 Task: Find connections with filter location Nogent-sur-Marne with filter topic #realtorwith filter profile language German with filter current company Odoo with filter school Arts and Science jobs recruitment with filter industry Truck Transportation with filter service category HR Consulting with filter keywords title DevOps Engineer
Action: Mouse moved to (592, 91)
Screenshot: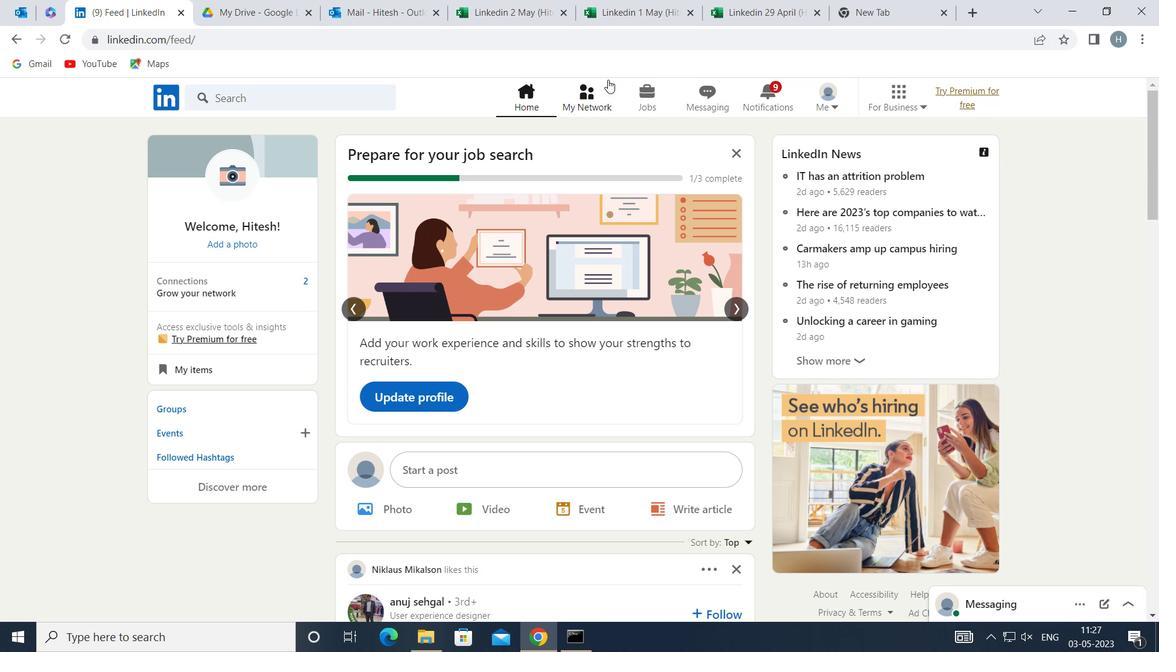 
Action: Mouse pressed left at (592, 91)
Screenshot: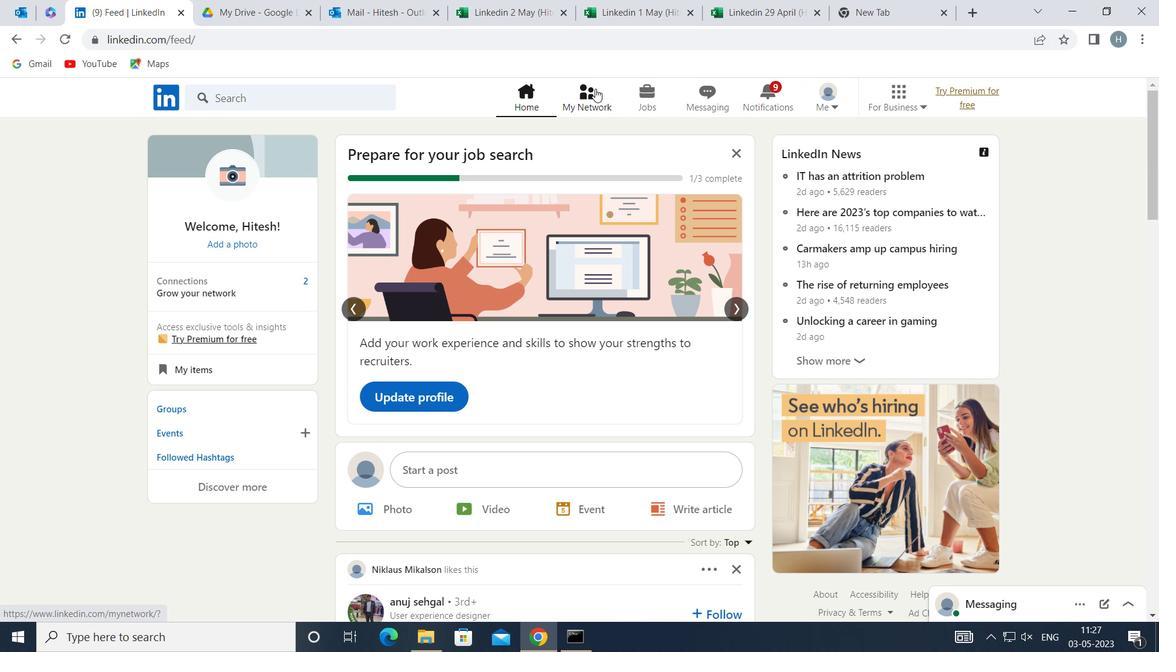 
Action: Mouse moved to (335, 178)
Screenshot: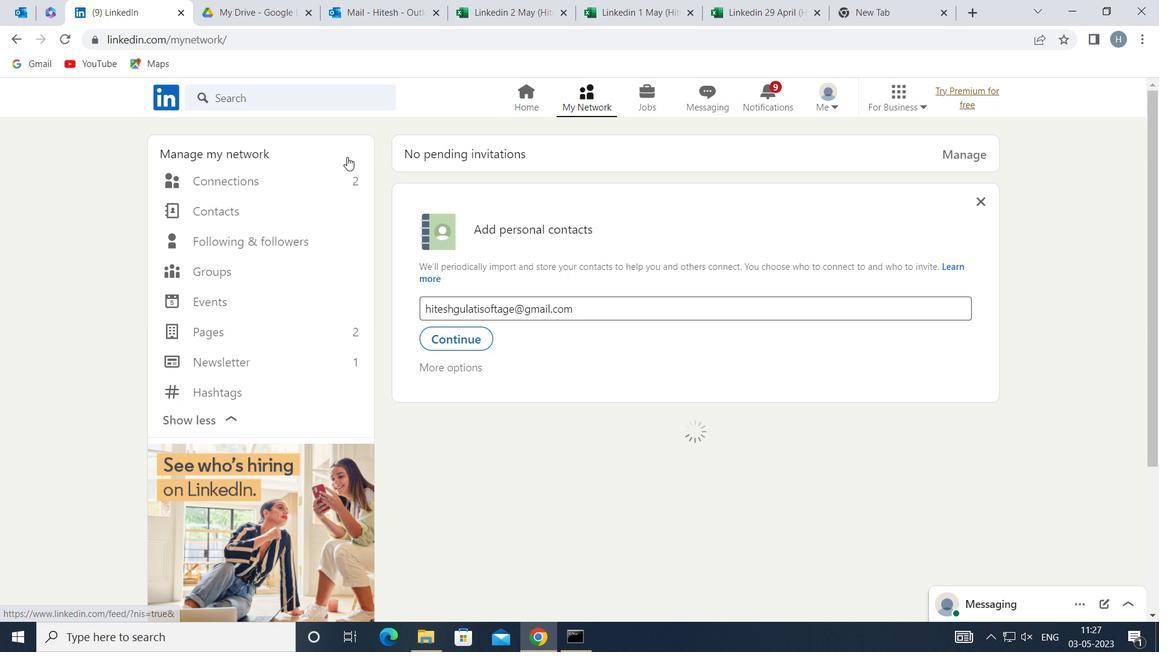 
Action: Mouse pressed left at (335, 178)
Screenshot: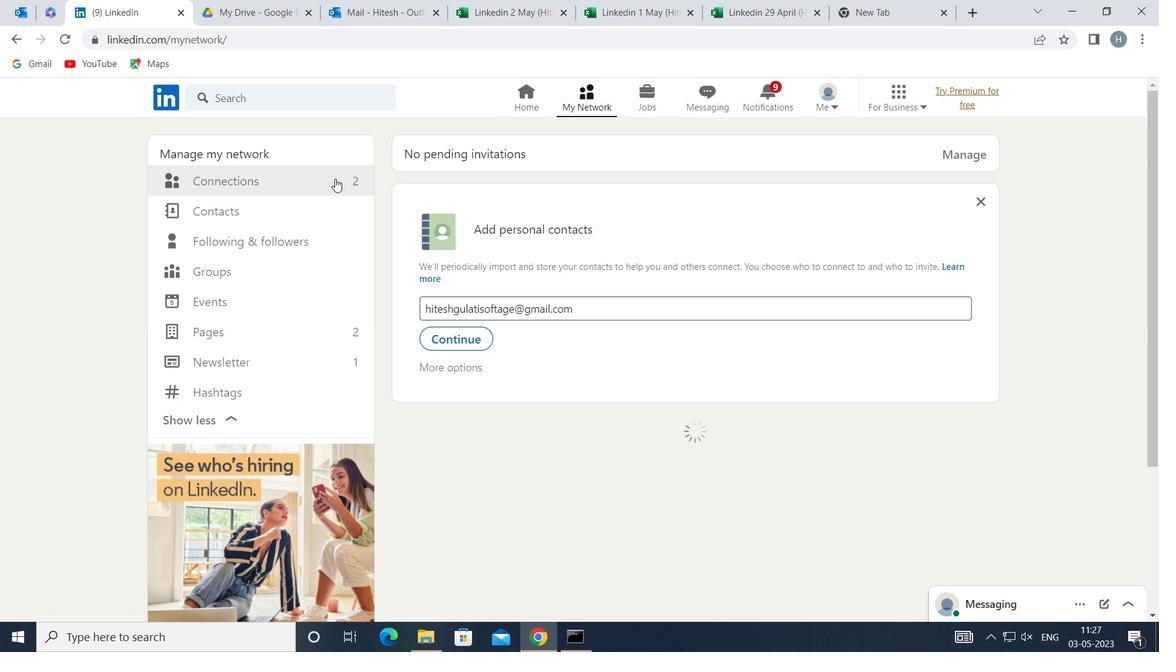 
Action: Mouse moved to (711, 181)
Screenshot: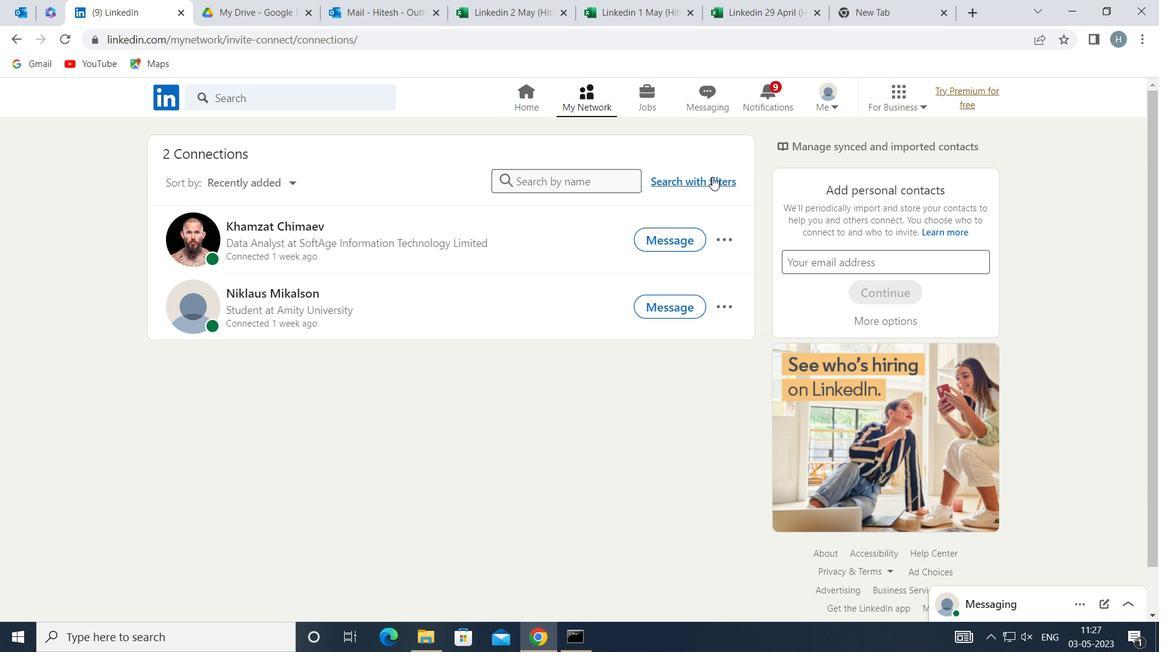 
Action: Mouse pressed left at (711, 181)
Screenshot: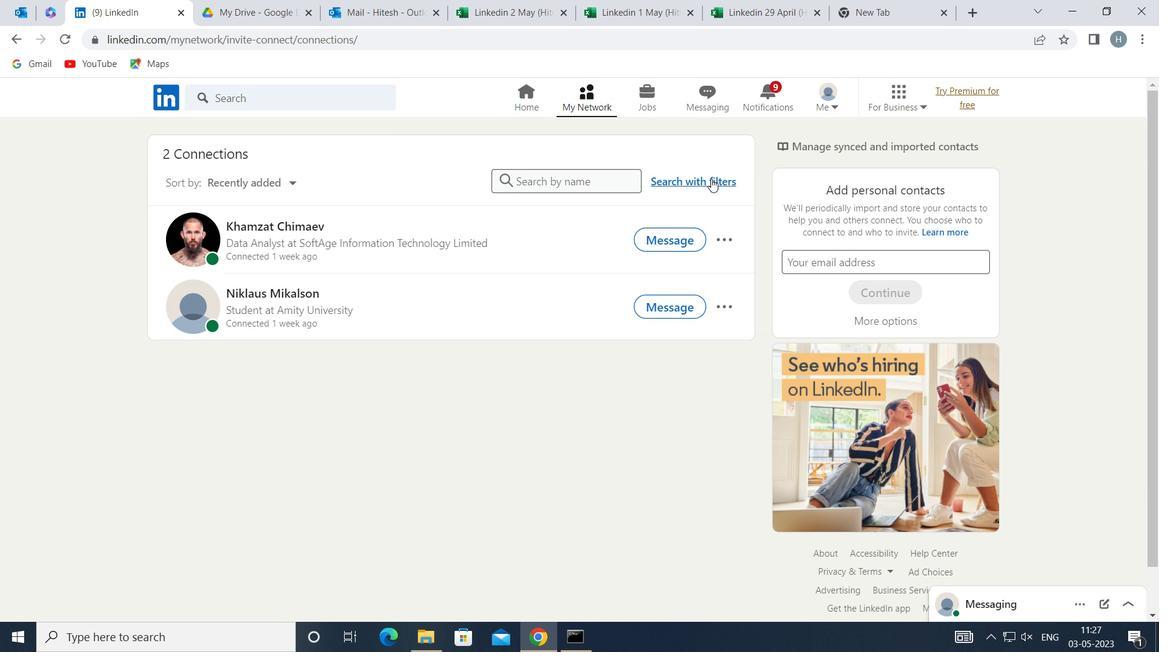 
Action: Mouse moved to (641, 141)
Screenshot: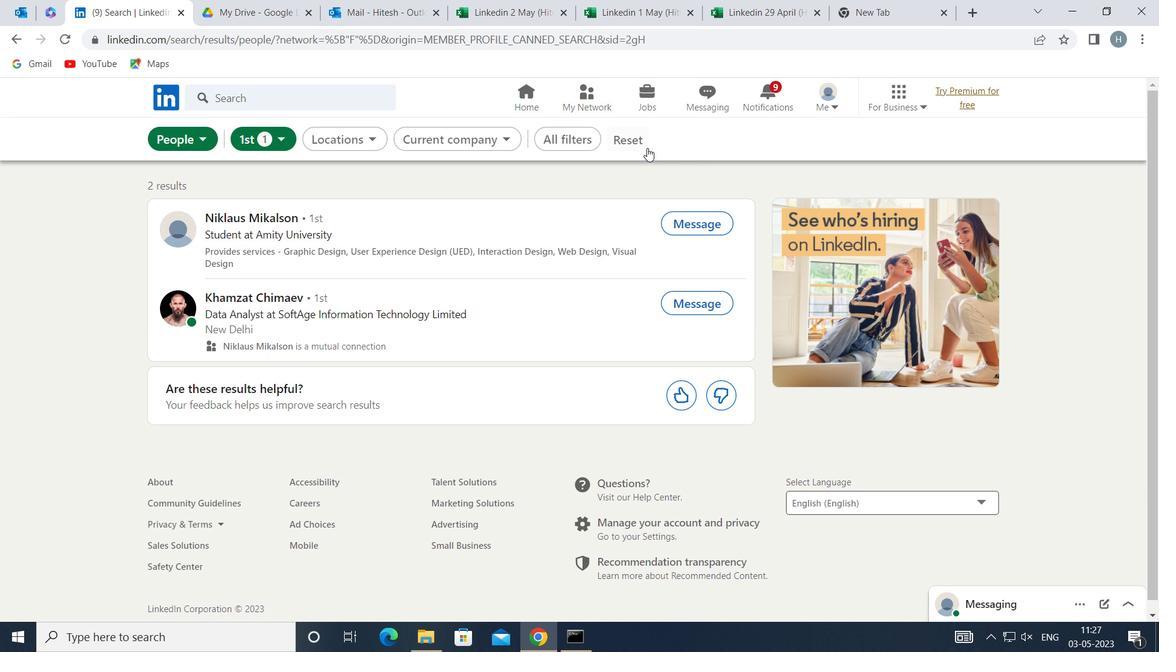 
Action: Mouse pressed left at (641, 141)
Screenshot: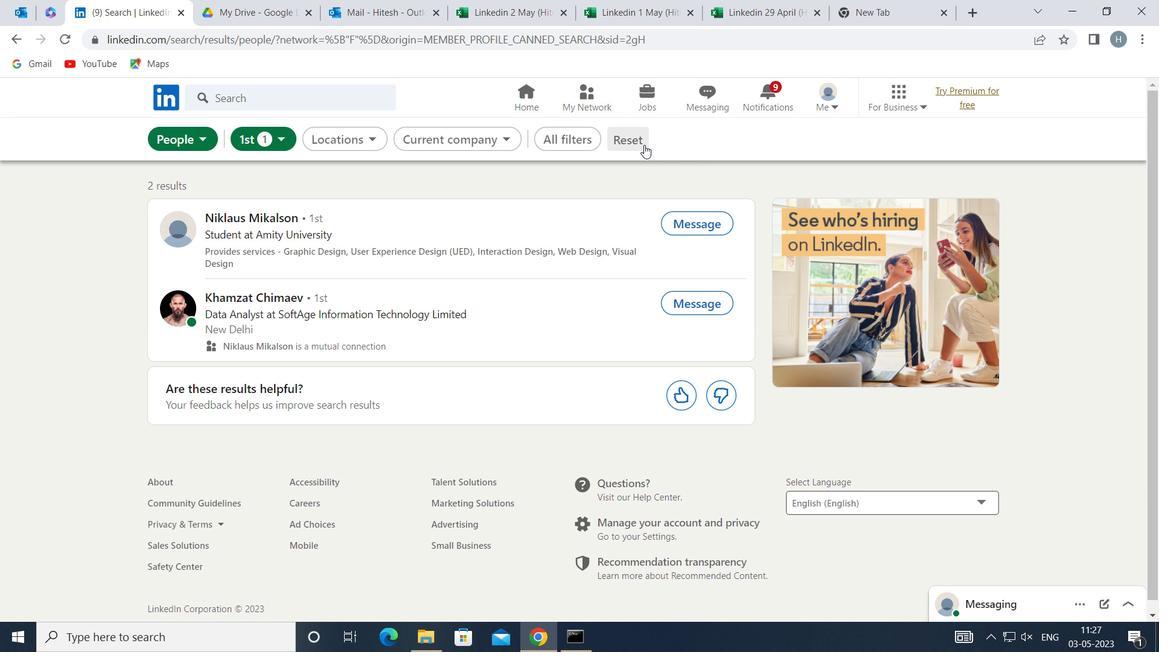 
Action: Mouse moved to (617, 138)
Screenshot: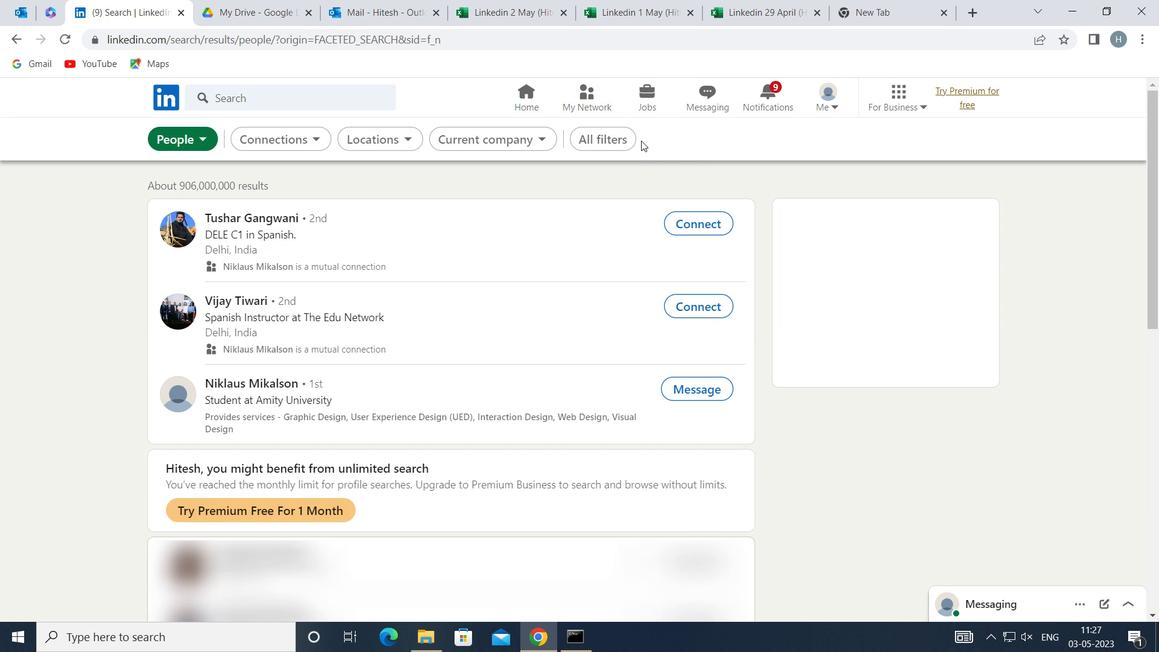 
Action: Mouse pressed left at (617, 138)
Screenshot: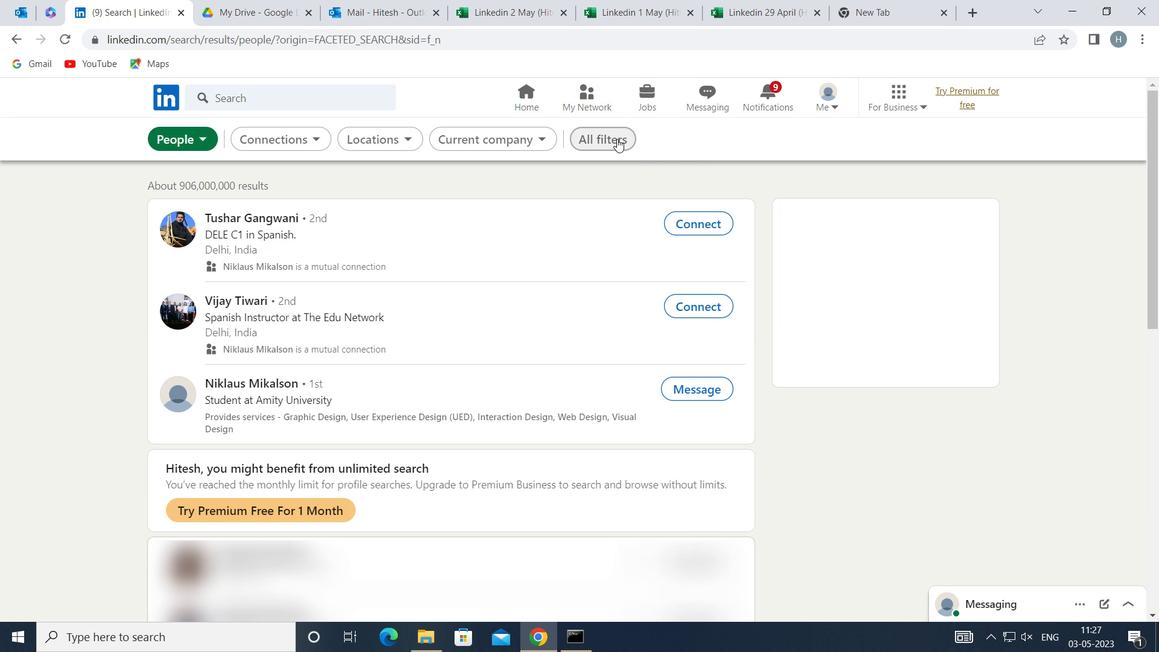 
Action: Mouse moved to (916, 269)
Screenshot: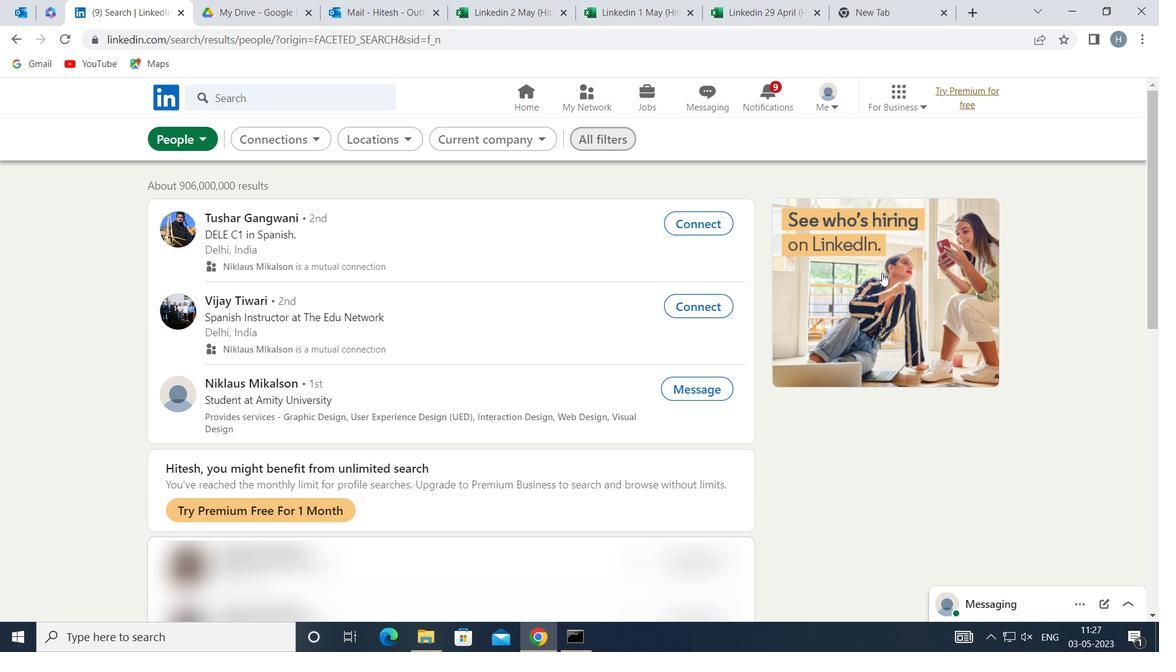 
Action: Mouse scrolled (916, 268) with delta (0, 0)
Screenshot: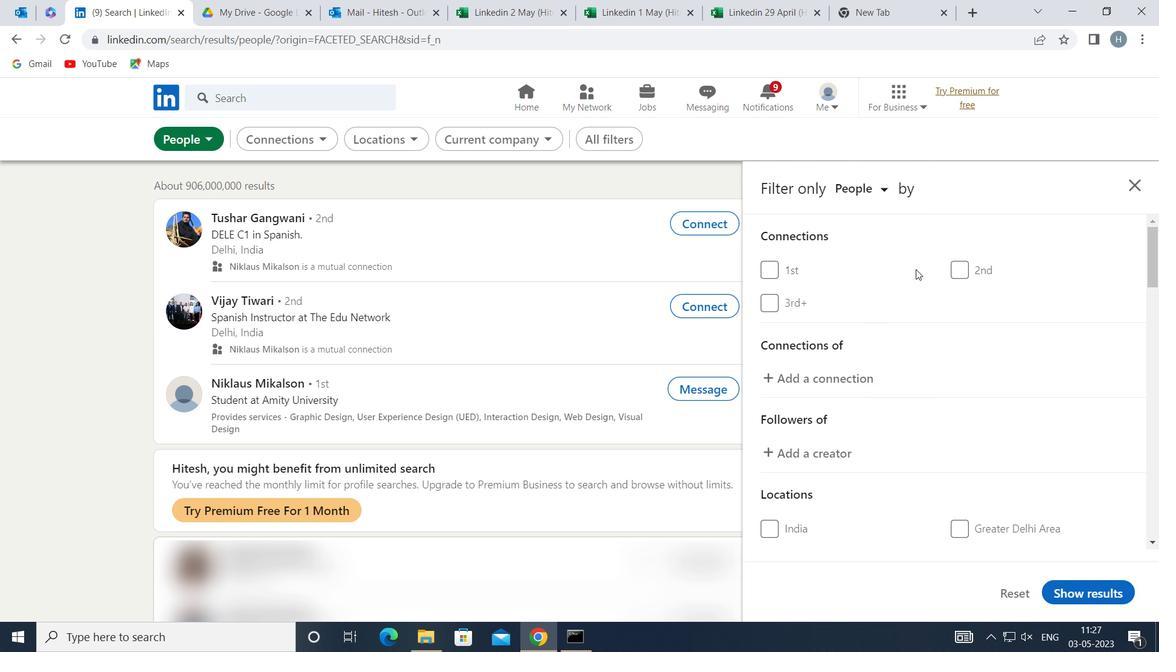 
Action: Mouse scrolled (916, 268) with delta (0, 0)
Screenshot: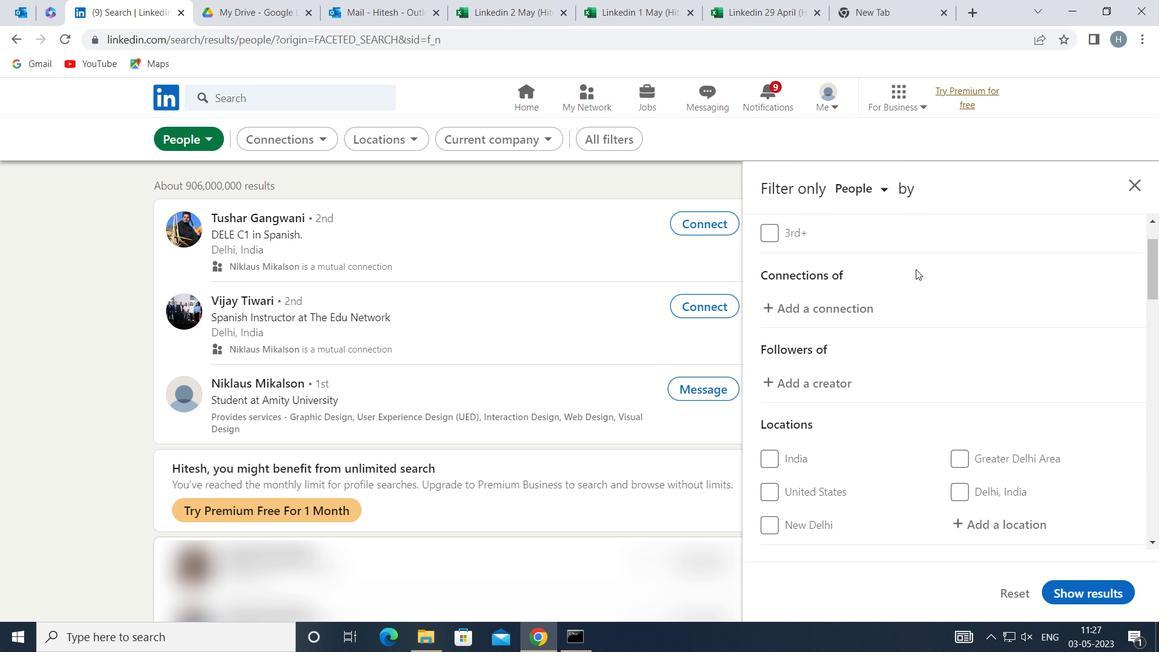 
Action: Mouse scrolled (916, 268) with delta (0, 0)
Screenshot: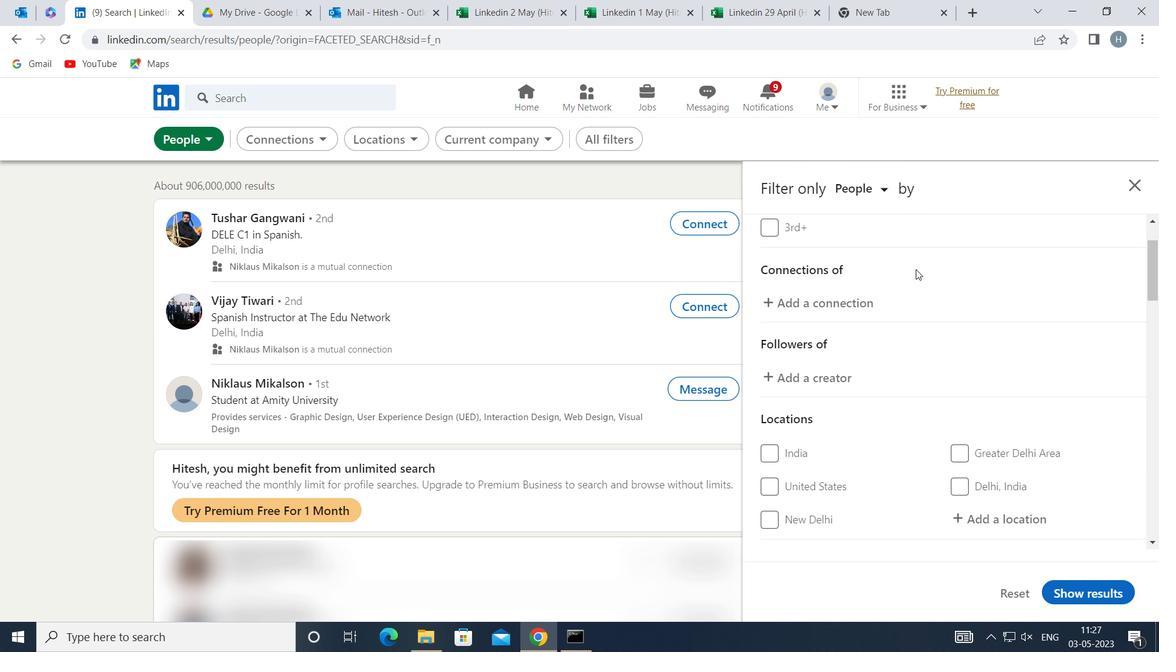 
Action: Mouse moved to (1011, 361)
Screenshot: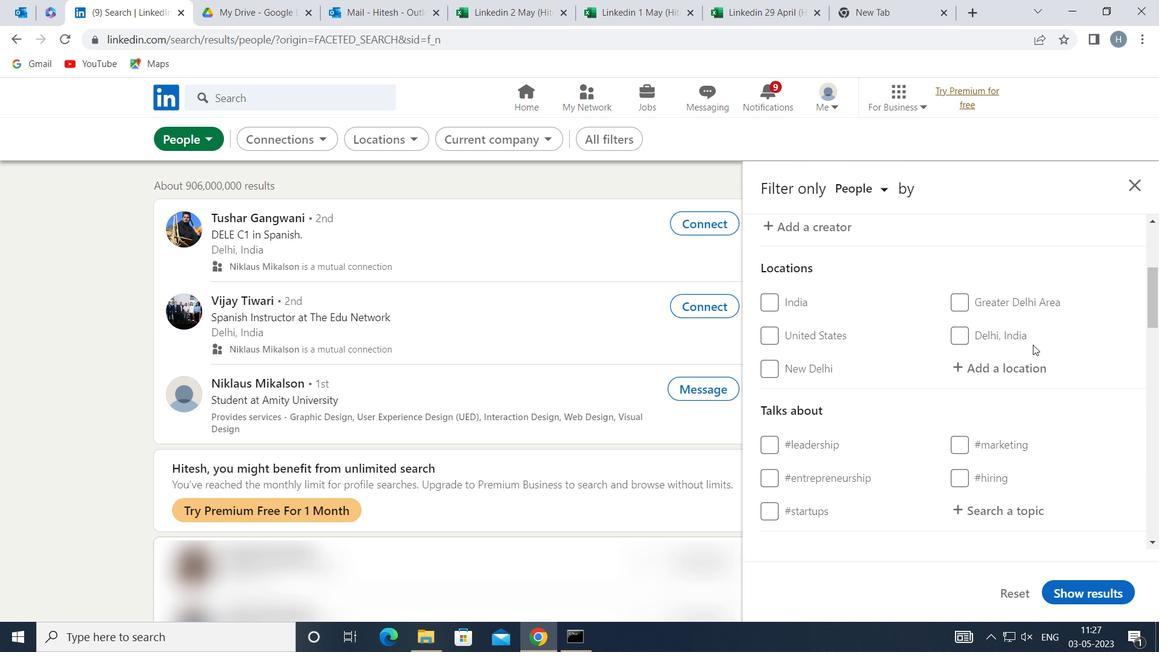 
Action: Mouse pressed left at (1011, 361)
Screenshot: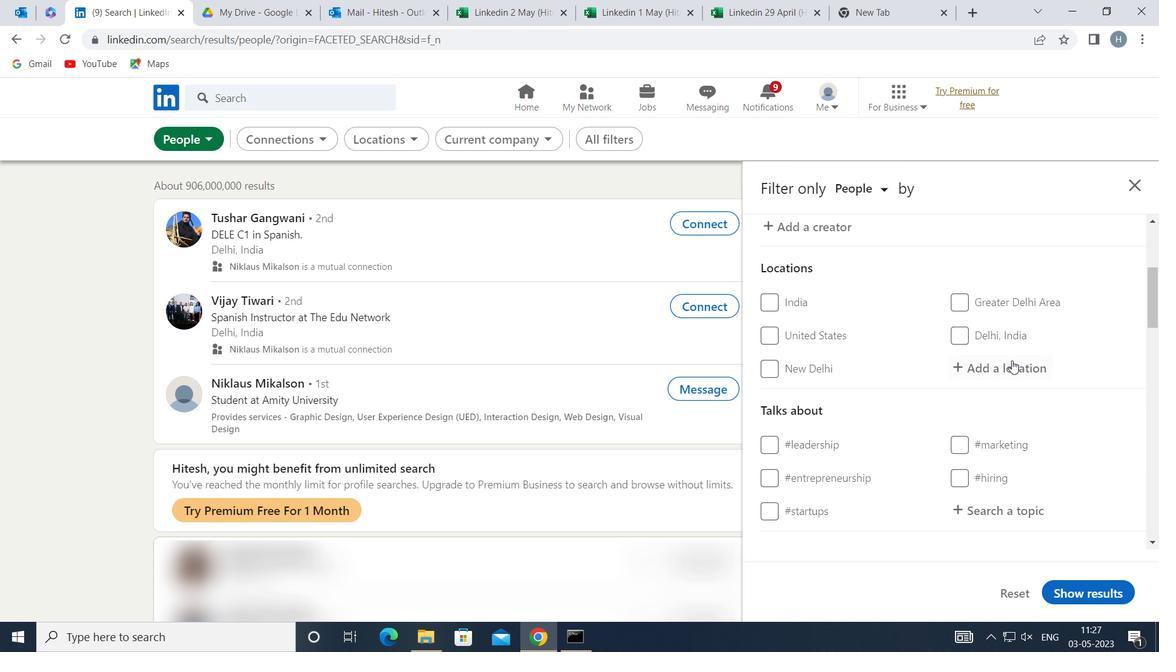 
Action: Key pressed <Key.shift>NOGENT
Screenshot: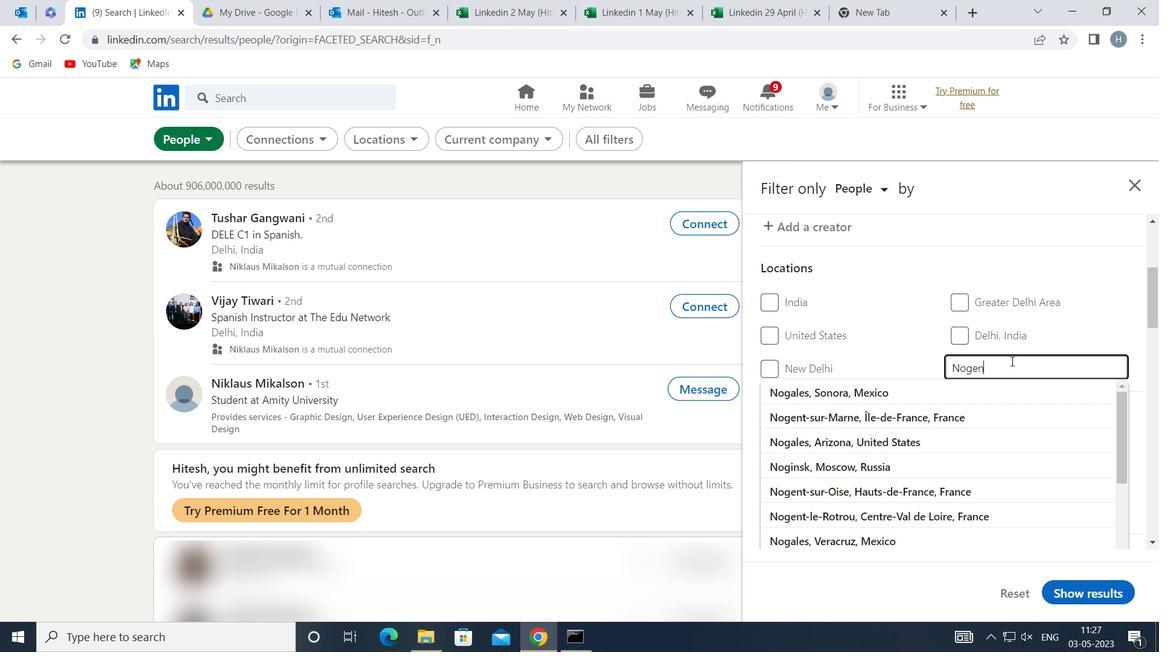
Action: Mouse moved to (906, 393)
Screenshot: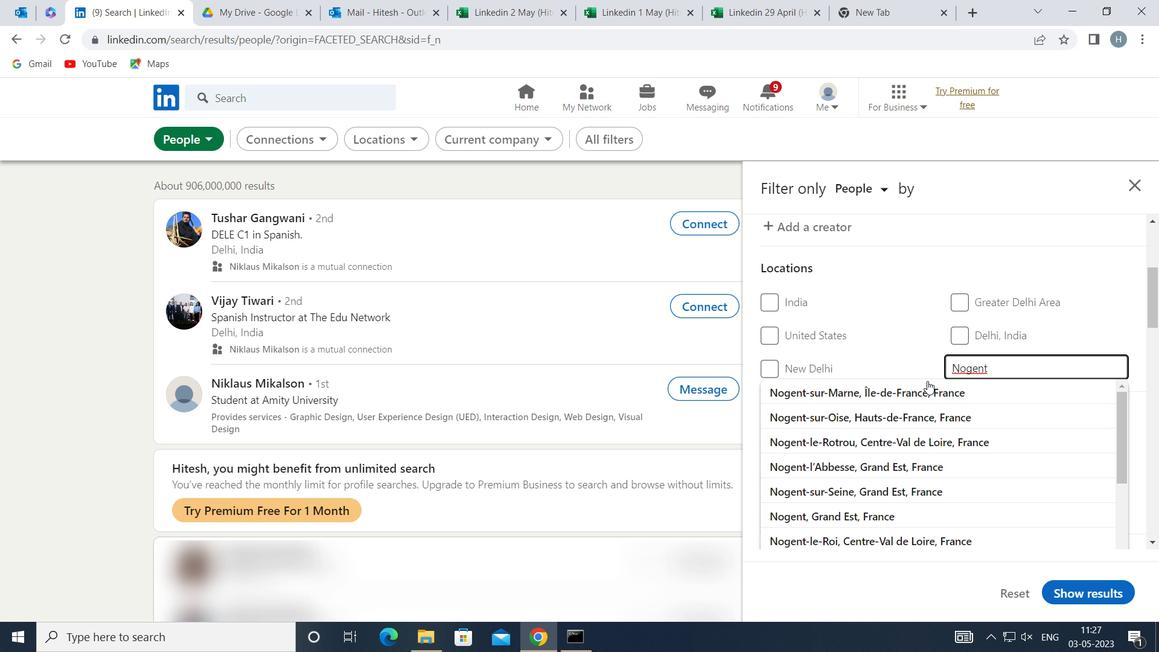 
Action: Mouse pressed left at (906, 393)
Screenshot: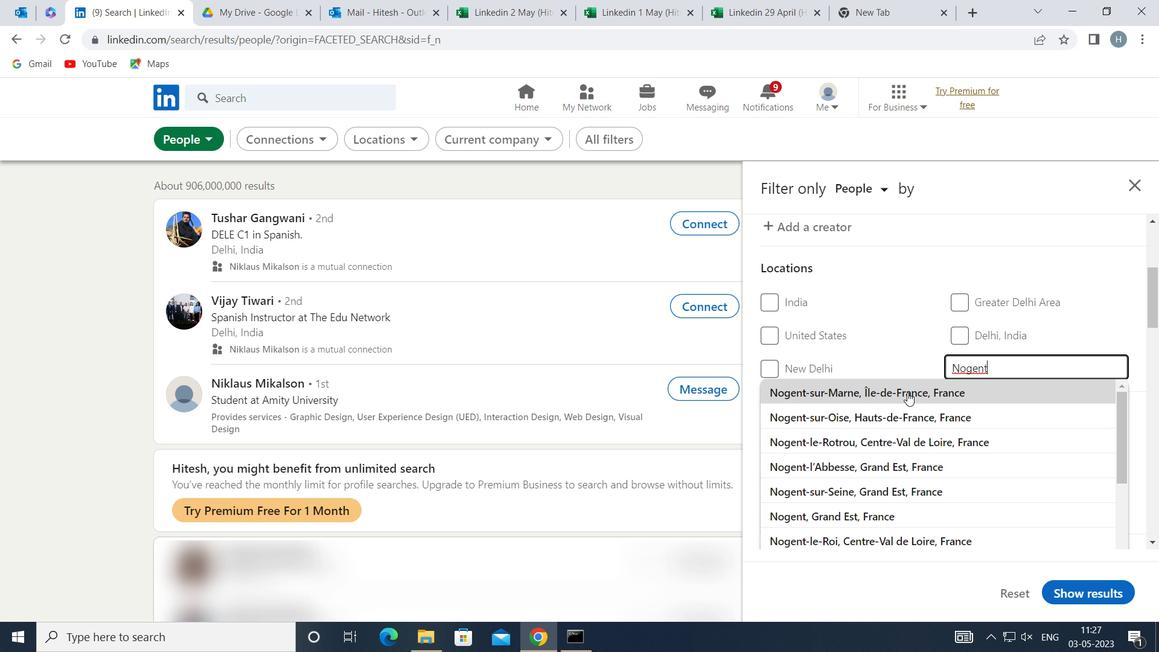 
Action: Mouse moved to (907, 385)
Screenshot: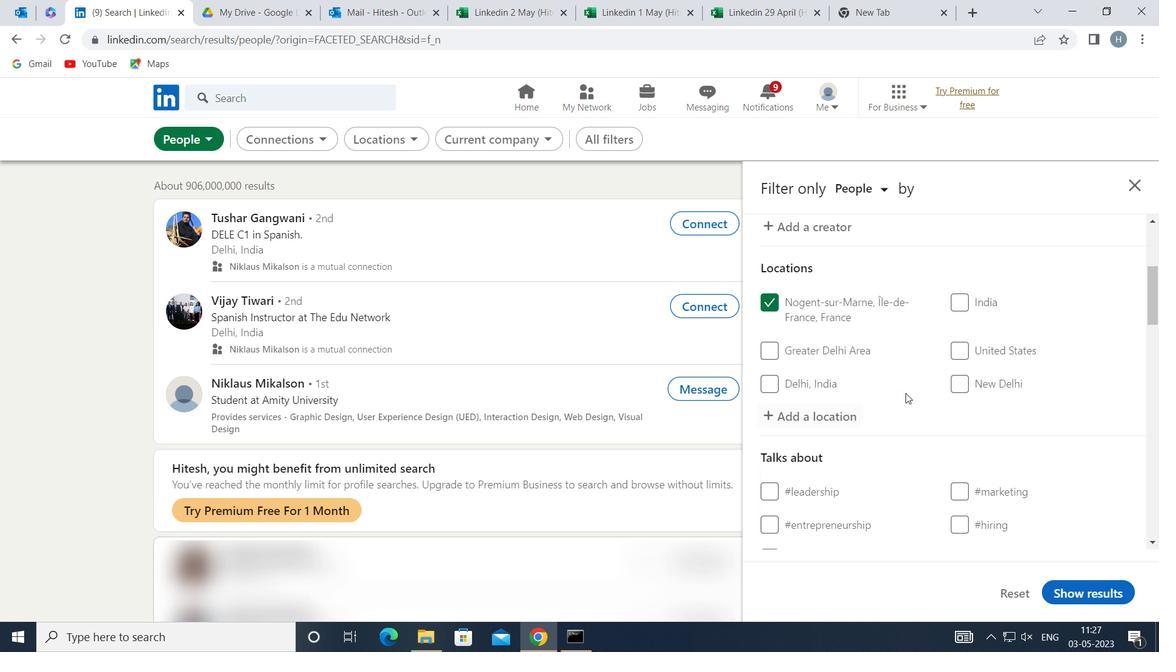 
Action: Mouse scrolled (907, 385) with delta (0, 0)
Screenshot: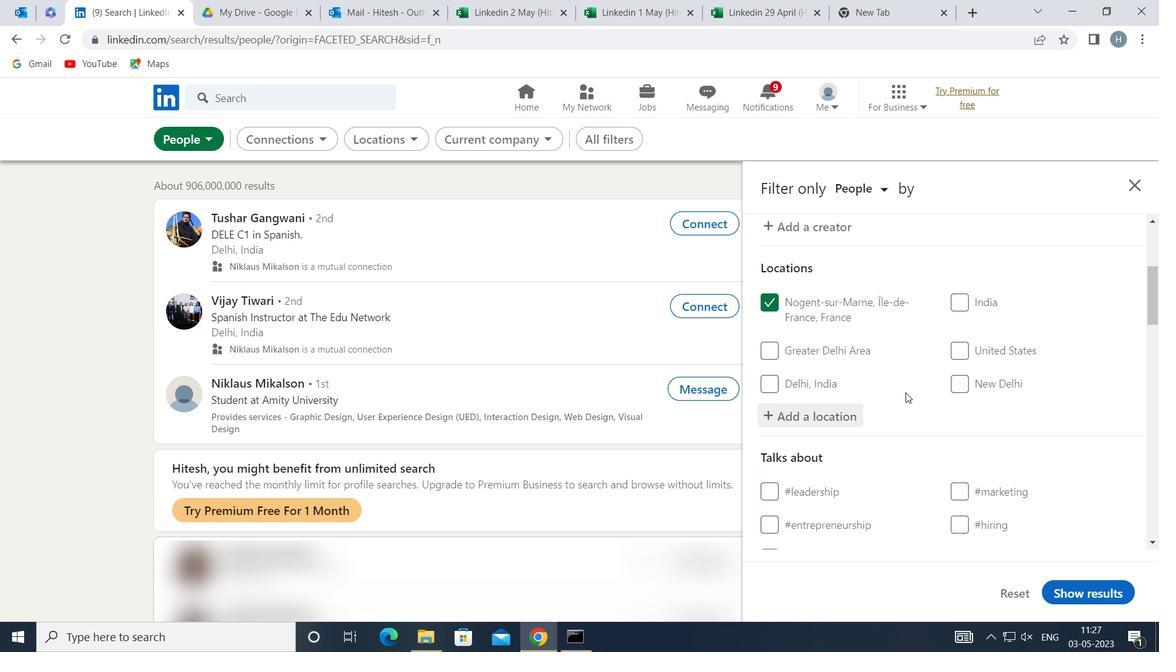 
Action: Mouse scrolled (907, 385) with delta (0, 0)
Screenshot: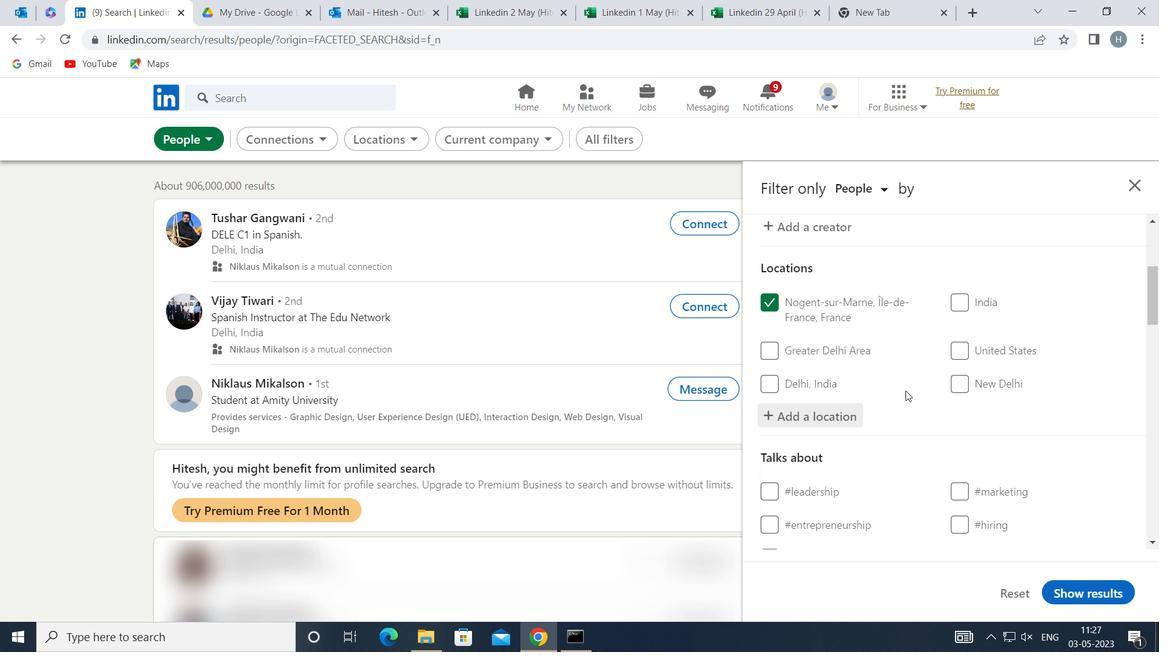 
Action: Mouse moved to (986, 403)
Screenshot: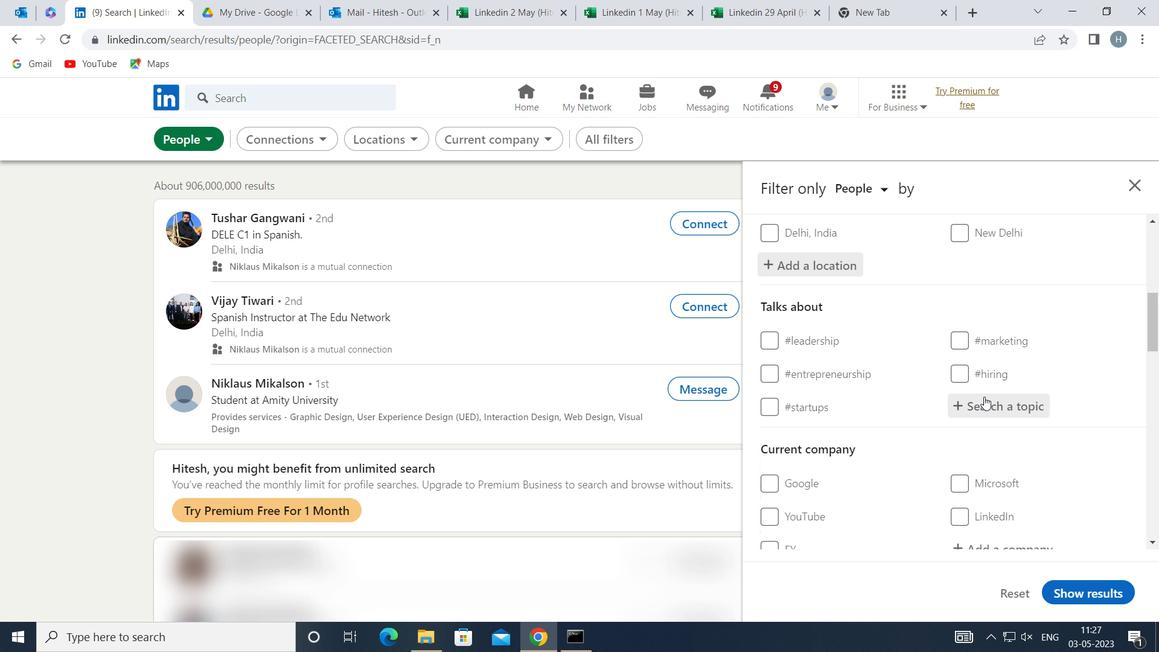 
Action: Mouse pressed left at (986, 403)
Screenshot: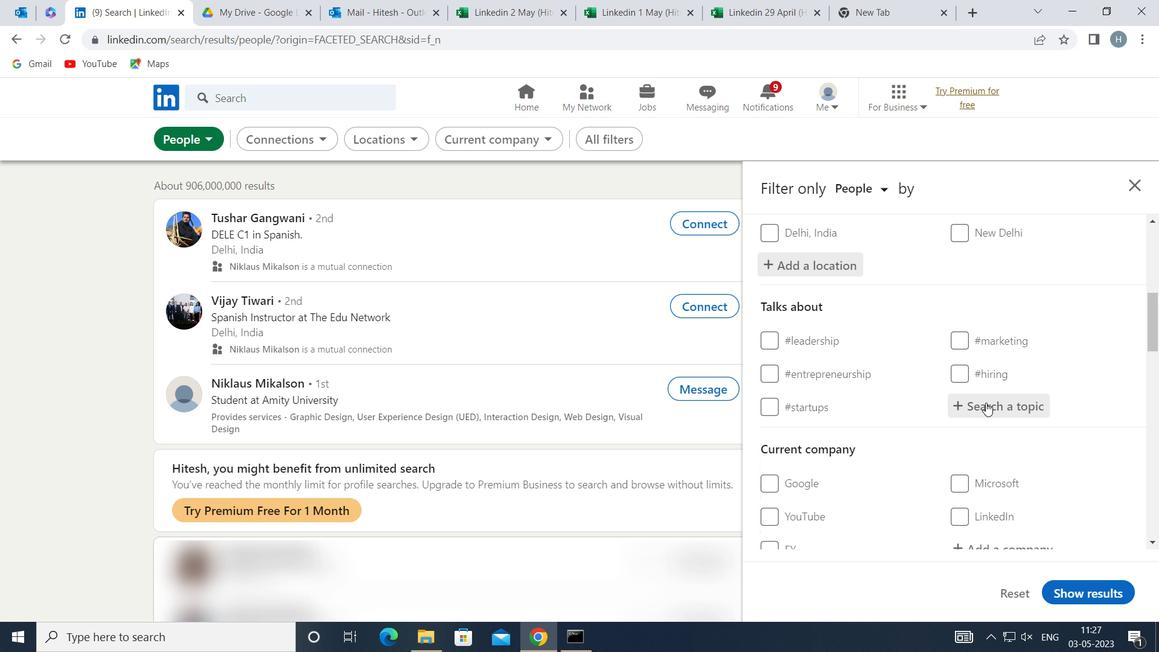 
Action: Mouse moved to (982, 401)
Screenshot: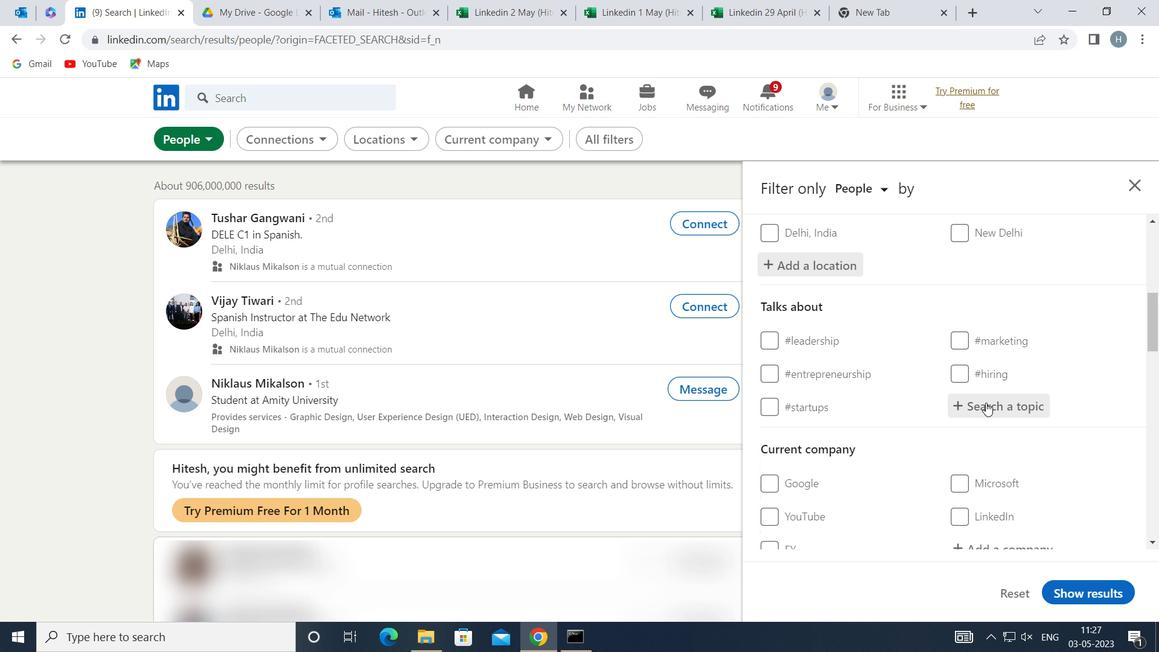 
Action: Key pressed REALTOR
Screenshot: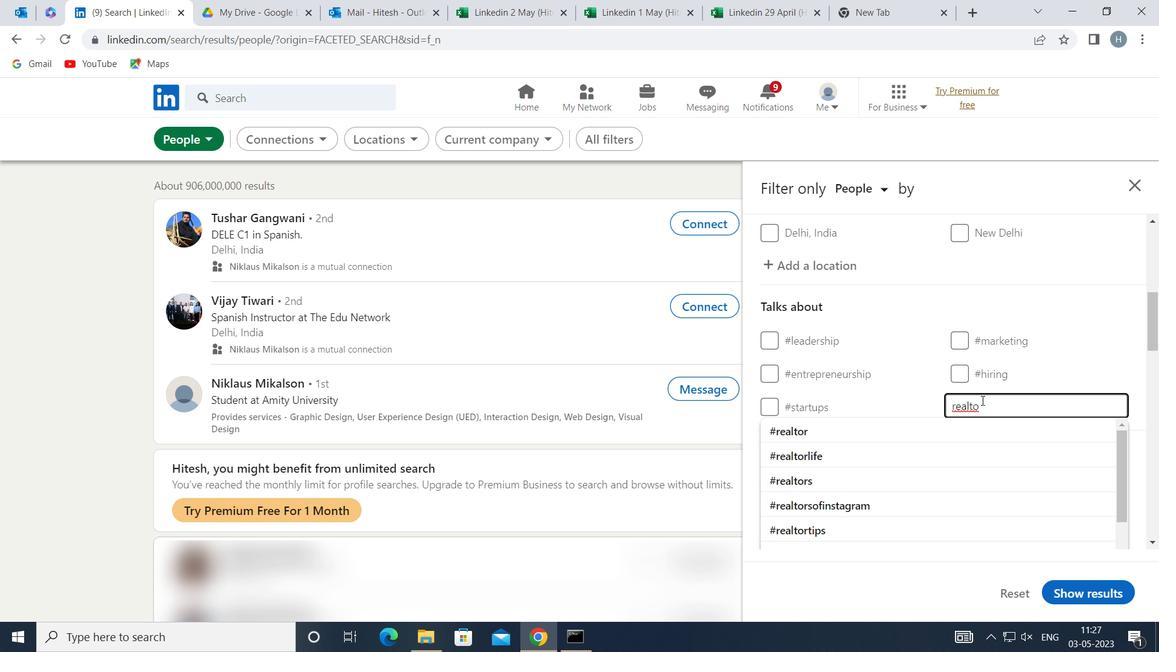 
Action: Mouse moved to (932, 428)
Screenshot: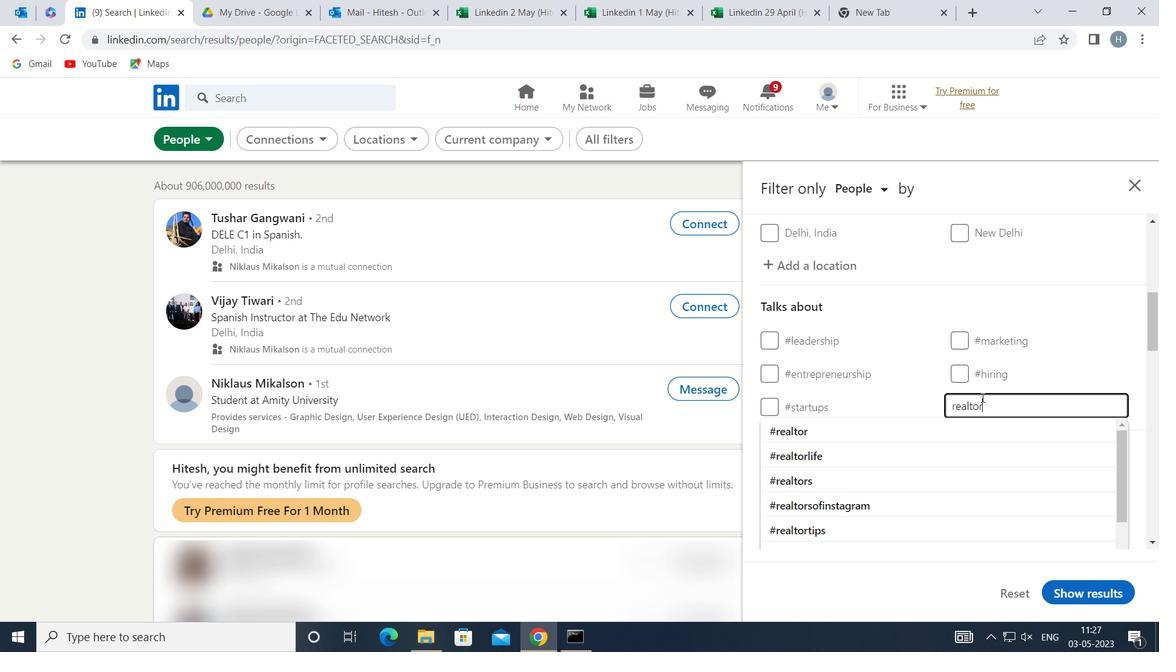 
Action: Mouse pressed left at (932, 428)
Screenshot: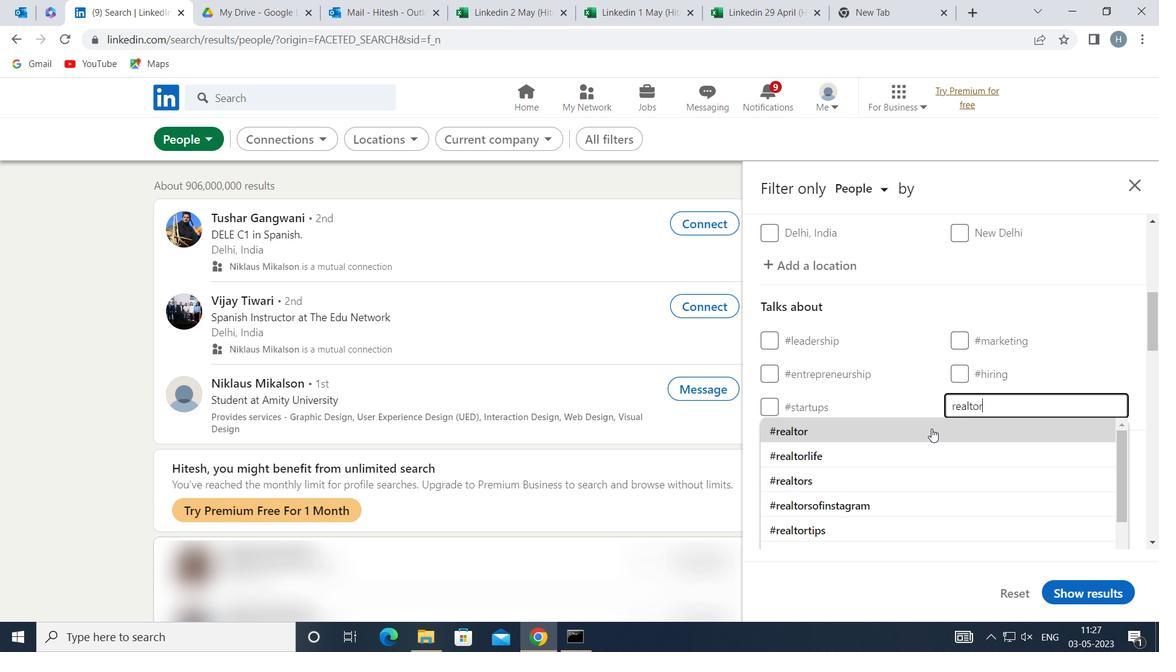 
Action: Mouse moved to (875, 408)
Screenshot: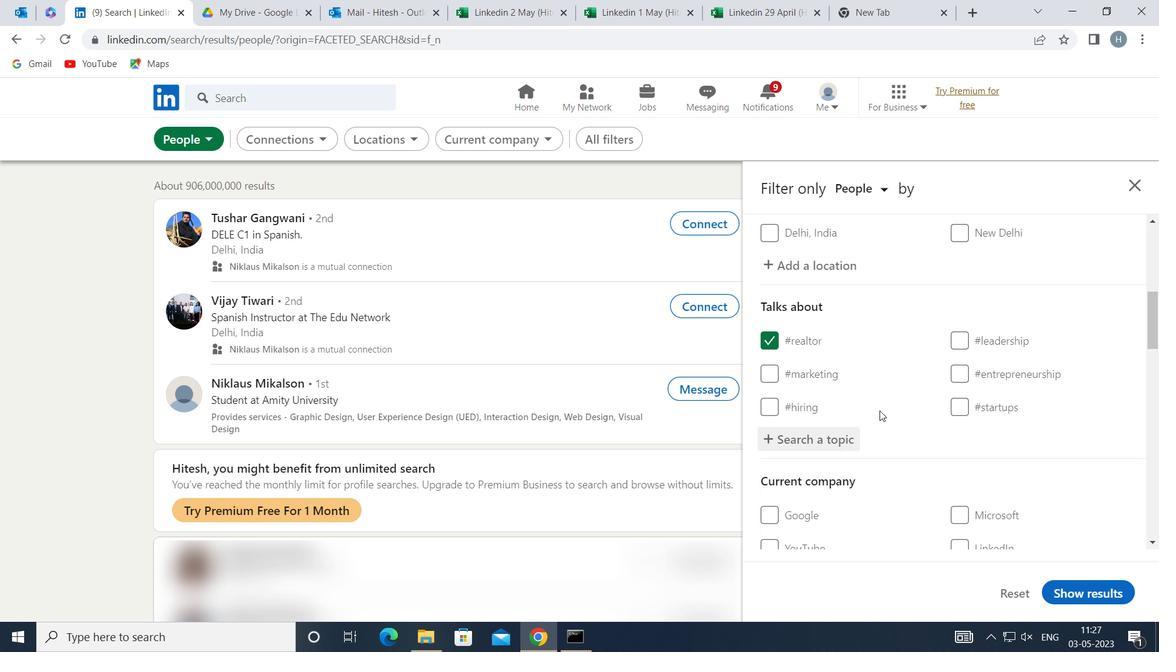 
Action: Mouse scrolled (875, 407) with delta (0, 0)
Screenshot: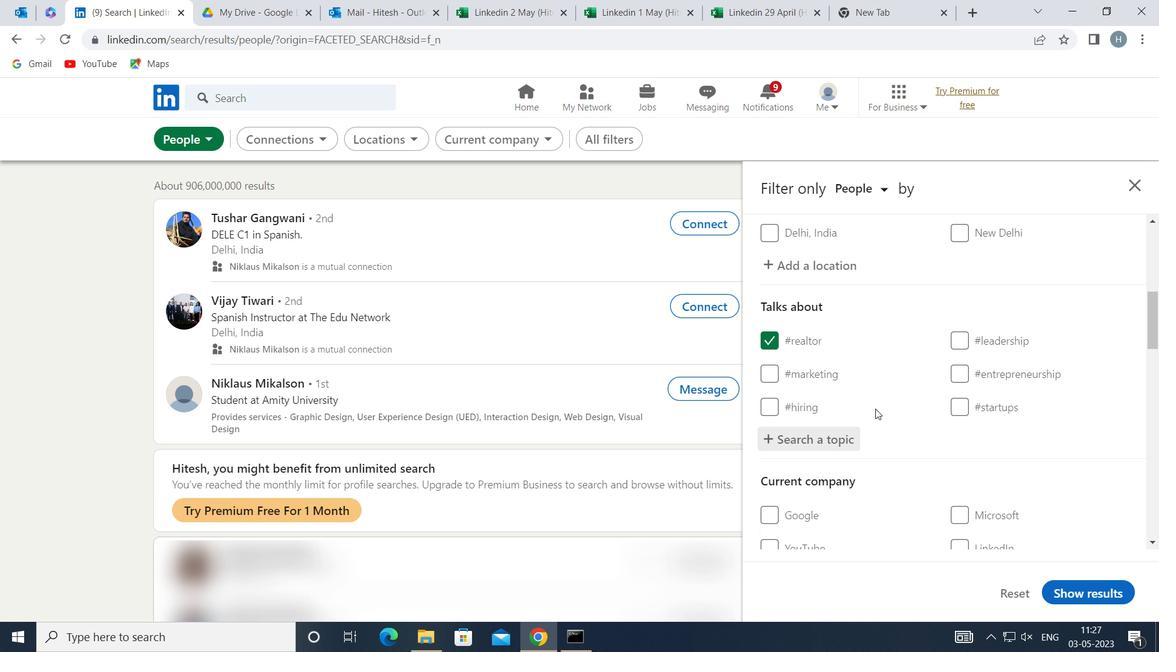 
Action: Mouse scrolled (875, 407) with delta (0, 0)
Screenshot: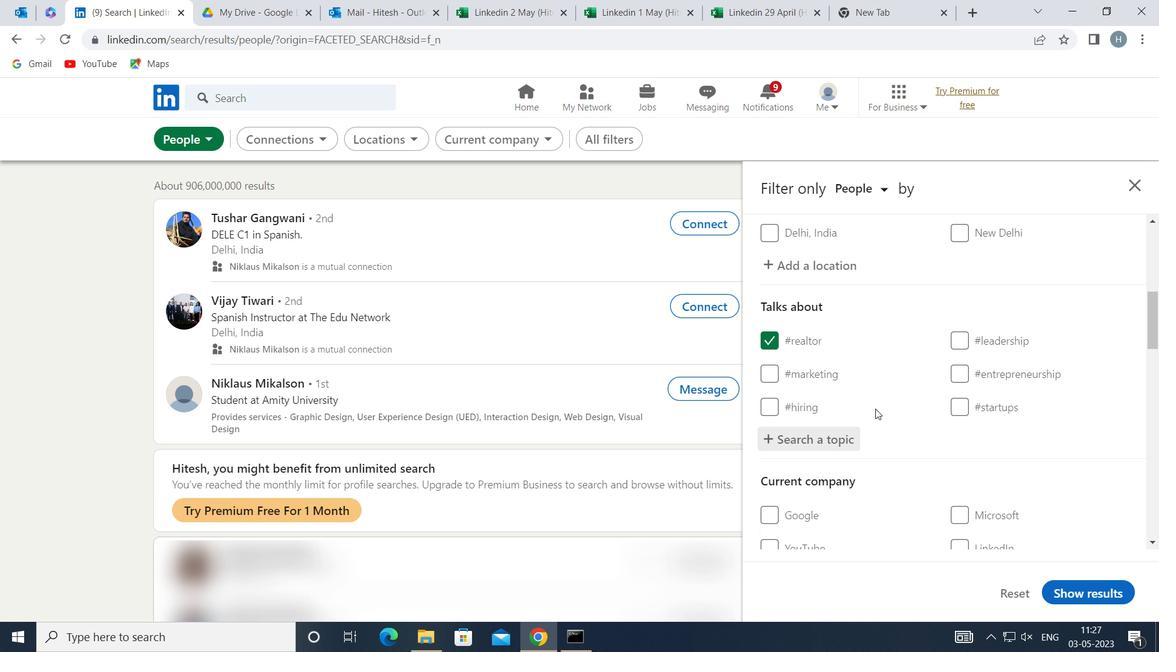 
Action: Mouse moved to (875, 404)
Screenshot: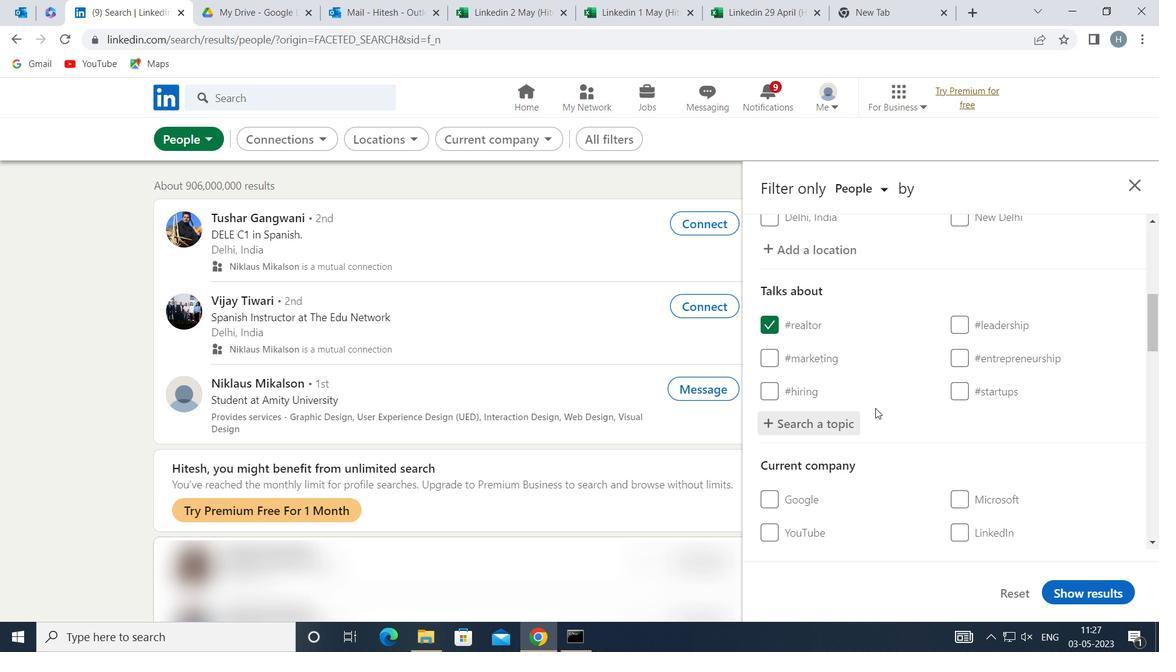 
Action: Mouse scrolled (875, 404) with delta (0, 0)
Screenshot: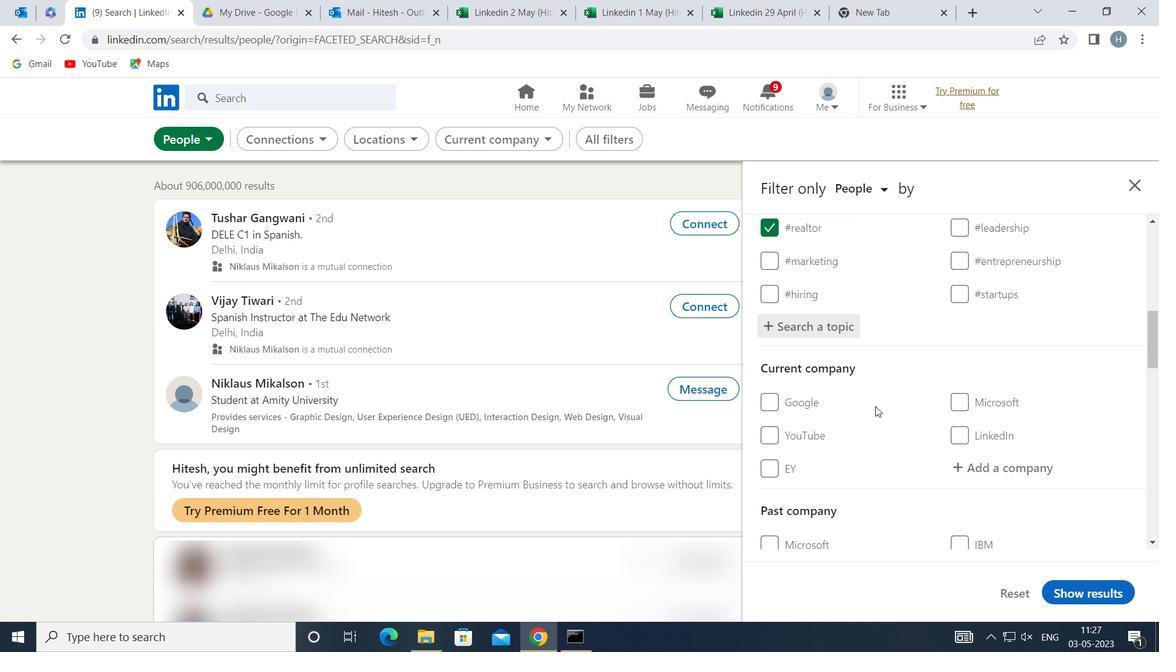 
Action: Mouse moved to (877, 403)
Screenshot: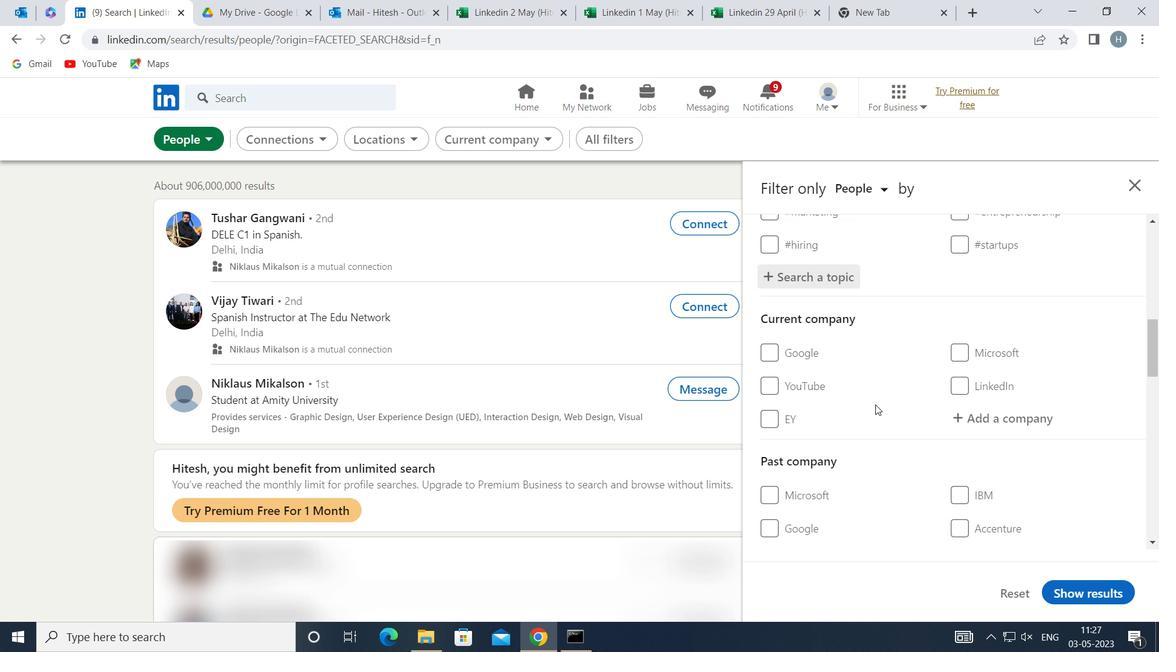 
Action: Mouse scrolled (877, 402) with delta (0, 0)
Screenshot: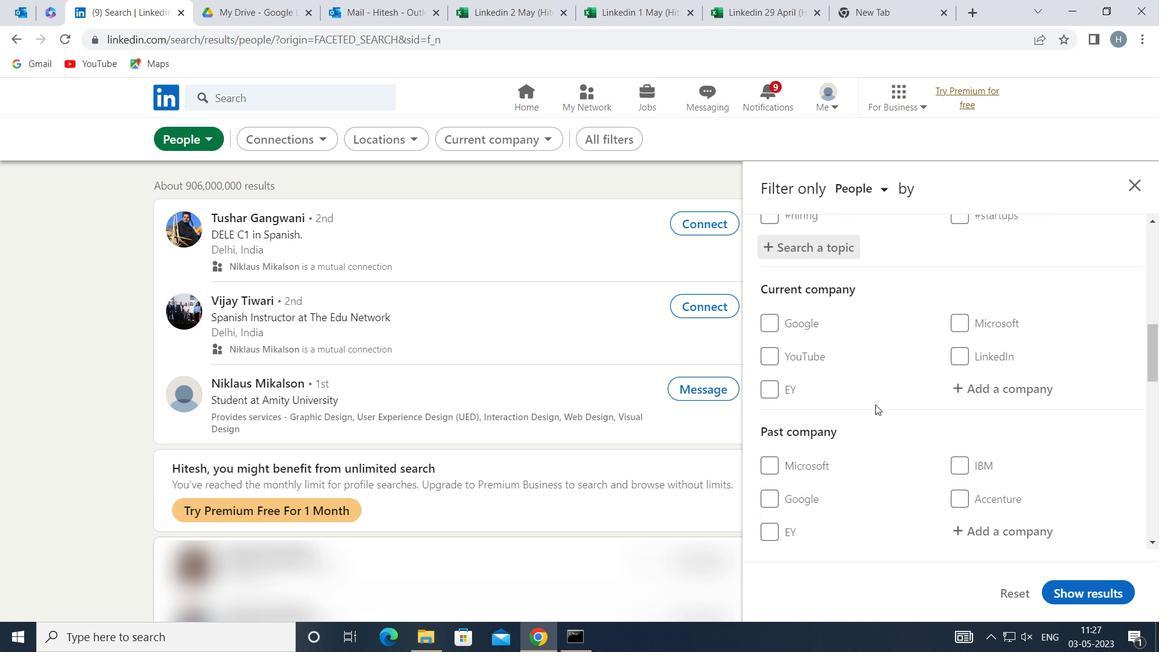 
Action: Mouse scrolled (877, 402) with delta (0, 0)
Screenshot: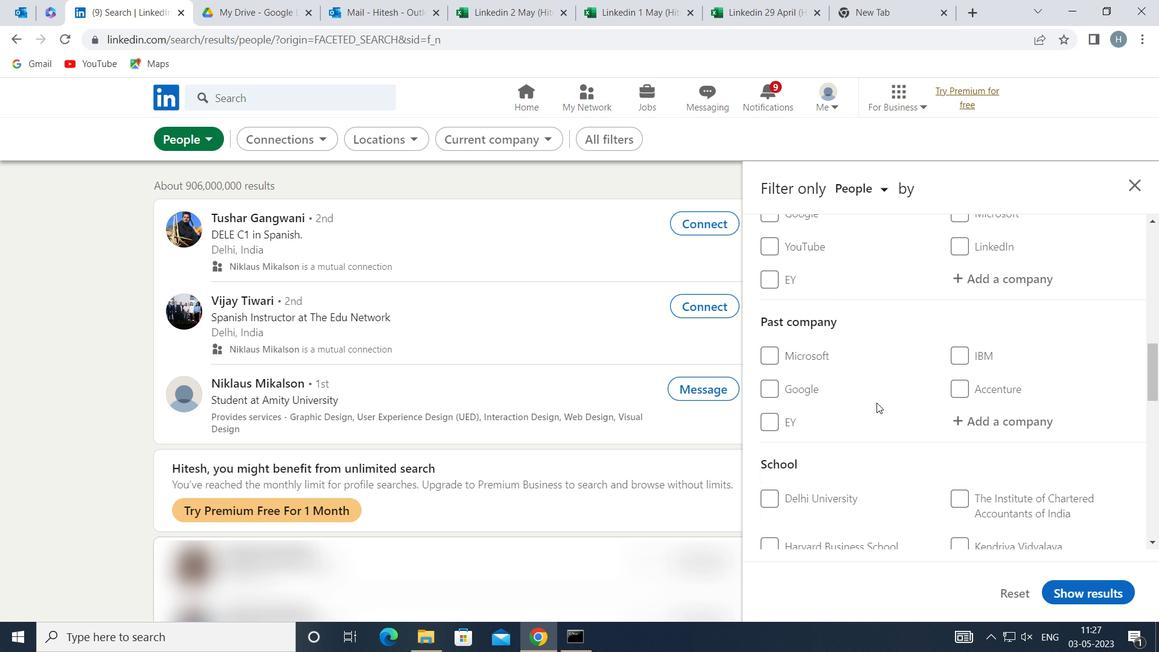 
Action: Mouse scrolled (877, 402) with delta (0, 0)
Screenshot: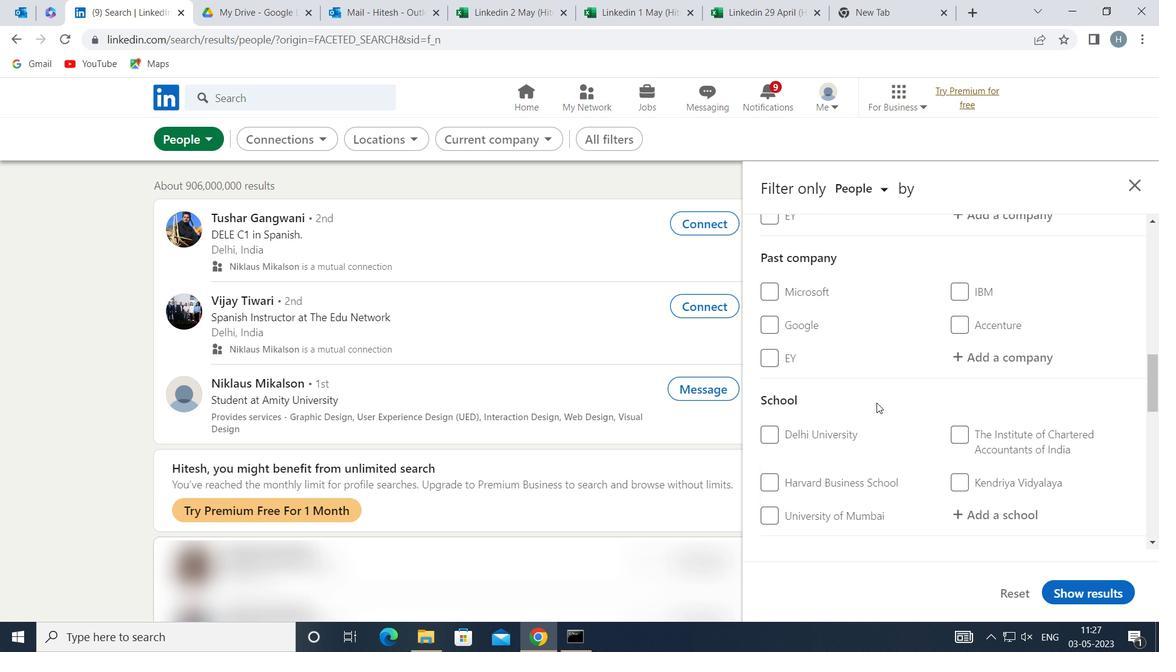 
Action: Mouse scrolled (877, 402) with delta (0, 0)
Screenshot: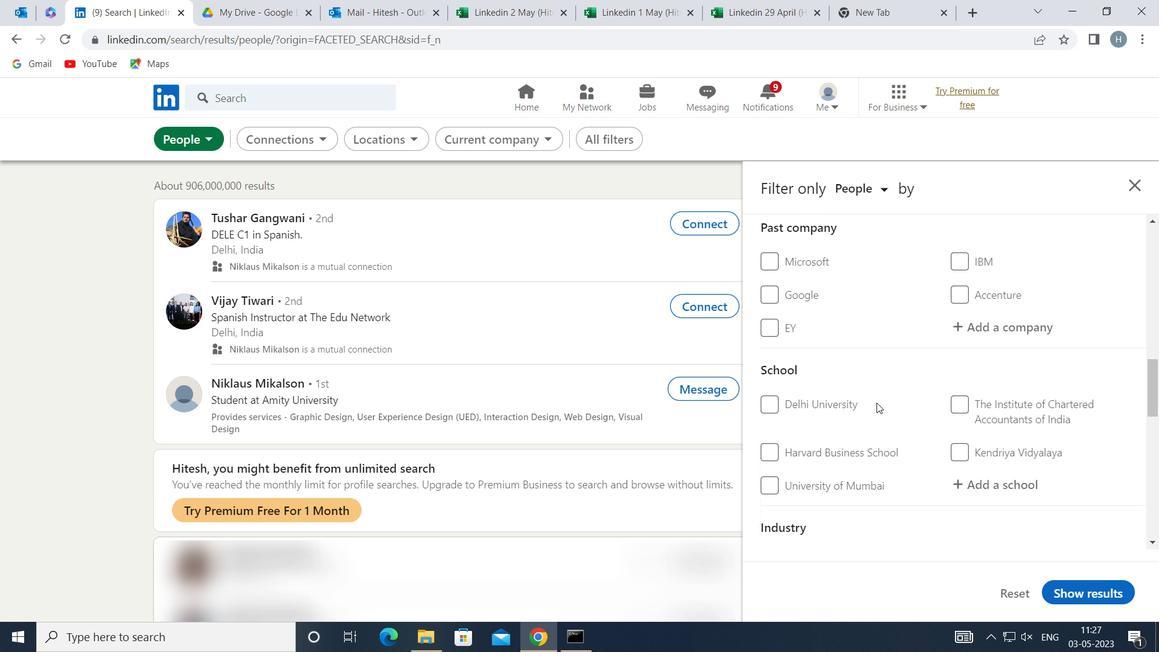 
Action: Mouse scrolled (877, 402) with delta (0, 0)
Screenshot: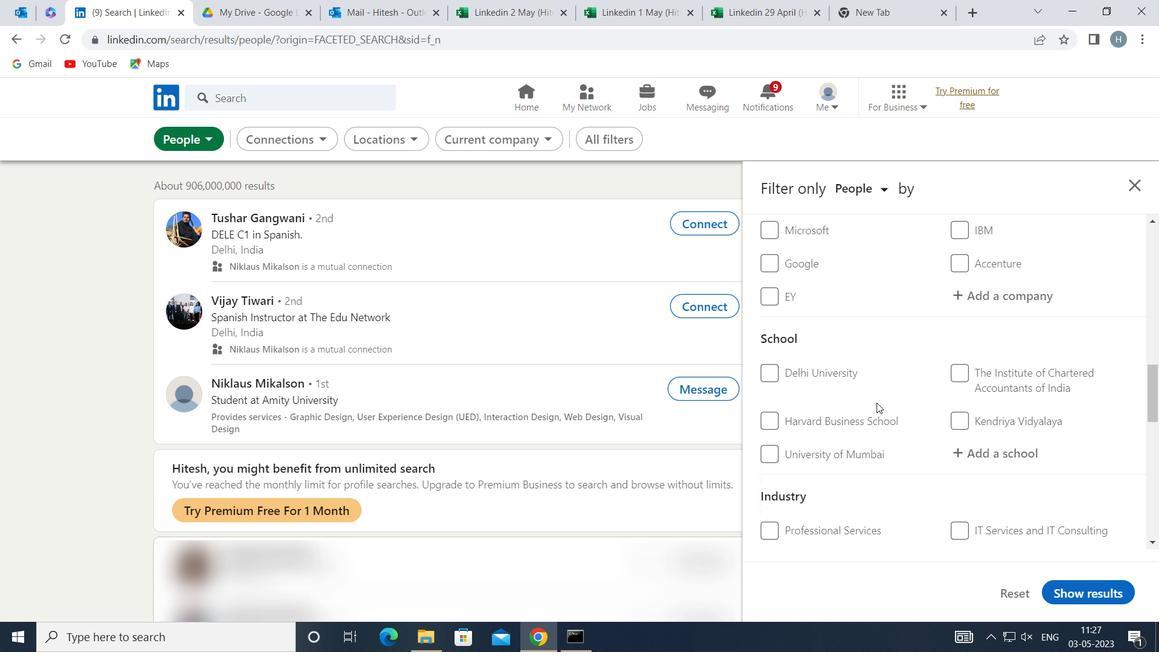 
Action: Mouse scrolled (877, 402) with delta (0, 0)
Screenshot: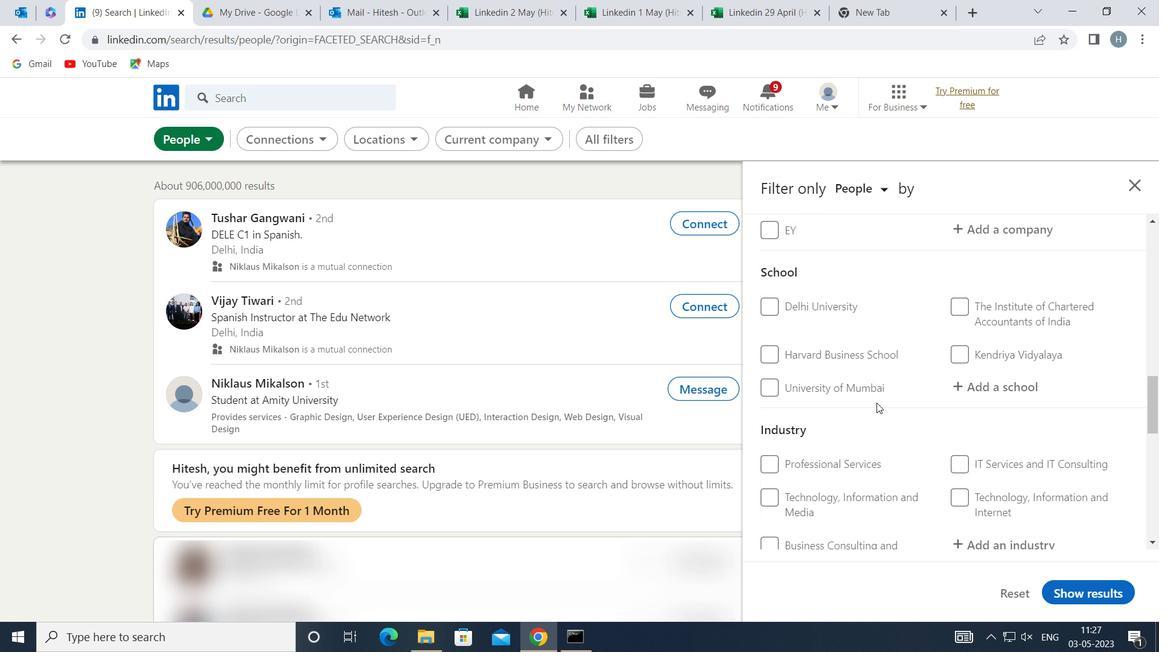 
Action: Mouse moved to (800, 515)
Screenshot: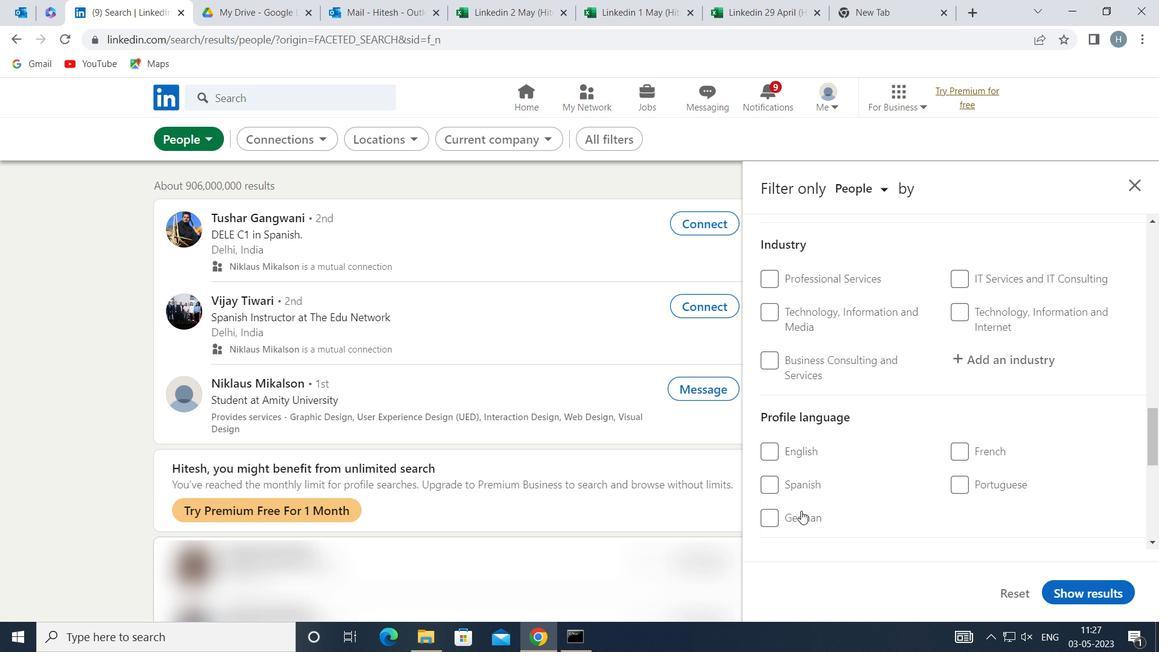 
Action: Mouse pressed left at (800, 515)
Screenshot: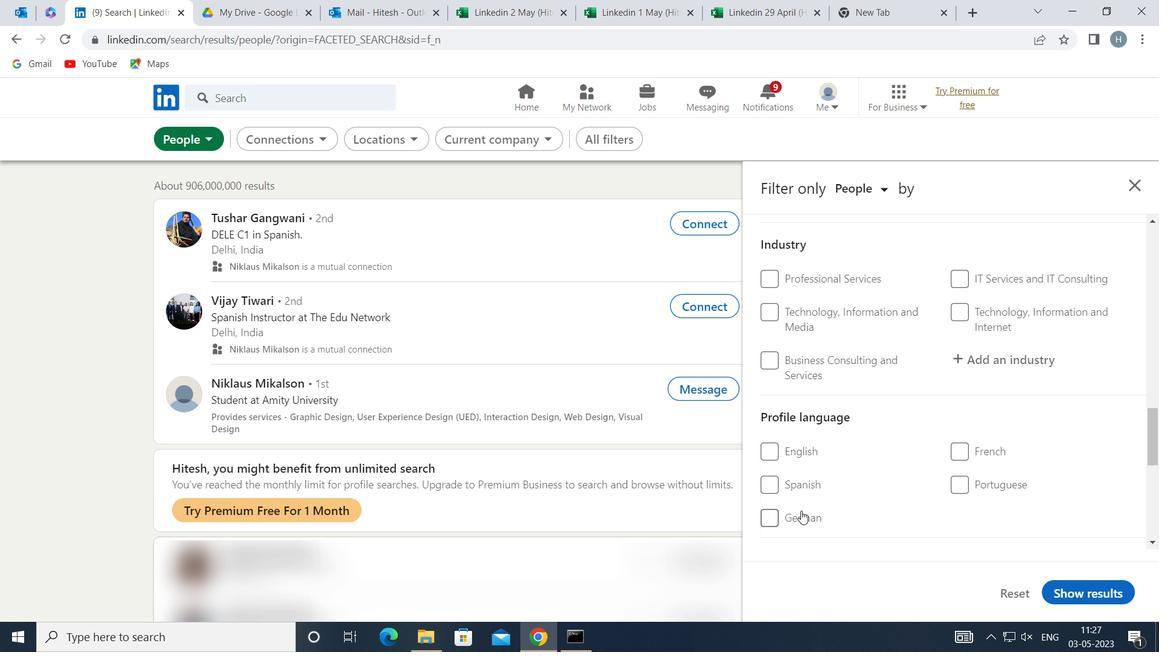 
Action: Mouse moved to (922, 453)
Screenshot: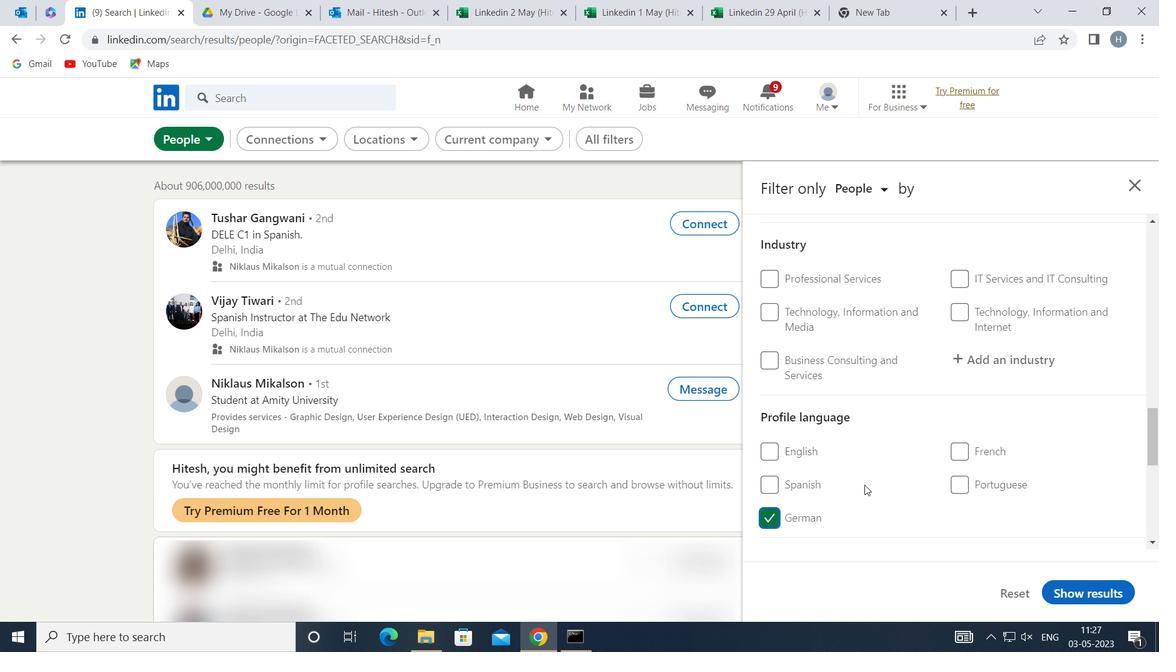 
Action: Mouse scrolled (922, 453) with delta (0, 0)
Screenshot: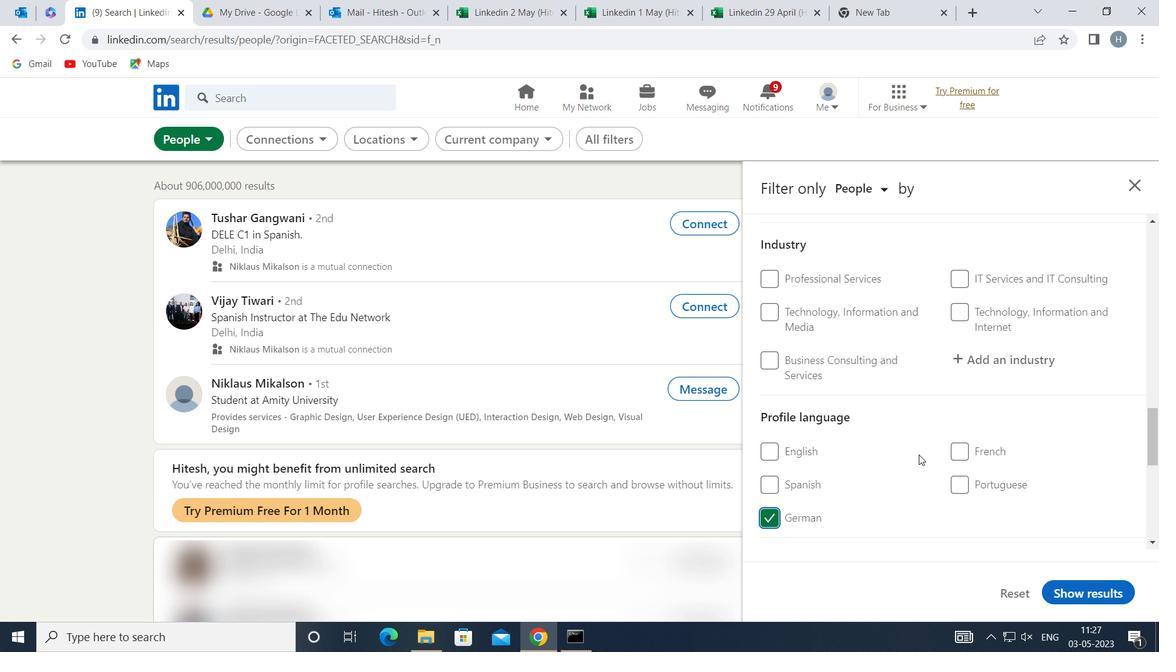 
Action: Mouse moved to (924, 451)
Screenshot: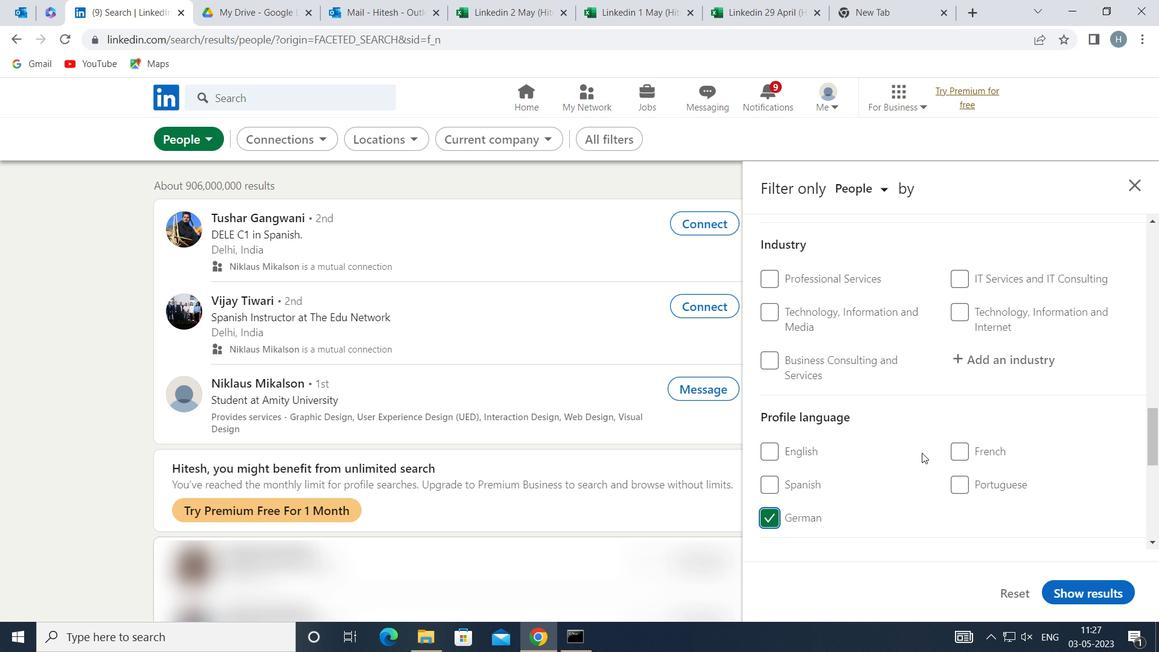 
Action: Mouse scrolled (924, 451) with delta (0, 0)
Screenshot: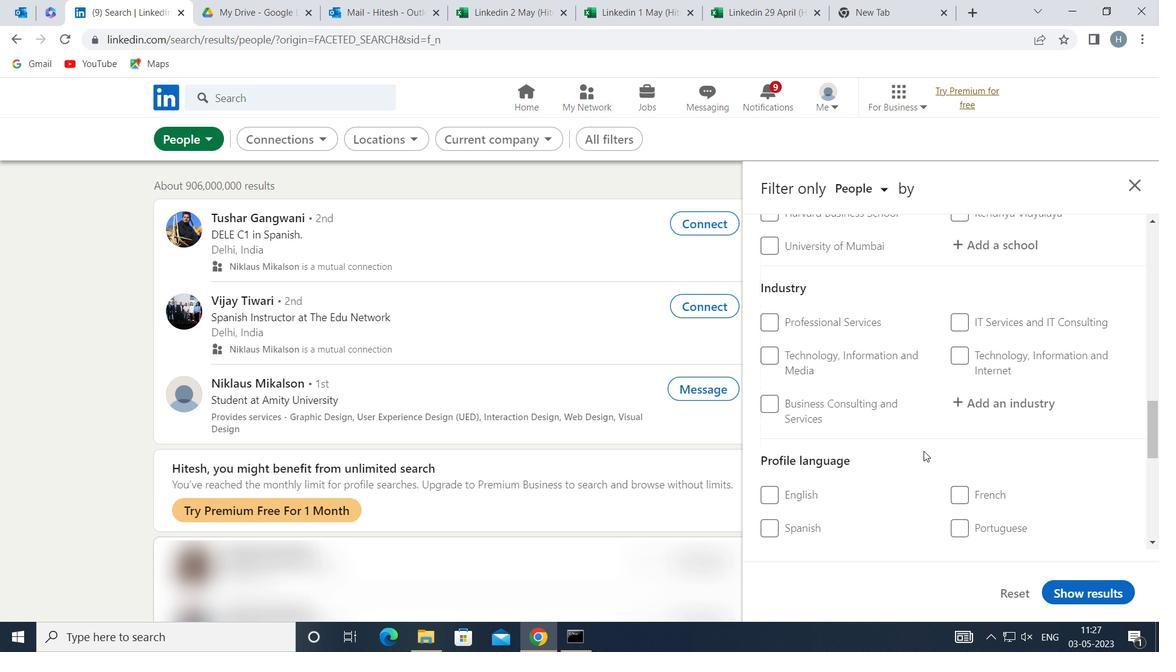 
Action: Mouse scrolled (924, 451) with delta (0, 0)
Screenshot: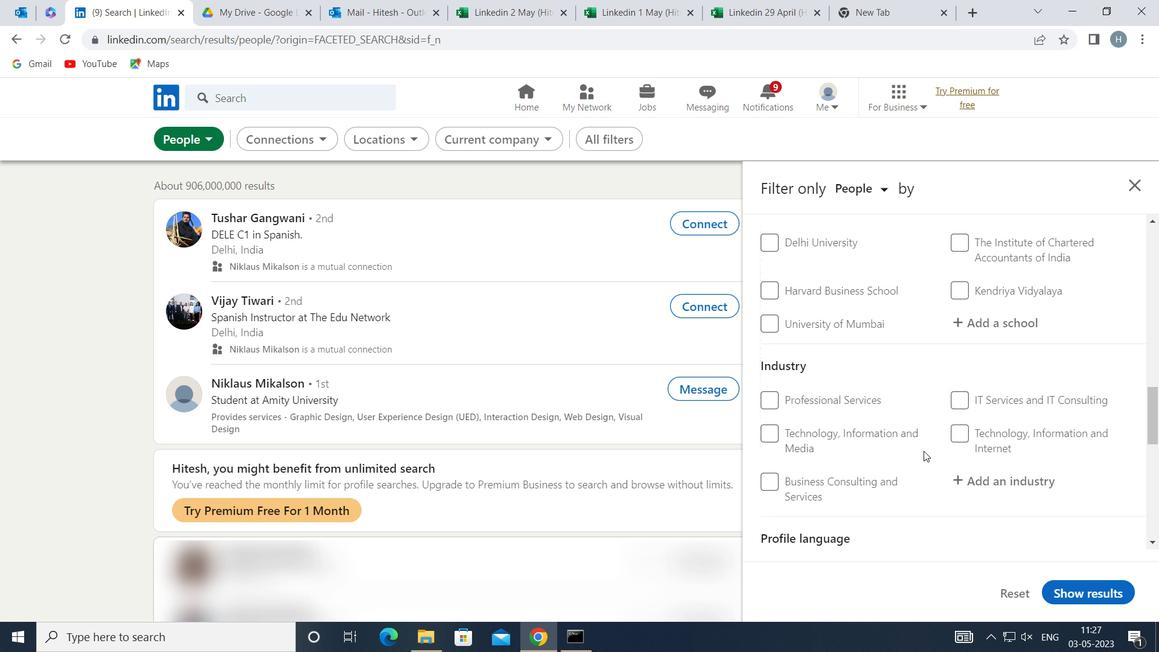 
Action: Mouse scrolled (924, 451) with delta (0, 0)
Screenshot: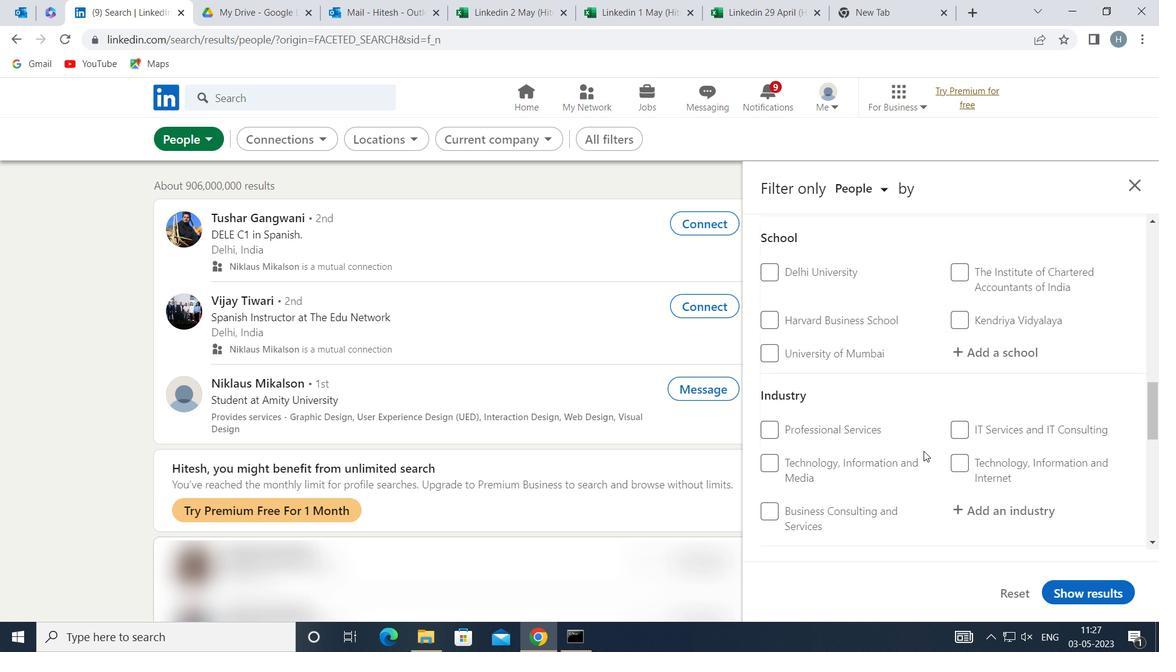 
Action: Mouse scrolled (924, 451) with delta (0, 0)
Screenshot: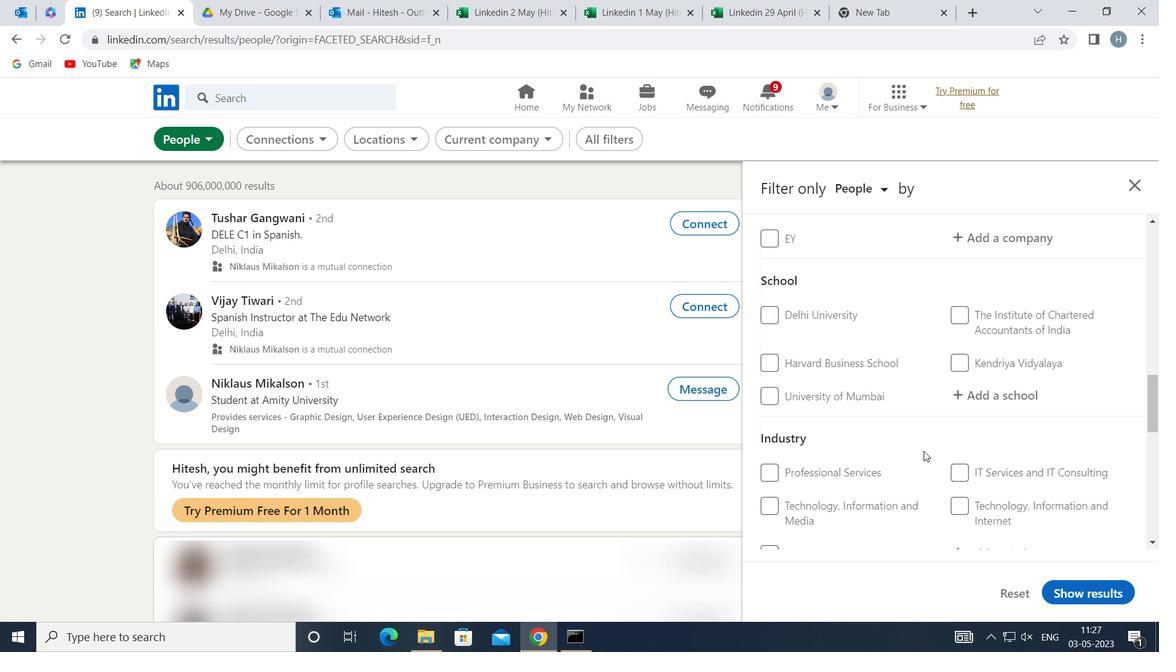 
Action: Mouse scrolled (924, 451) with delta (0, 0)
Screenshot: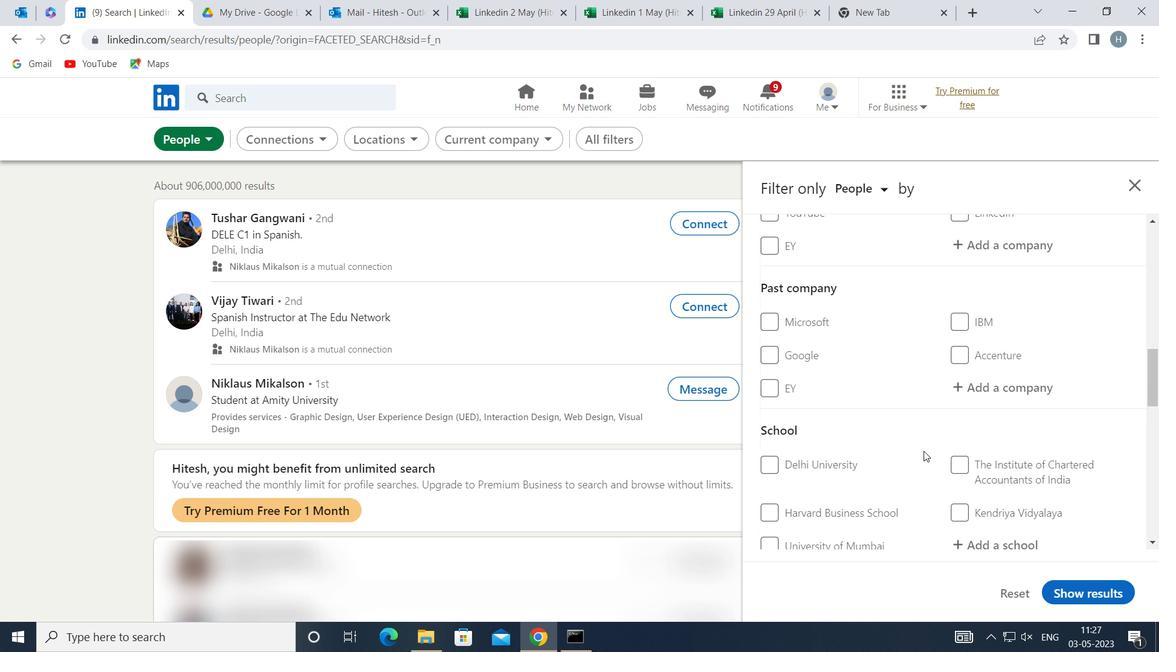 
Action: Mouse scrolled (924, 451) with delta (0, 0)
Screenshot: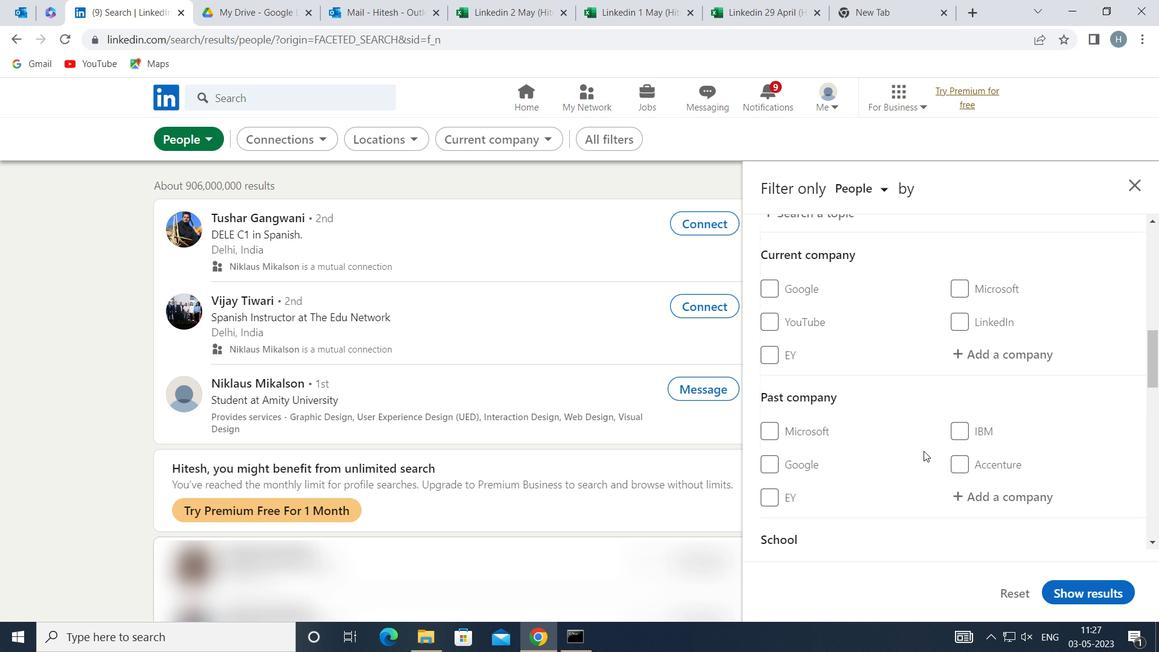 
Action: Mouse moved to (1002, 432)
Screenshot: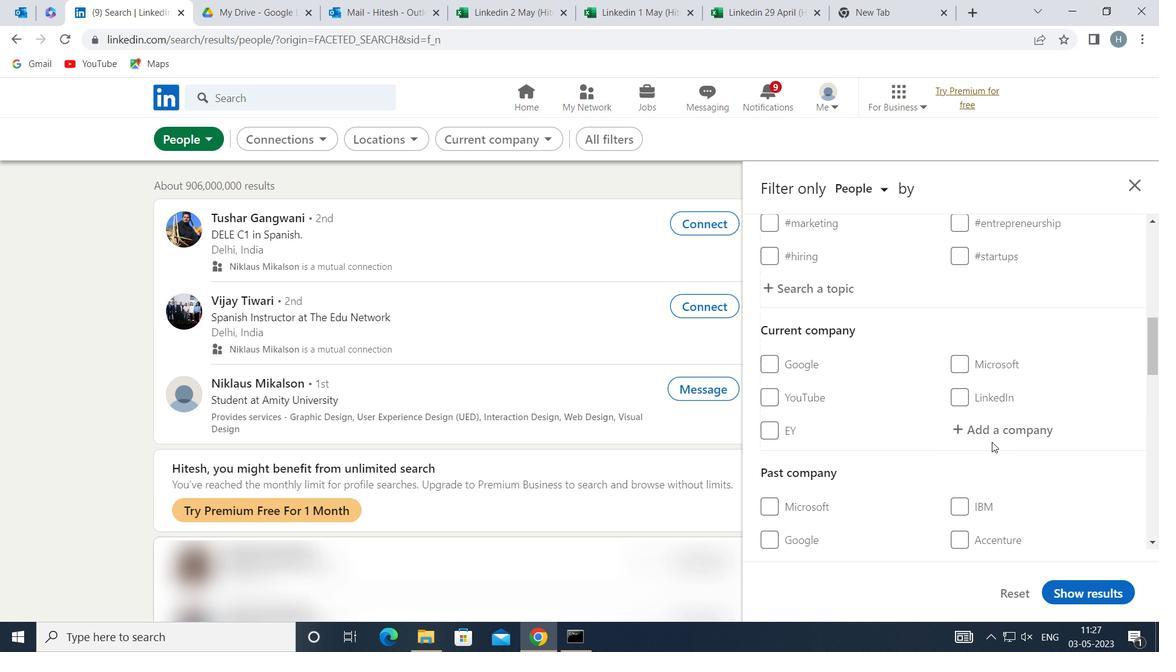 
Action: Mouse pressed left at (1002, 432)
Screenshot: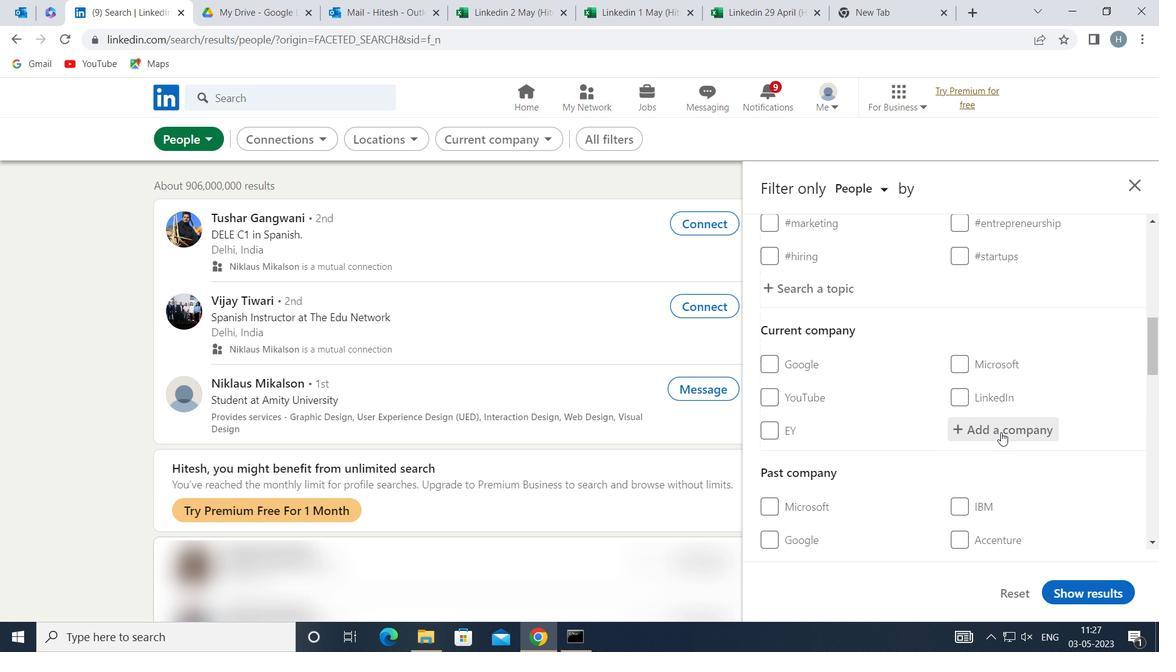 
Action: Key pressed <Key.shift>ODOO
Screenshot: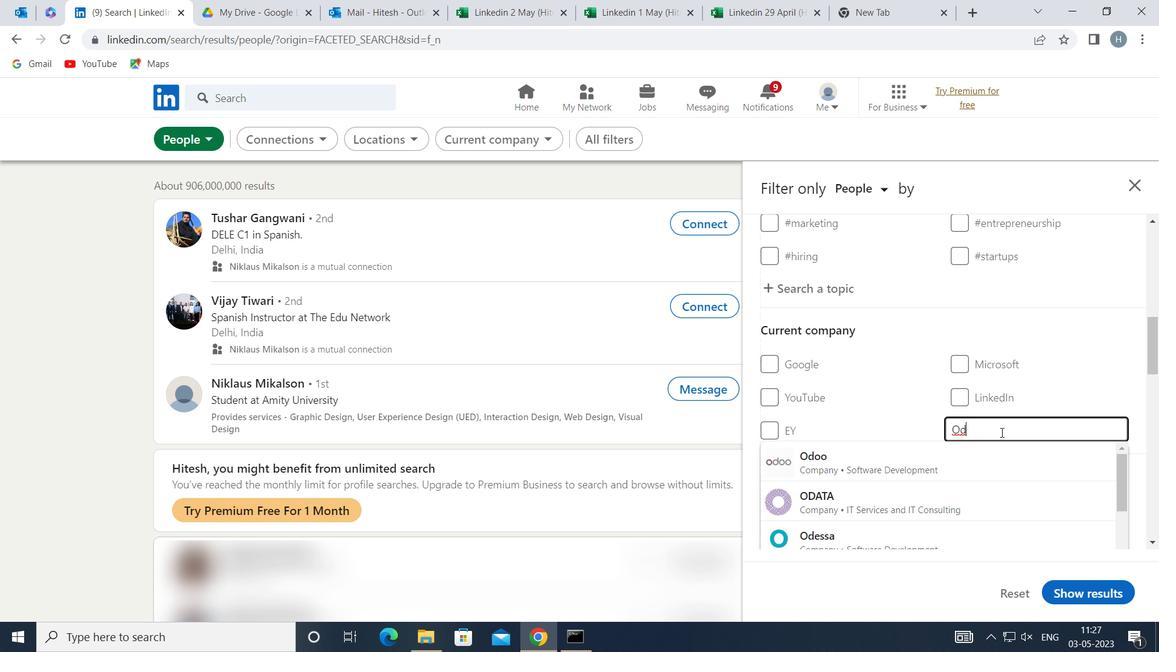 
Action: Mouse moved to (933, 454)
Screenshot: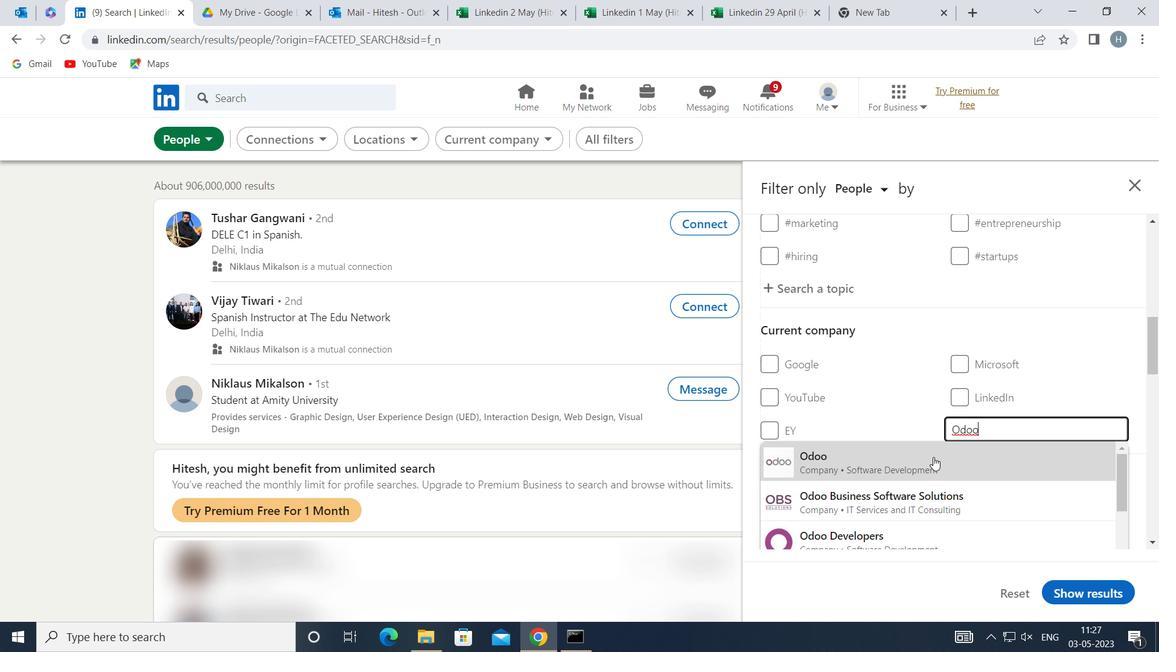 
Action: Mouse pressed left at (933, 454)
Screenshot: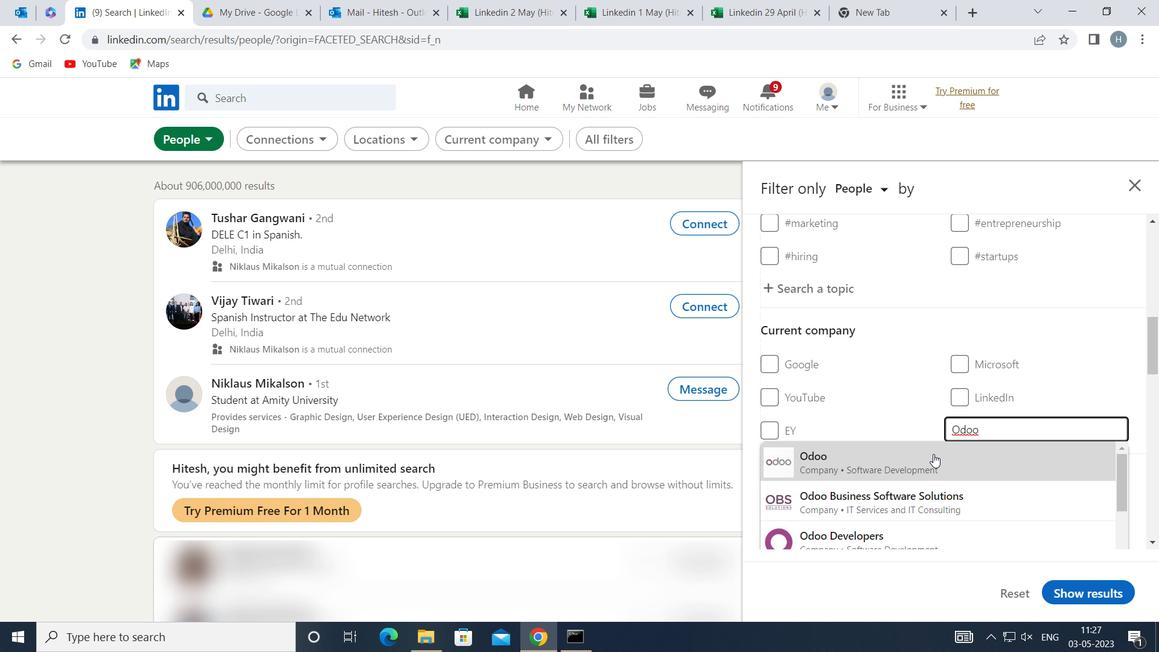 
Action: Mouse moved to (919, 442)
Screenshot: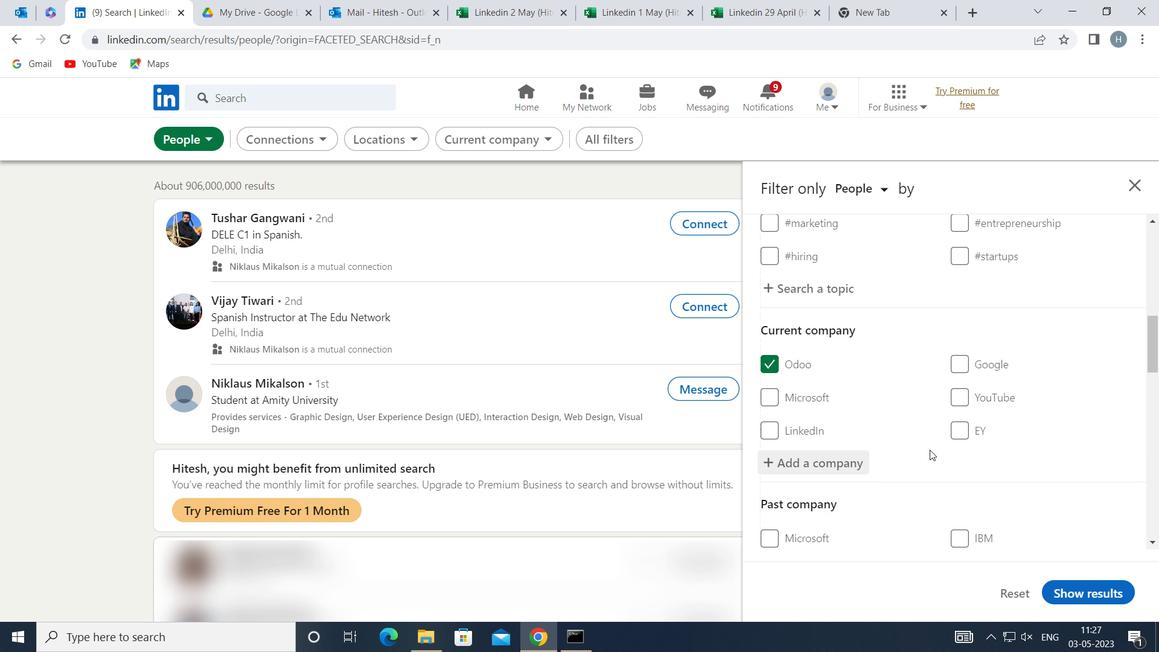 
Action: Mouse scrolled (919, 442) with delta (0, 0)
Screenshot: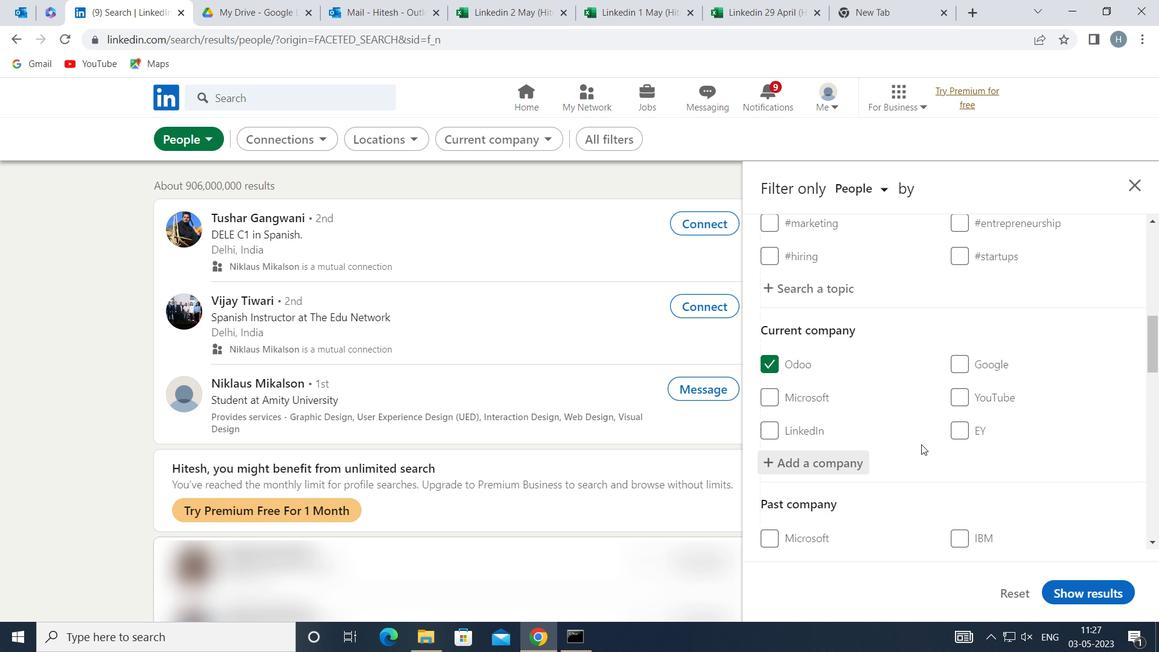 
Action: Mouse scrolled (919, 442) with delta (0, 0)
Screenshot: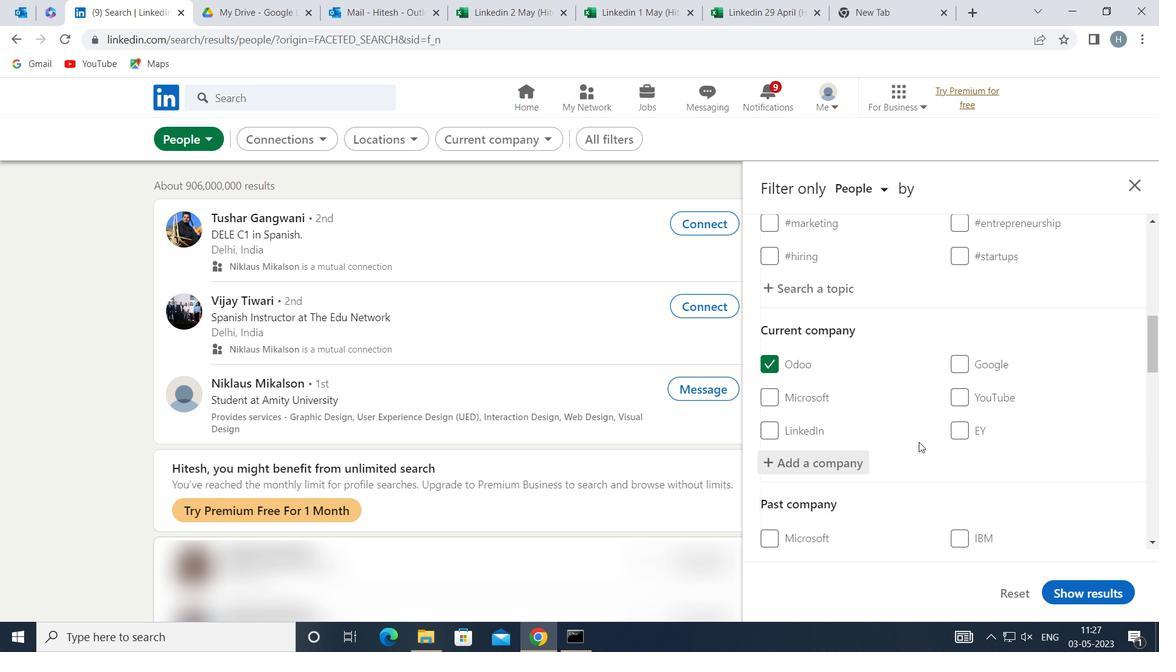 
Action: Mouse moved to (918, 442)
Screenshot: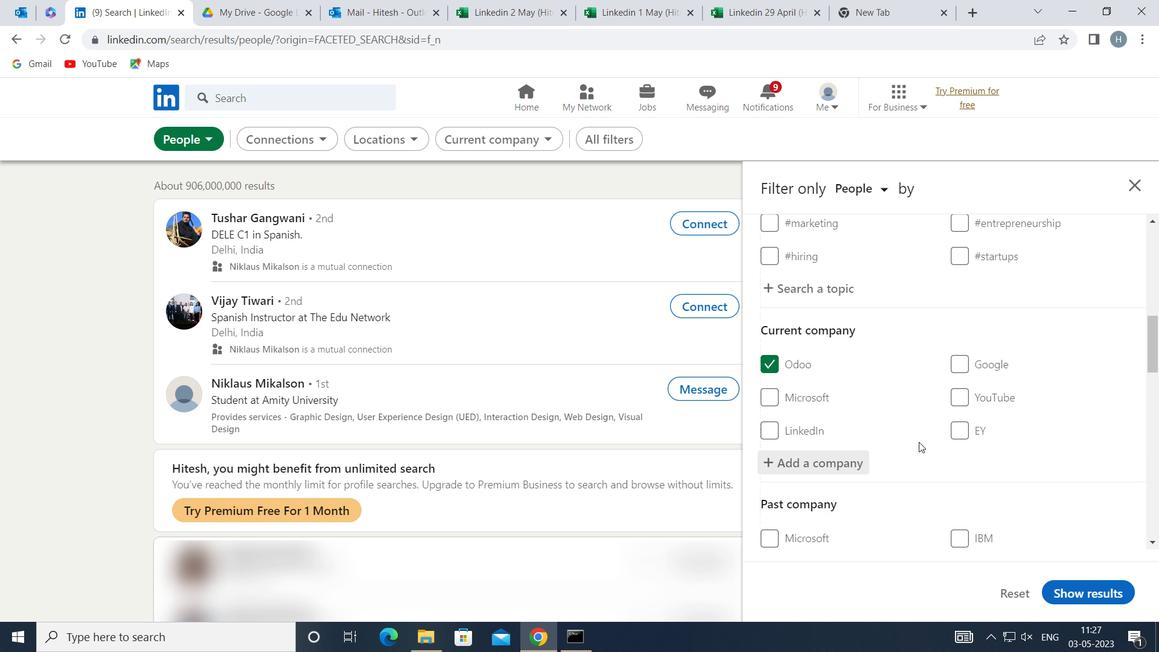 
Action: Mouse scrolled (918, 441) with delta (0, 0)
Screenshot: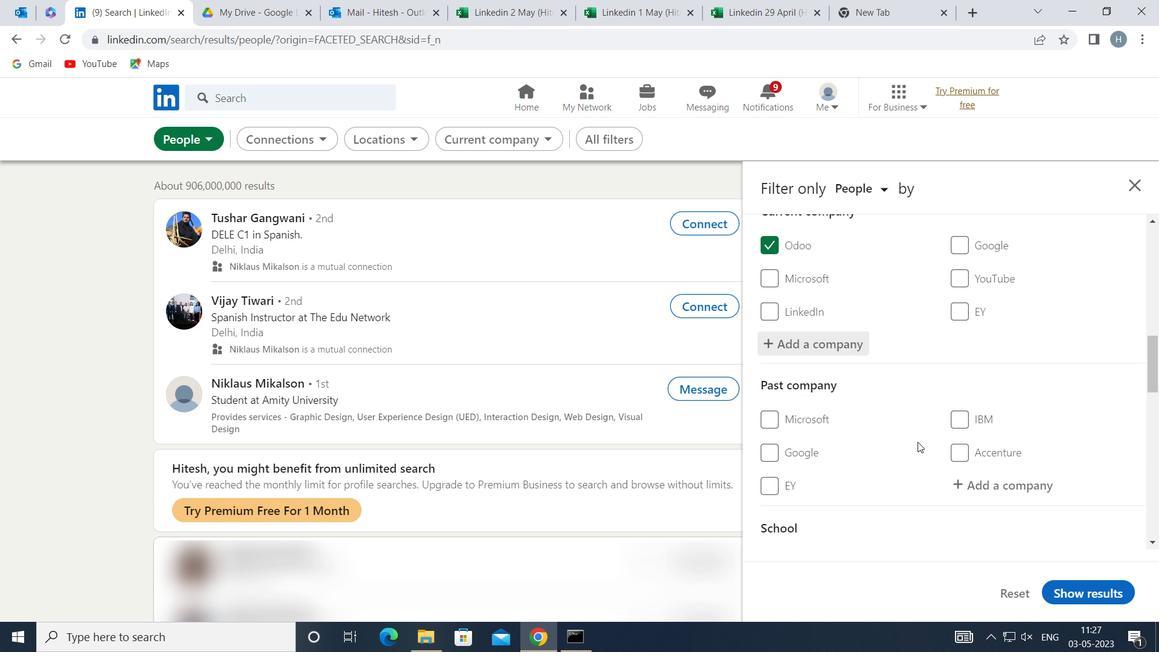 
Action: Mouse scrolled (918, 441) with delta (0, 0)
Screenshot: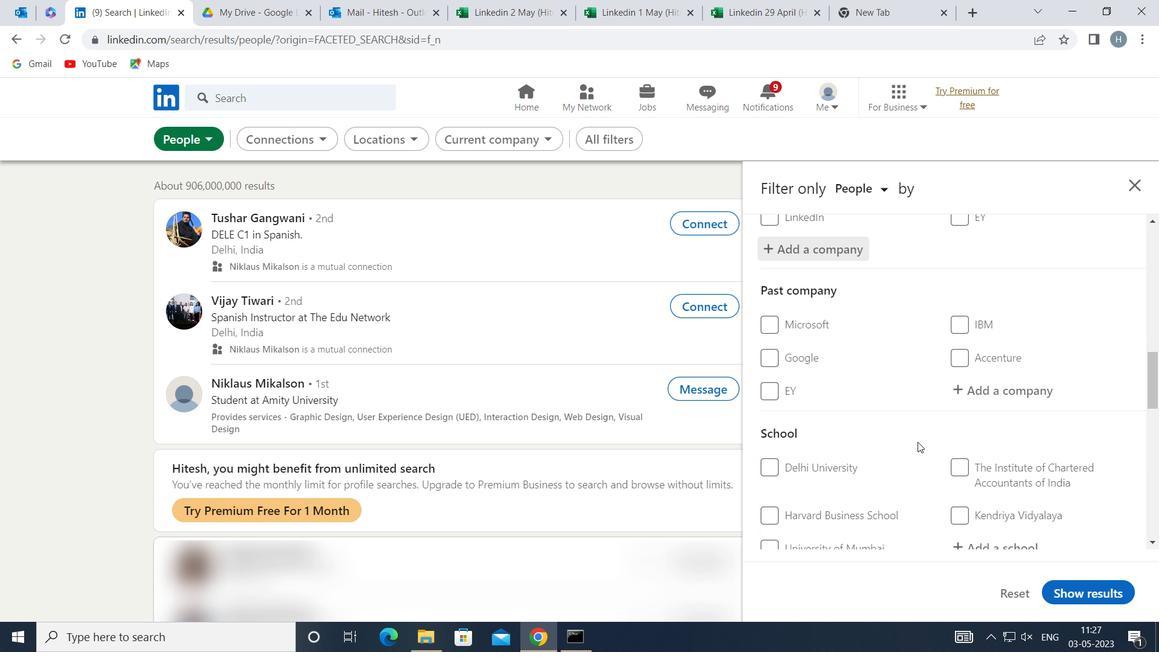 
Action: Mouse moved to (996, 455)
Screenshot: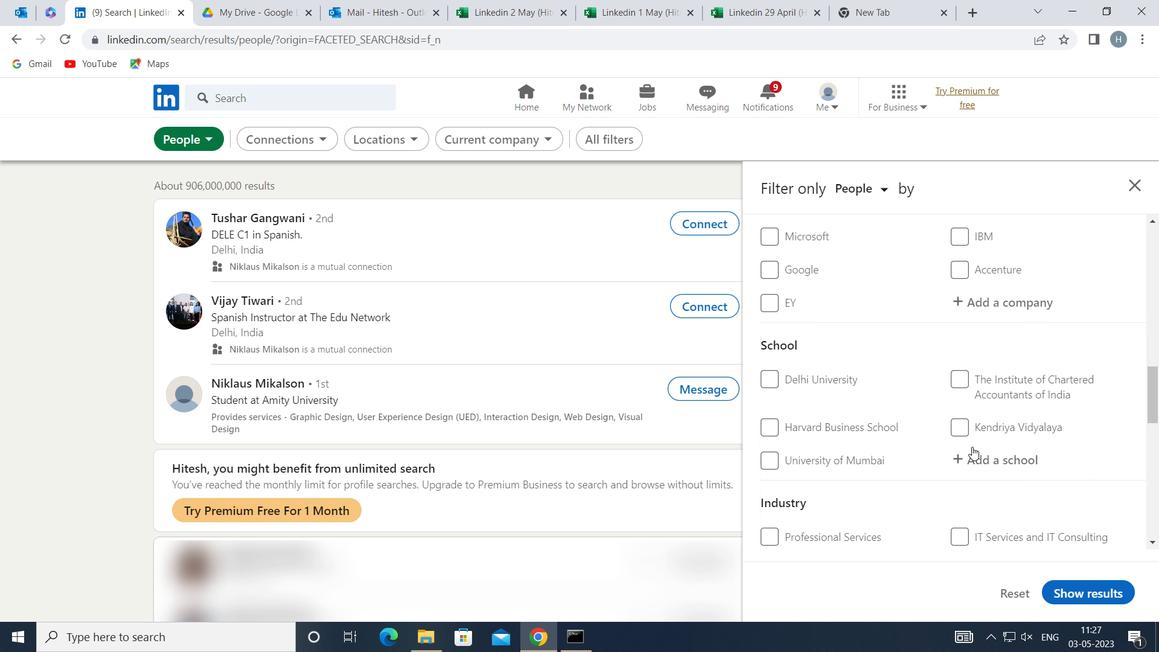 
Action: Mouse pressed left at (996, 455)
Screenshot: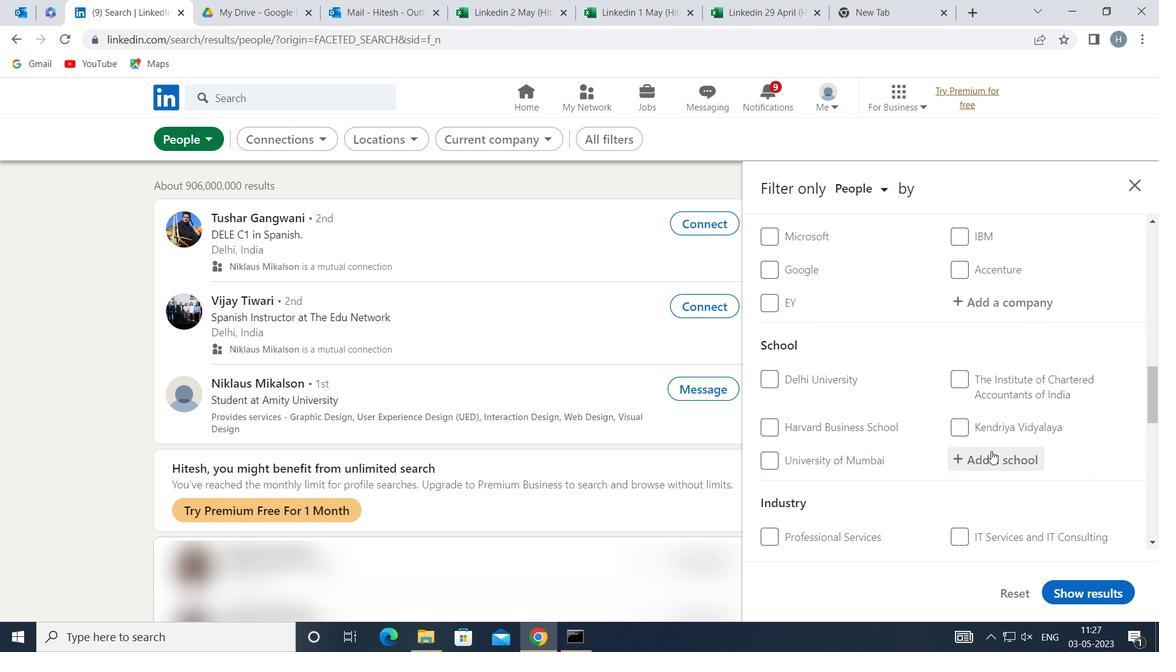 
Action: Mouse moved to (993, 454)
Screenshot: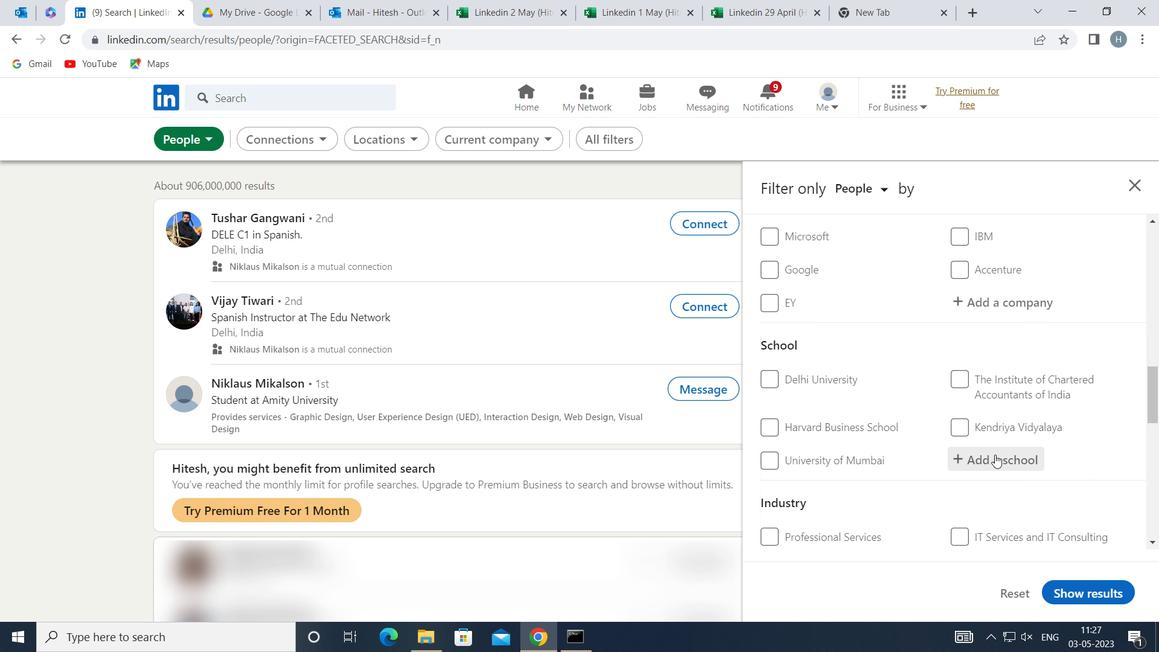 
Action: Key pressed <Key.shift>ARTS<Key.space>AND<Key.space><Key.shift>SCIENCE<Key.space>
Screenshot: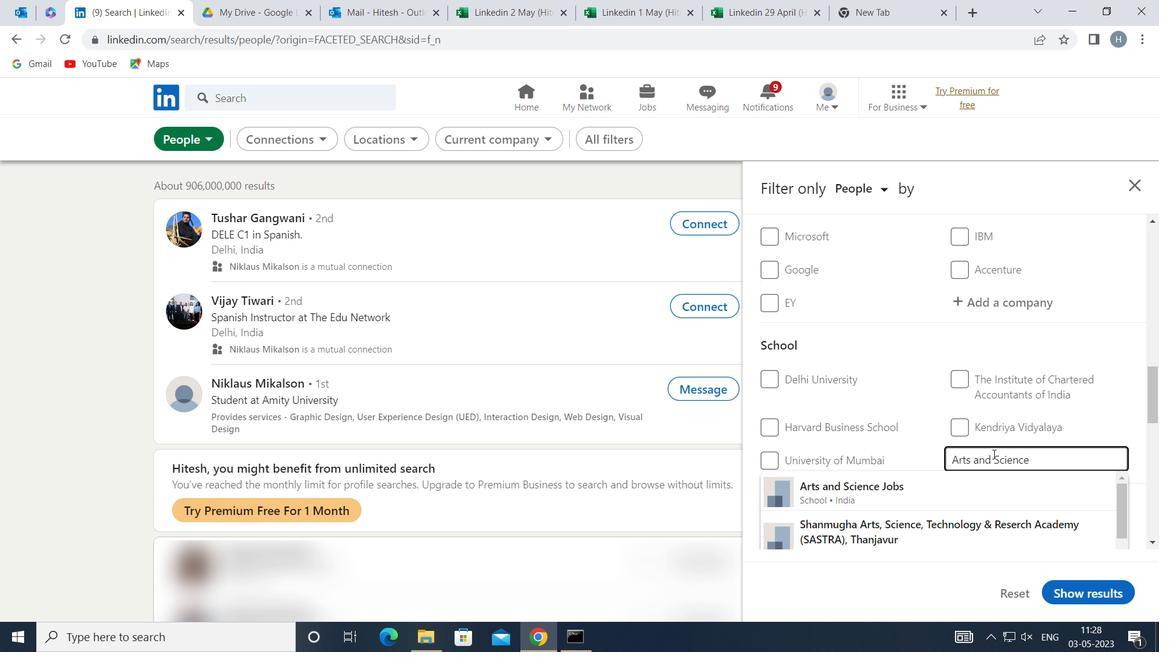 
Action: Mouse moved to (867, 387)
Screenshot: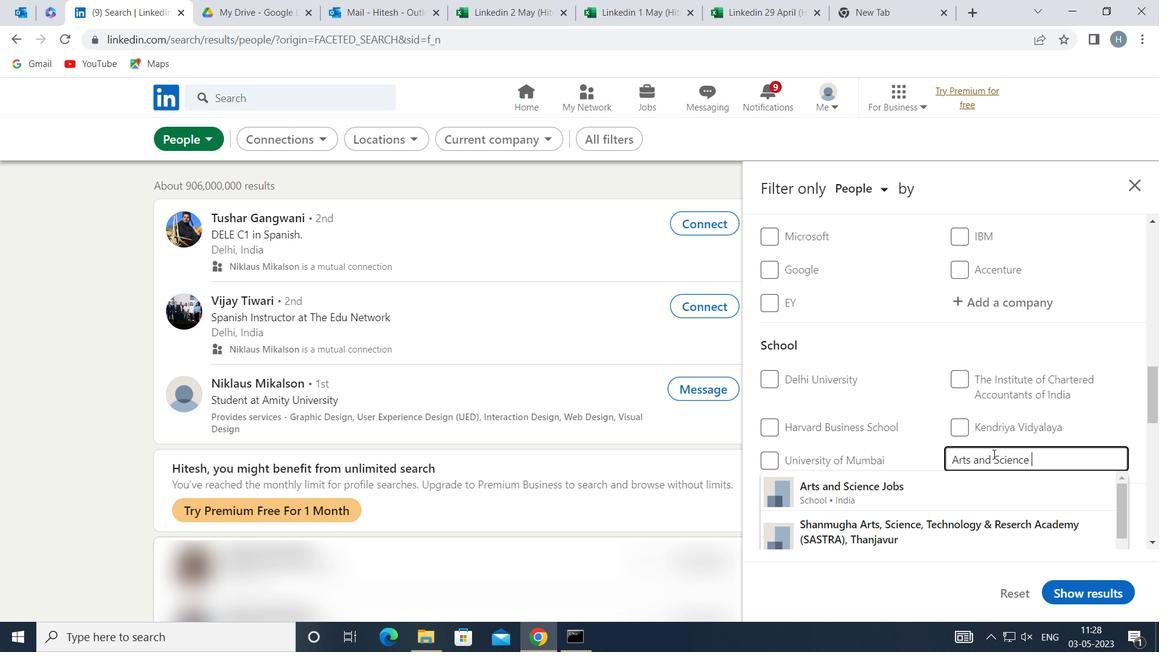 
Action: Key pressed JOB
Screenshot: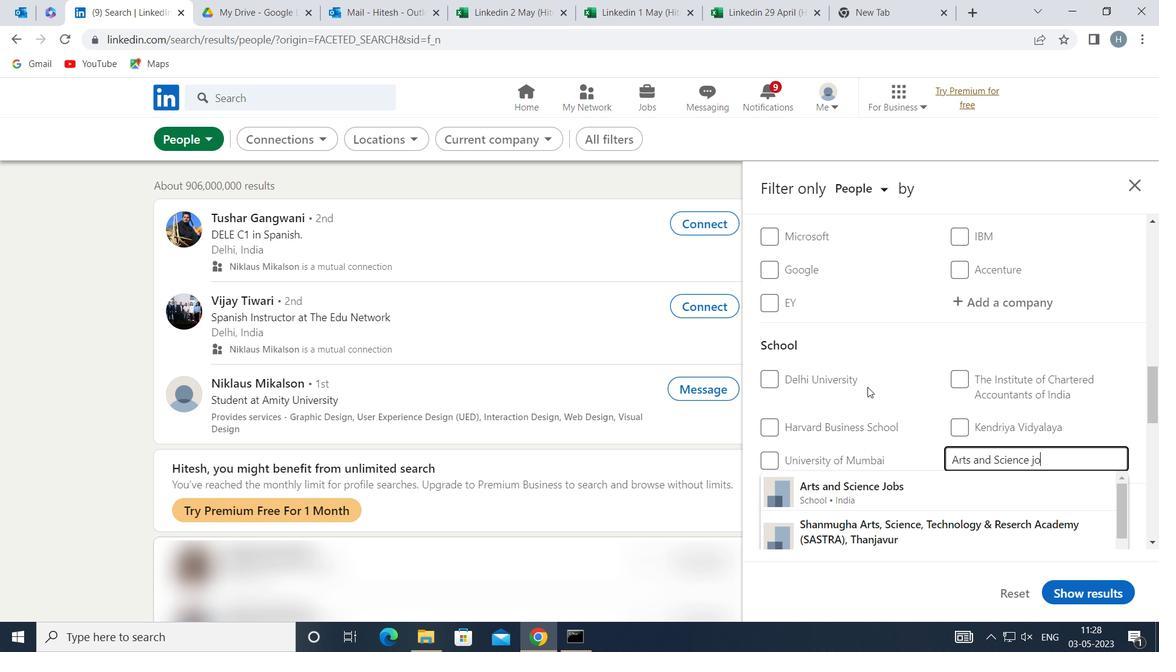 
Action: Mouse moved to (866, 387)
Screenshot: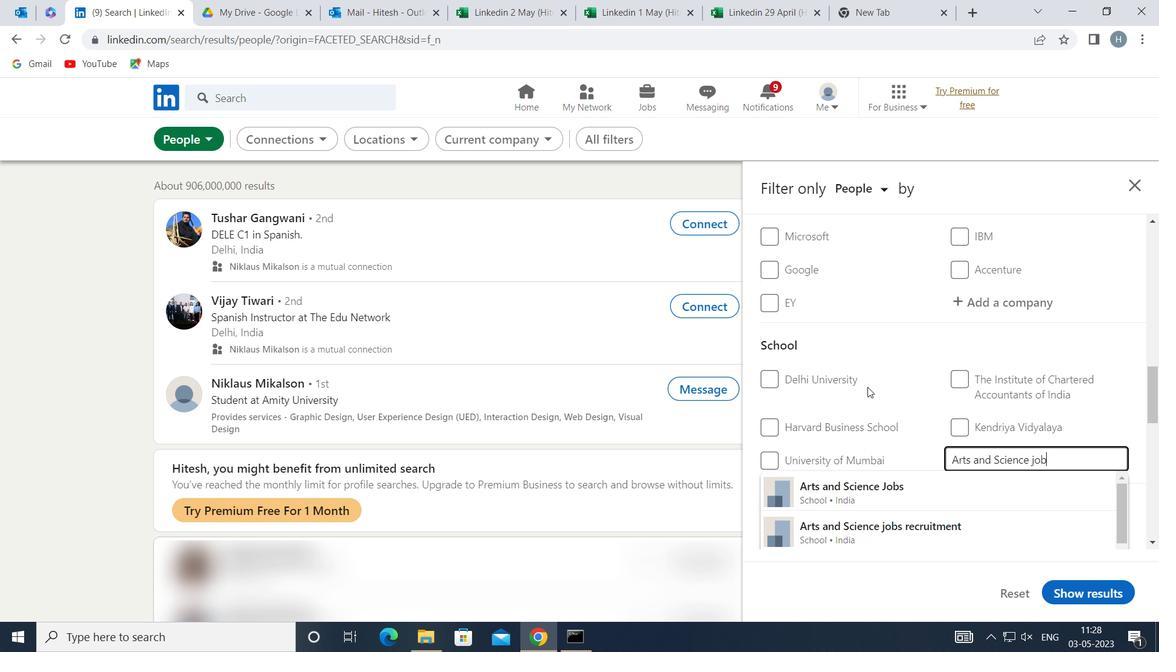 
Action: Key pressed S
Screenshot: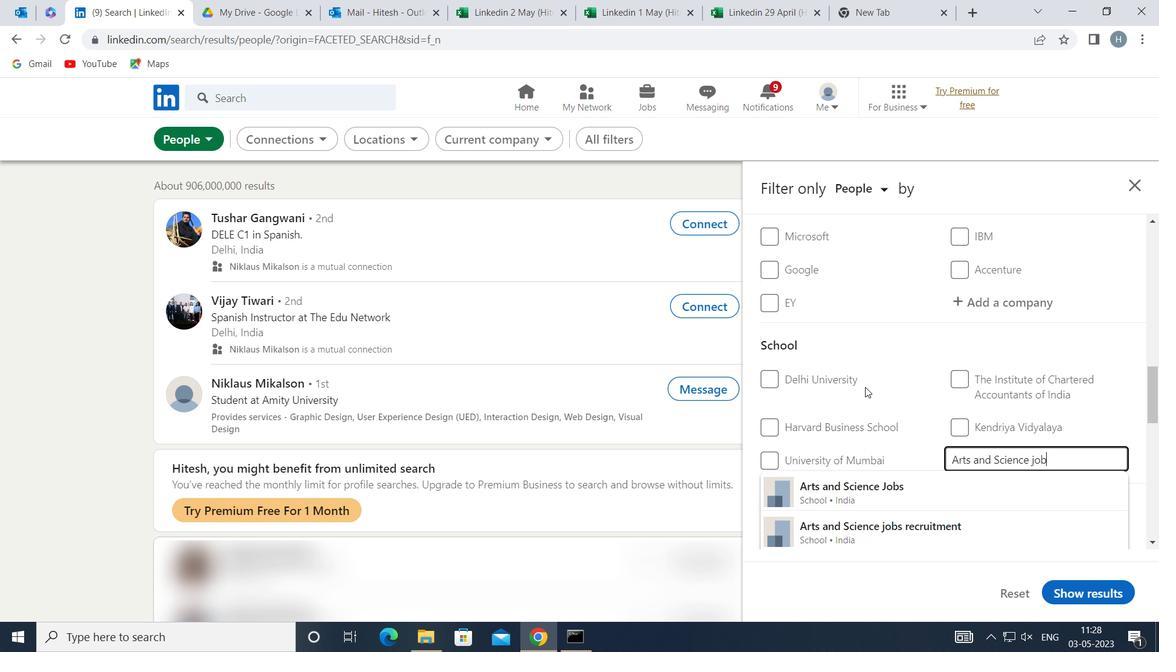 
Action: Mouse moved to (929, 518)
Screenshot: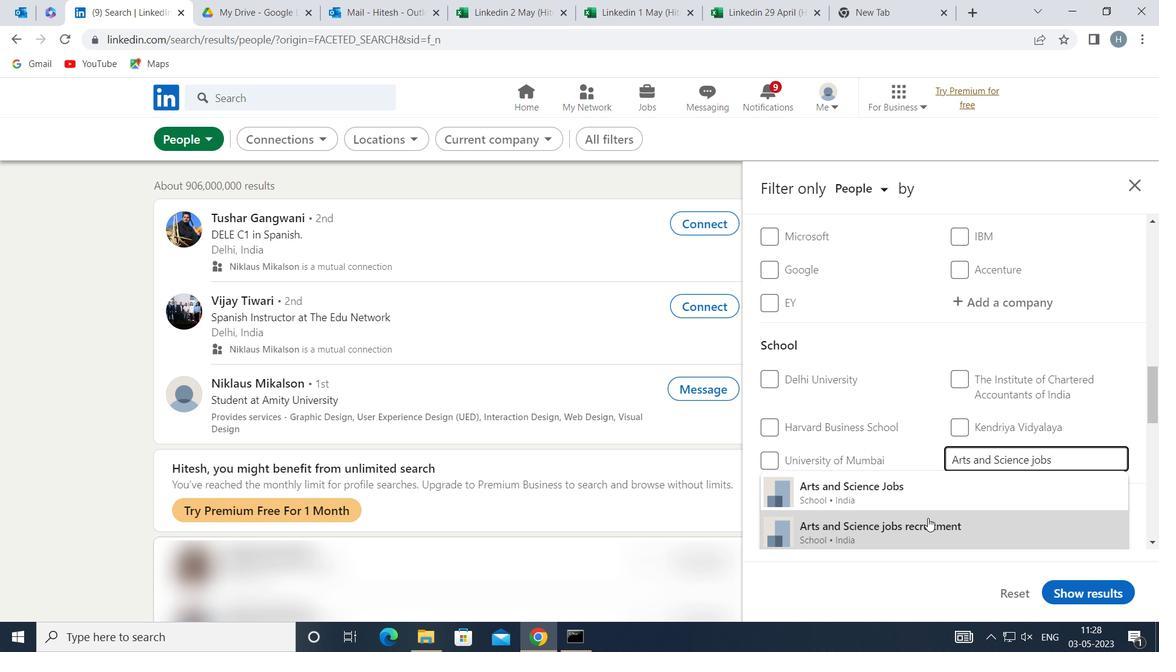 
Action: Mouse pressed left at (929, 518)
Screenshot: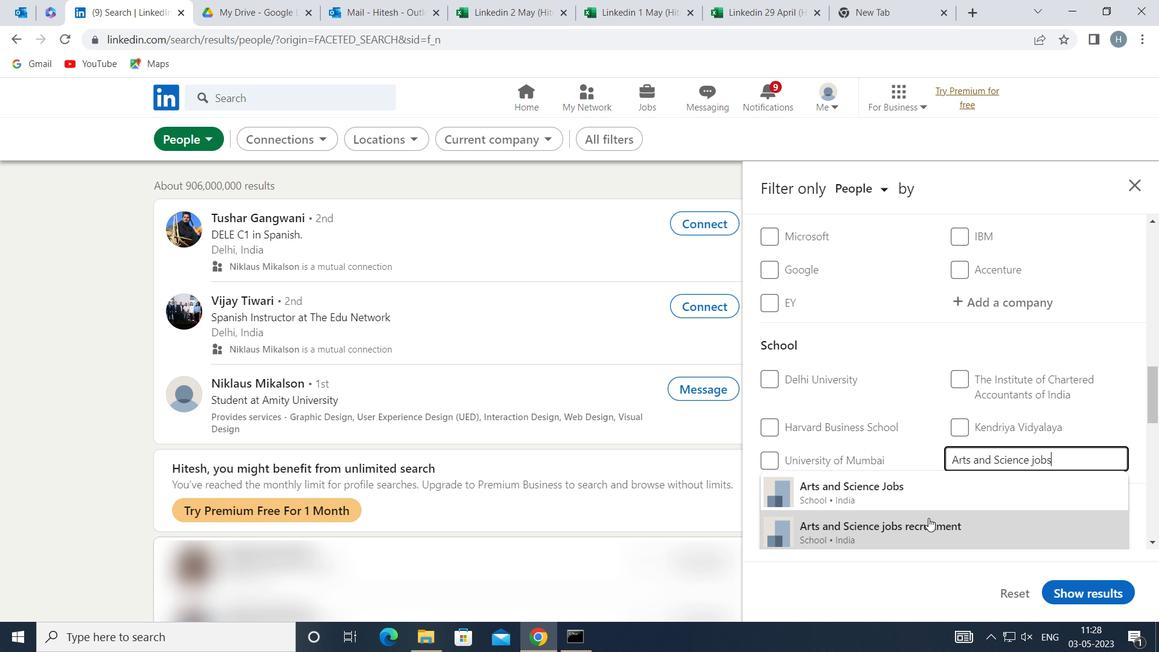 
Action: Mouse moved to (867, 378)
Screenshot: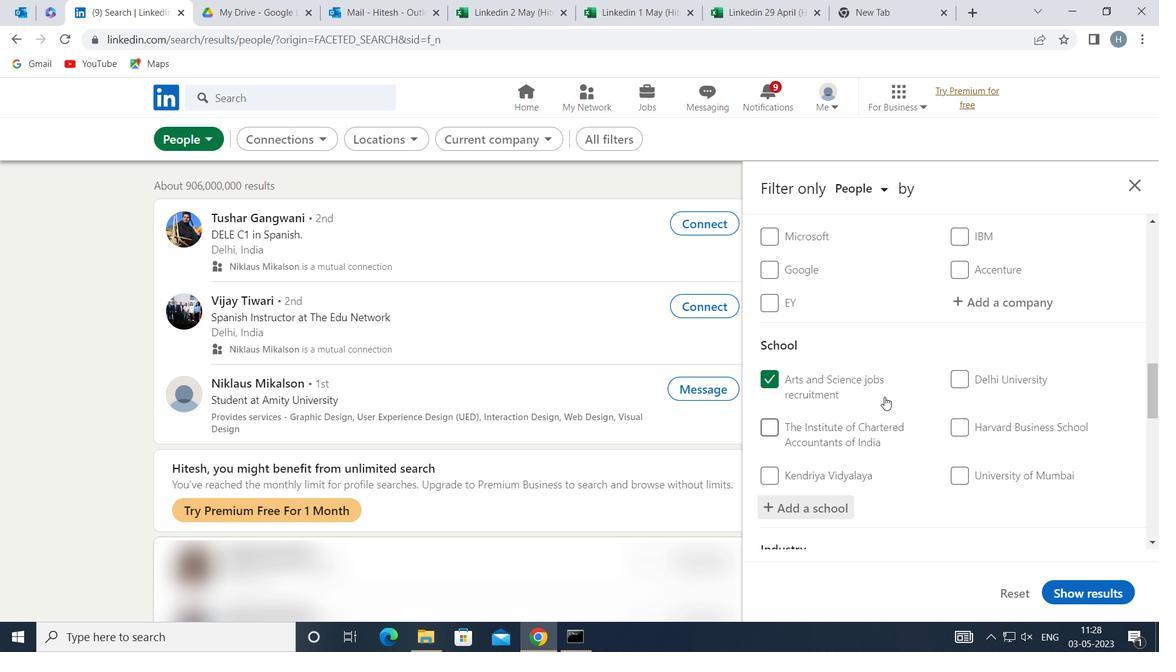 
Action: Mouse scrolled (867, 377) with delta (0, 0)
Screenshot: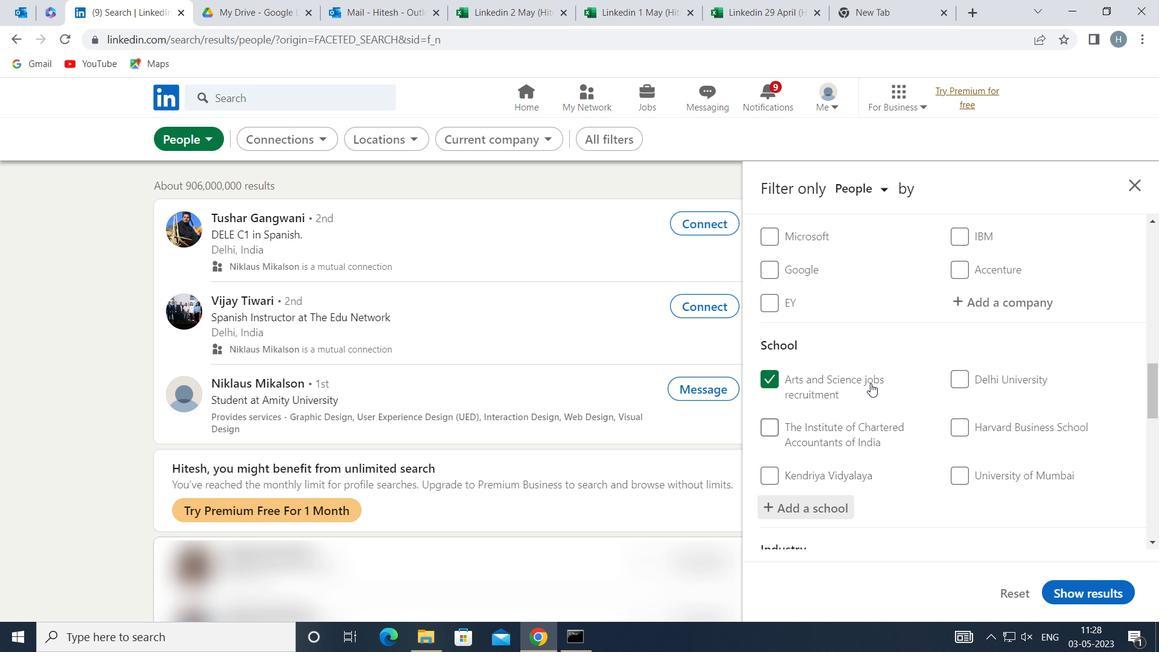 
Action: Mouse scrolled (867, 377) with delta (0, 0)
Screenshot: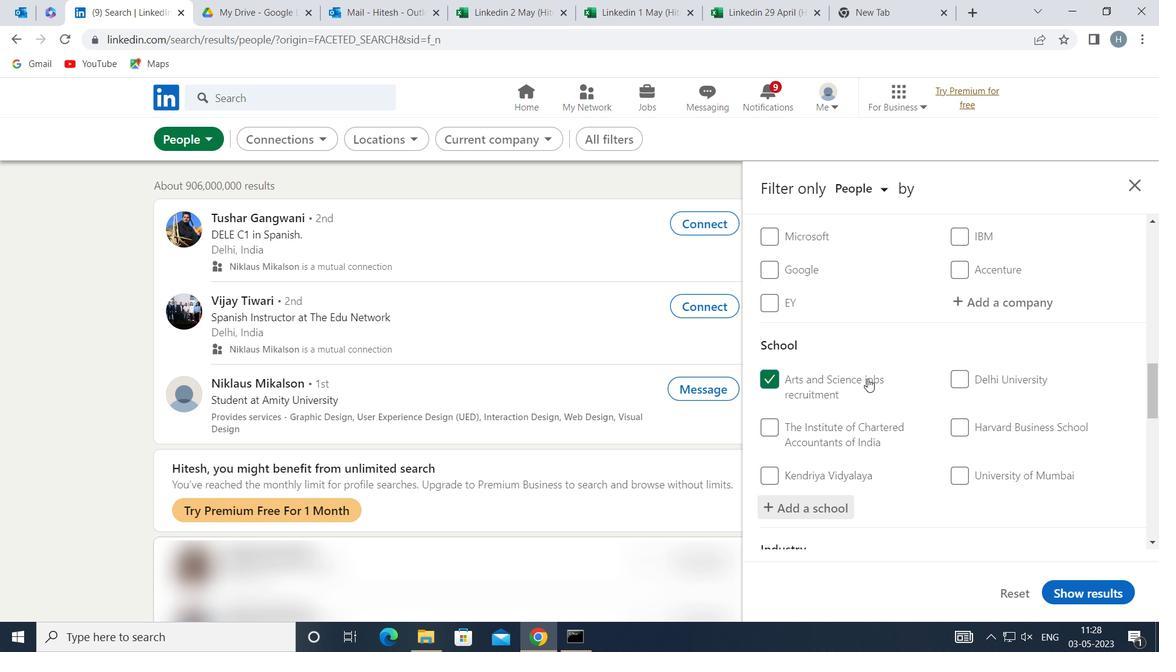 
Action: Mouse scrolled (867, 377) with delta (0, 0)
Screenshot: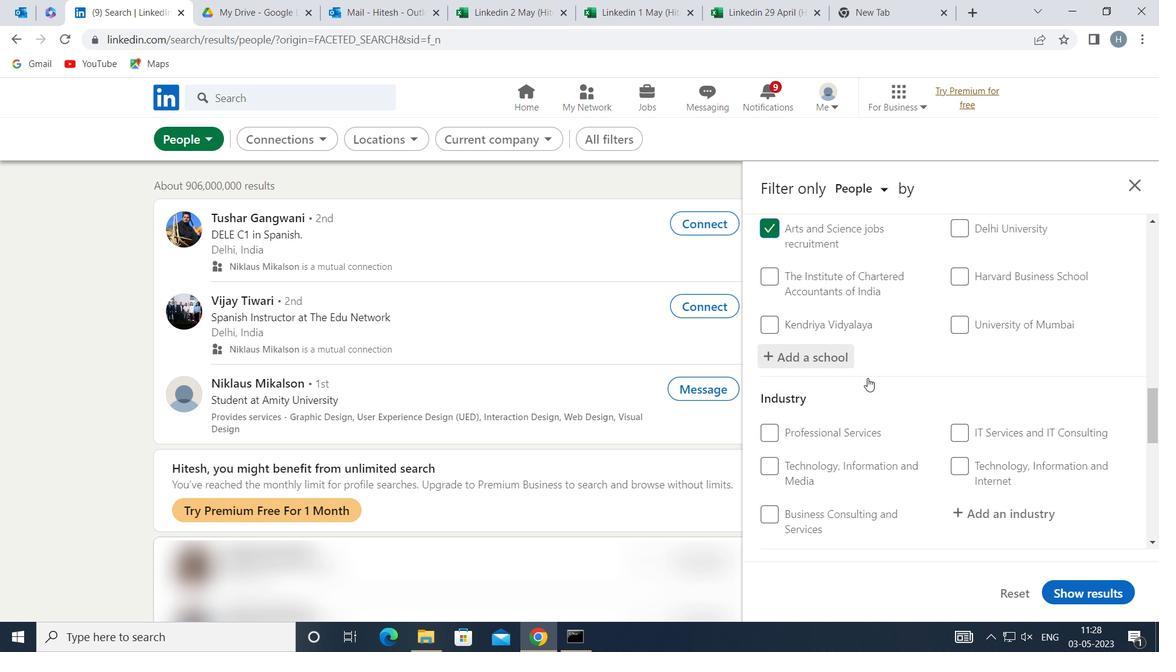 
Action: Mouse moved to (979, 430)
Screenshot: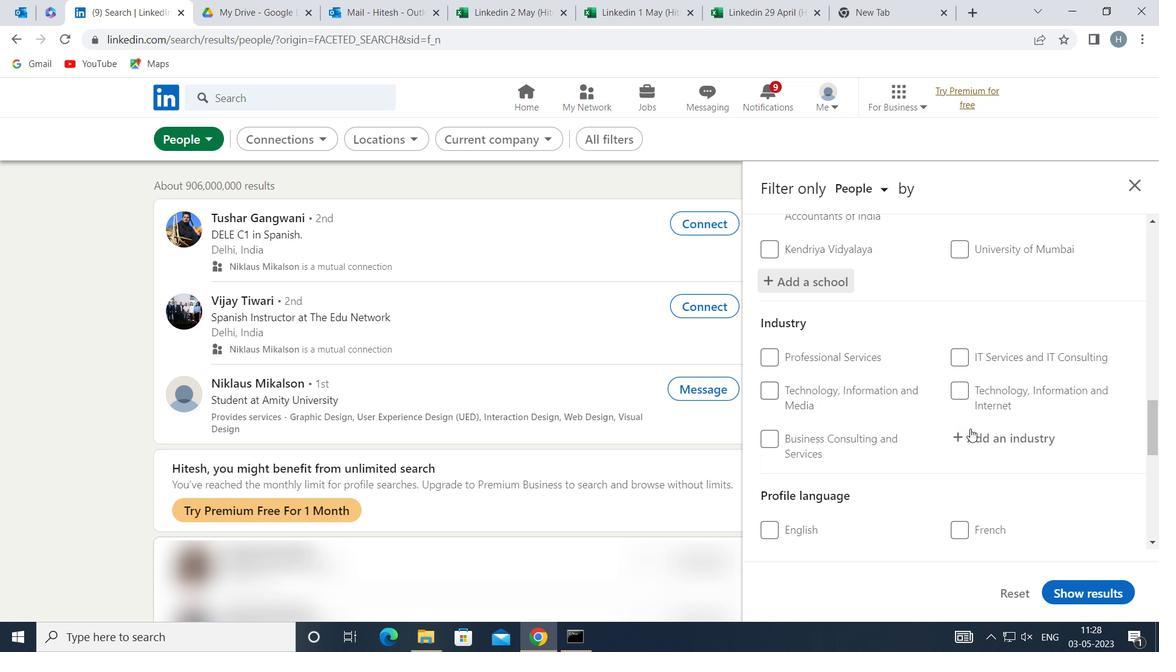 
Action: Mouse pressed left at (979, 430)
Screenshot: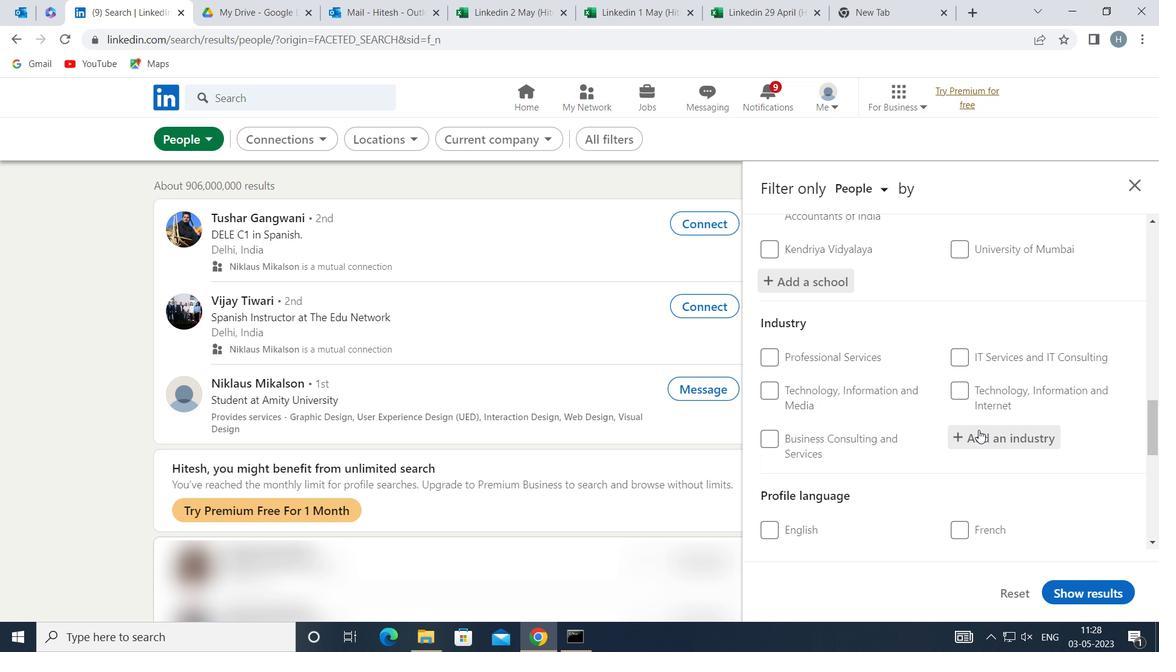
Action: Key pressed <Key.shift>TRUCK<Key.space>TR
Screenshot: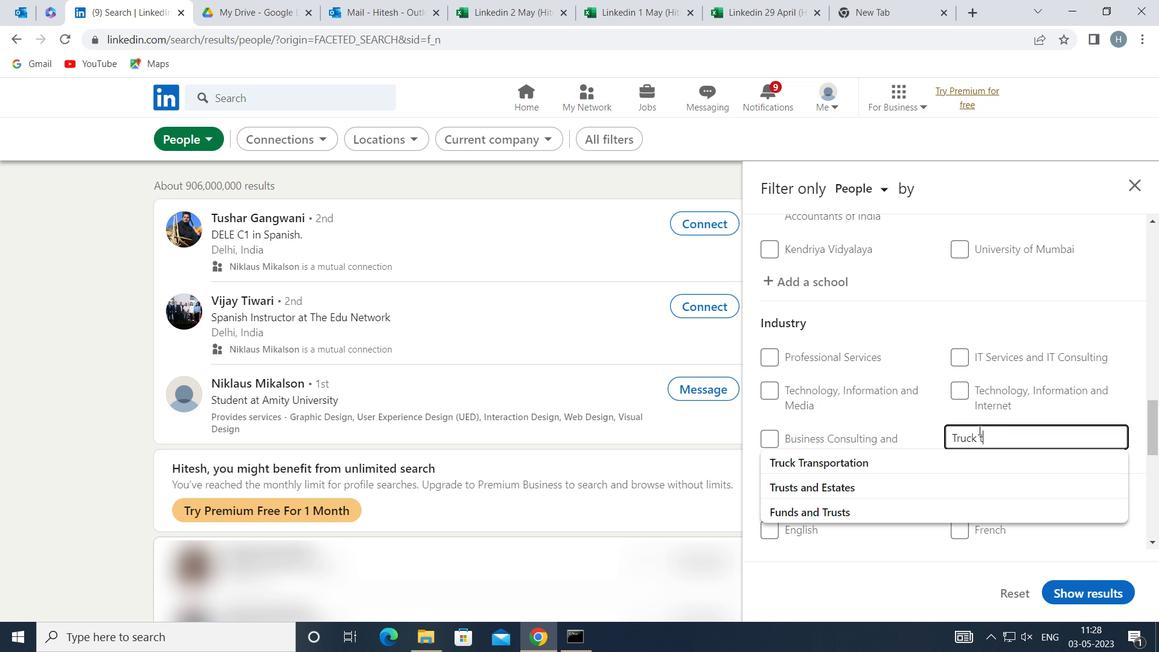 
Action: Mouse moved to (922, 465)
Screenshot: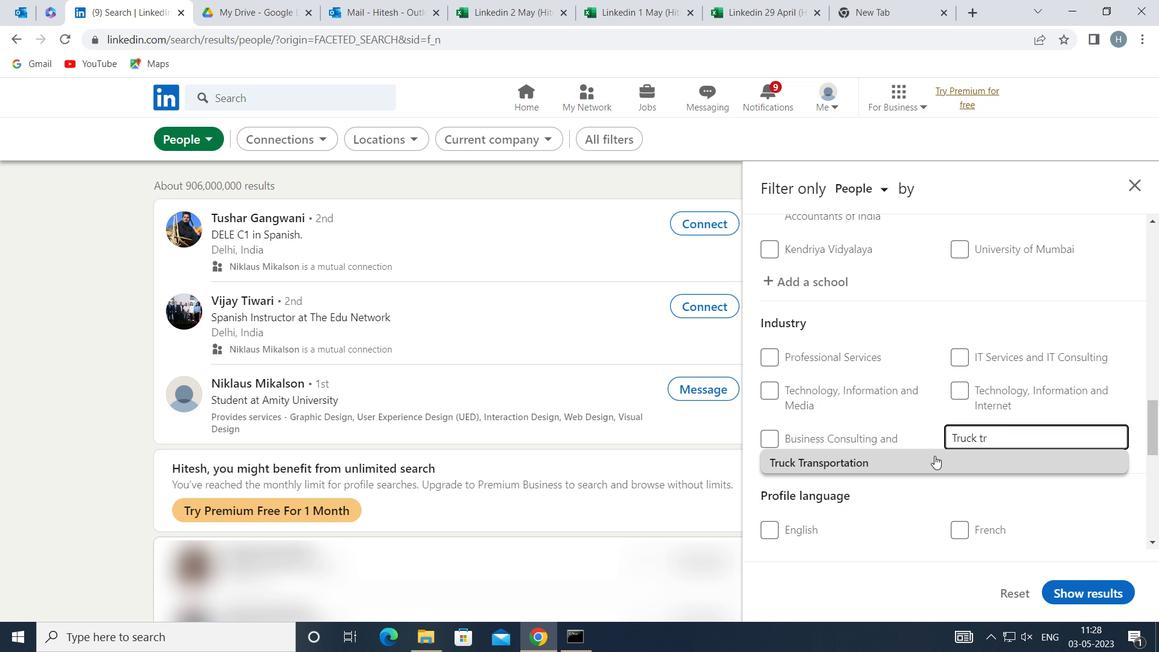 
Action: Mouse pressed left at (922, 465)
Screenshot: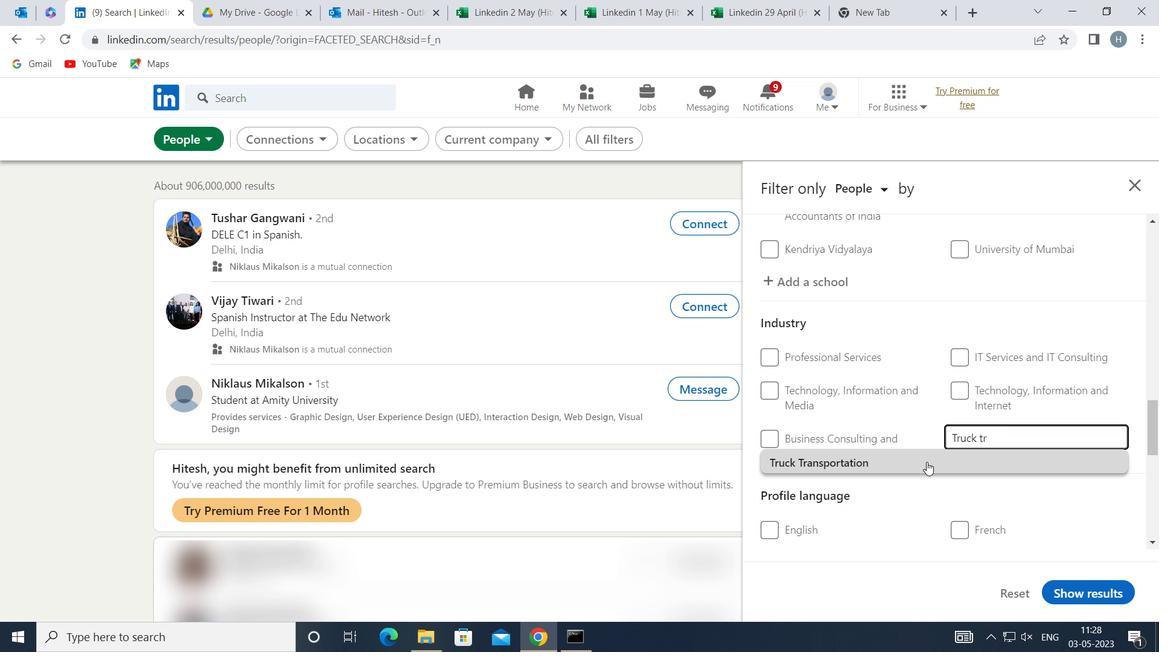 
Action: Mouse moved to (914, 453)
Screenshot: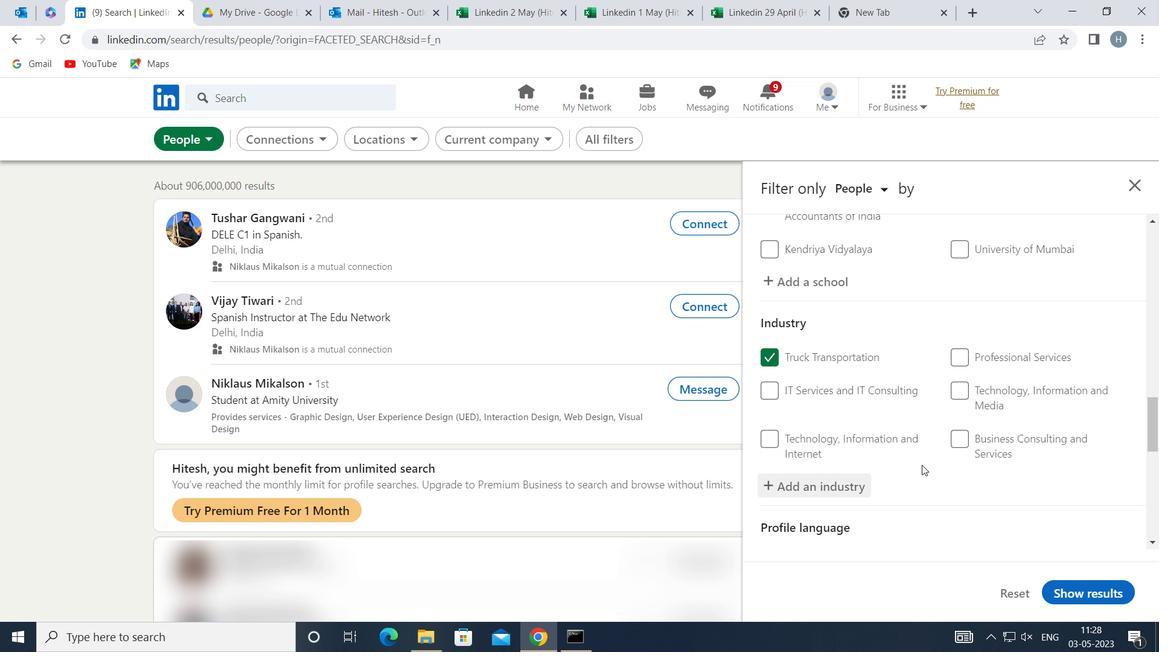 
Action: Mouse scrolled (914, 452) with delta (0, 0)
Screenshot: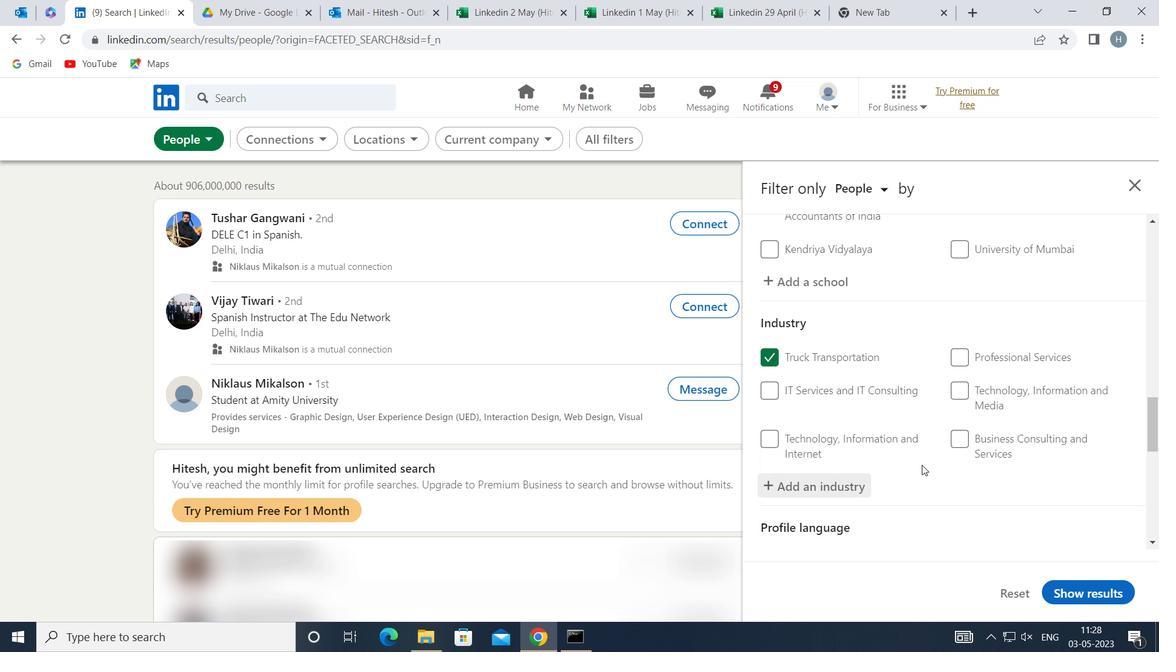 
Action: Mouse scrolled (914, 452) with delta (0, 0)
Screenshot: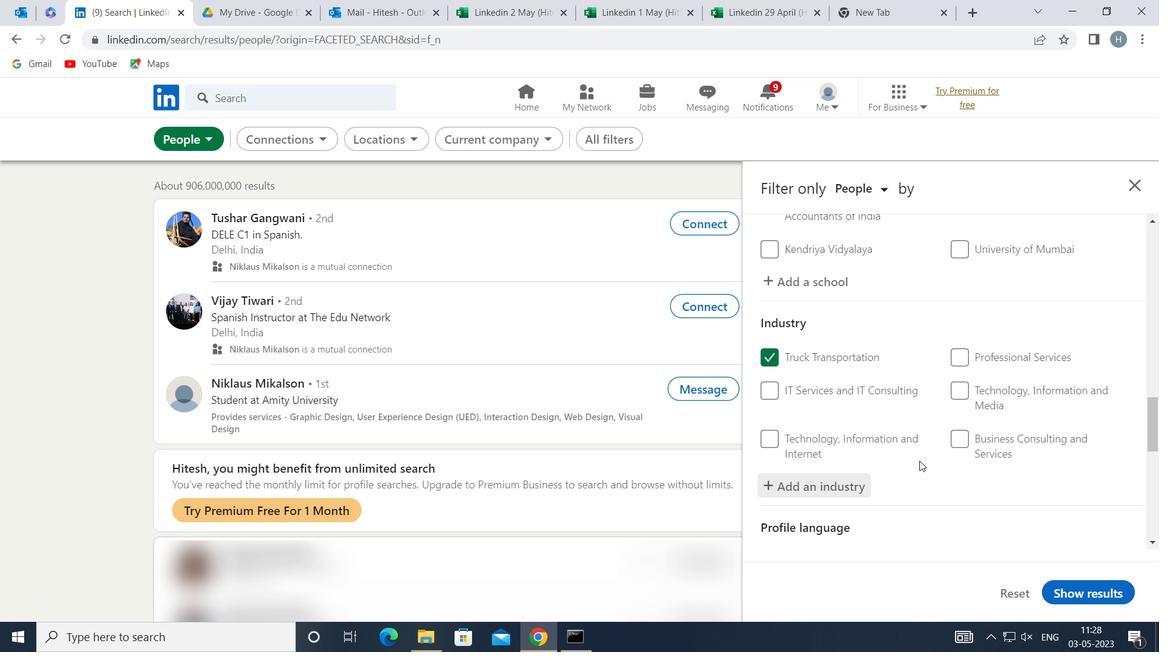 
Action: Mouse moved to (912, 446)
Screenshot: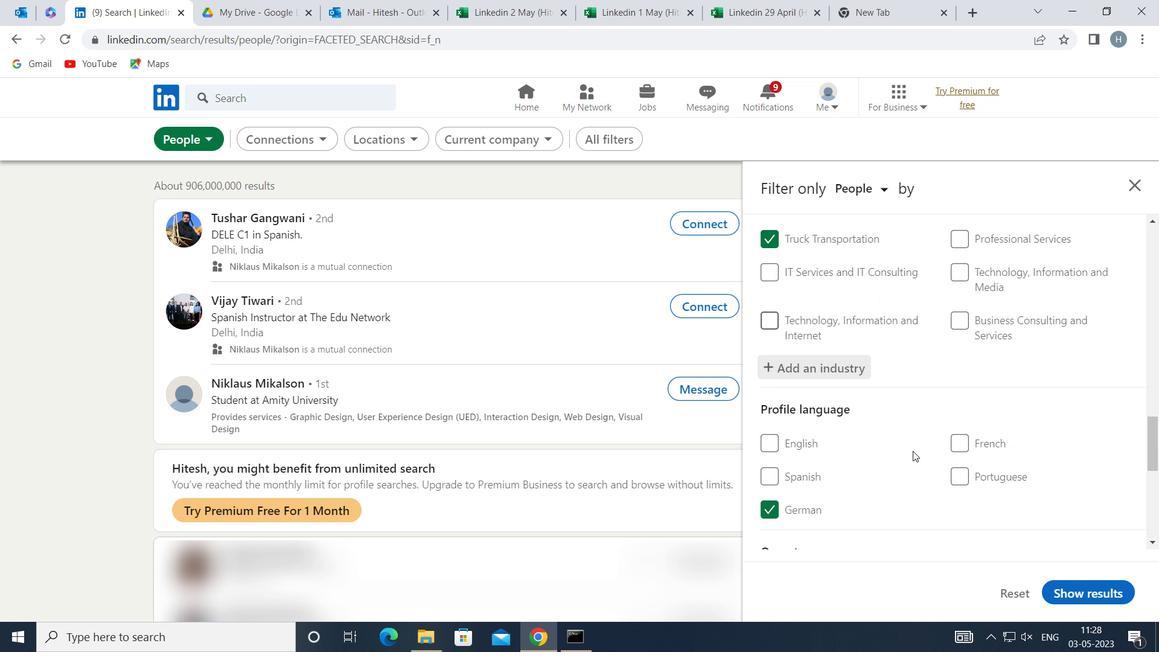 
Action: Mouse scrolled (912, 445) with delta (0, 0)
Screenshot: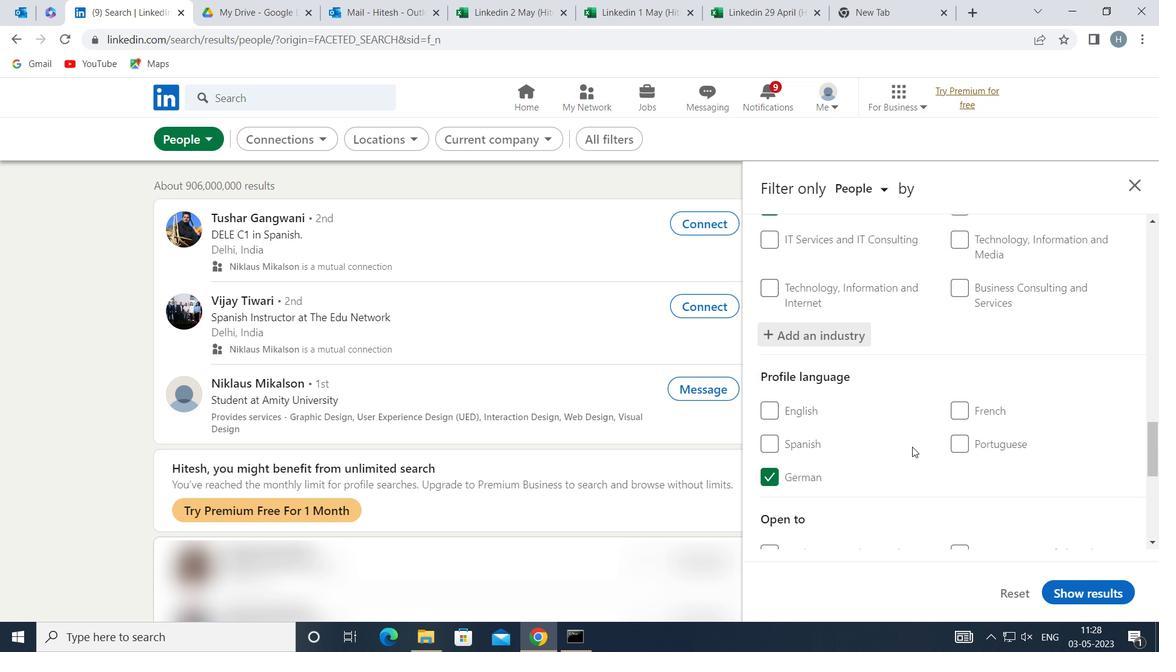 
Action: Mouse moved to (912, 442)
Screenshot: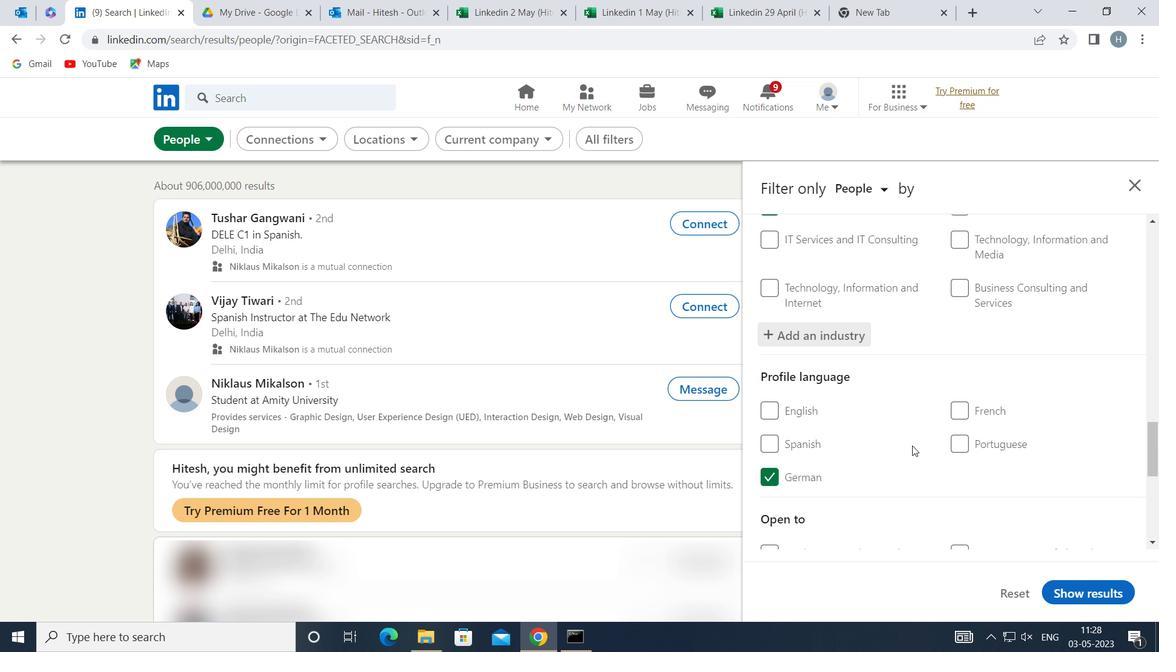 
Action: Mouse scrolled (912, 441) with delta (0, 0)
Screenshot: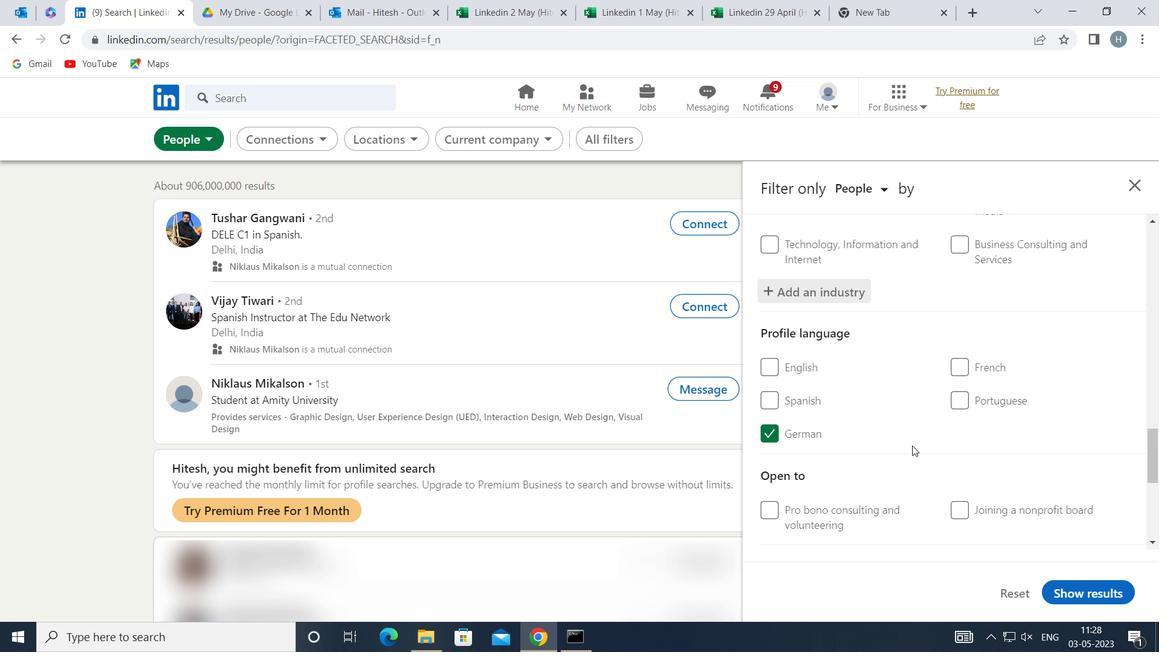 
Action: Mouse scrolled (912, 441) with delta (0, 0)
Screenshot: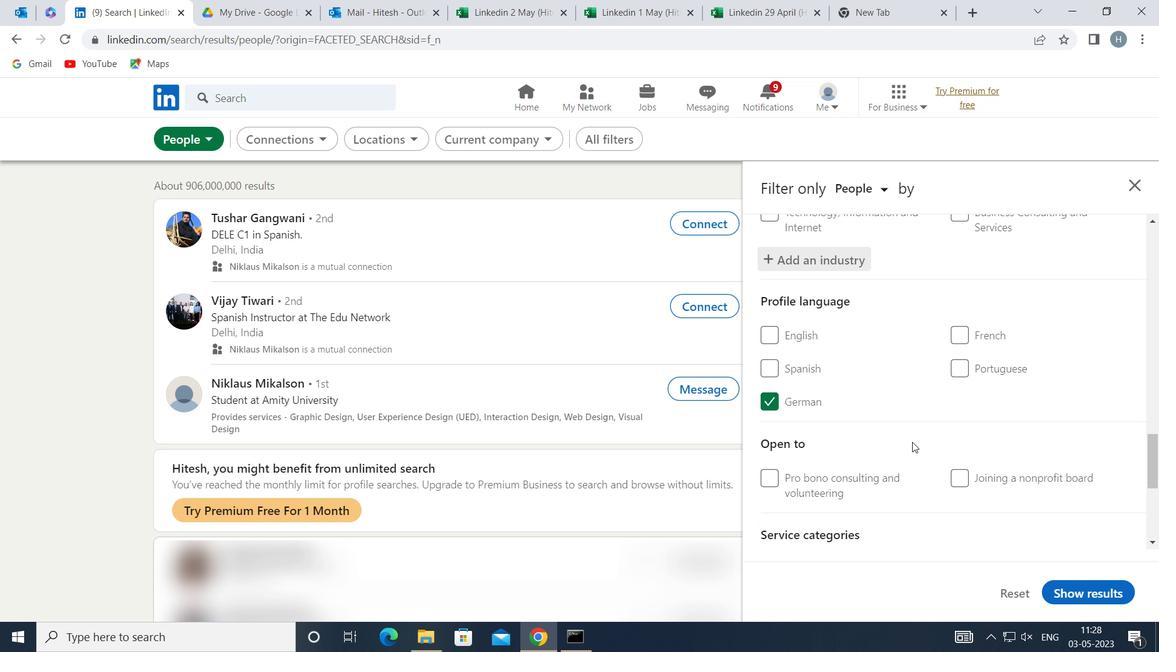 
Action: Mouse moved to (915, 434)
Screenshot: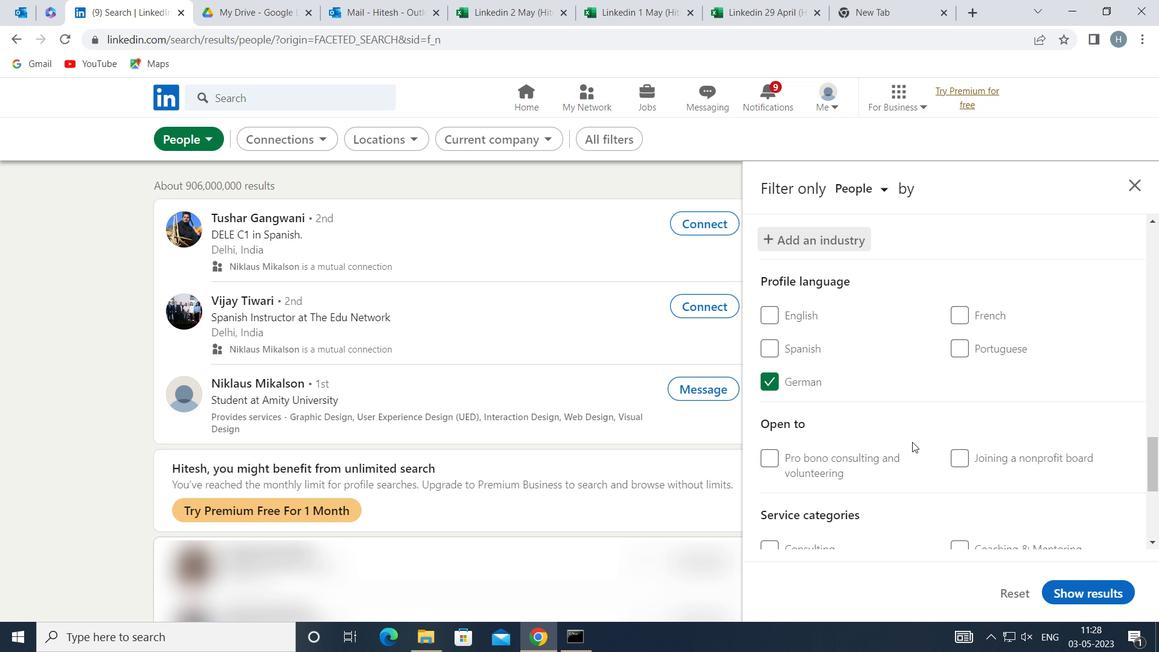 
Action: Mouse scrolled (915, 433) with delta (0, 0)
Screenshot: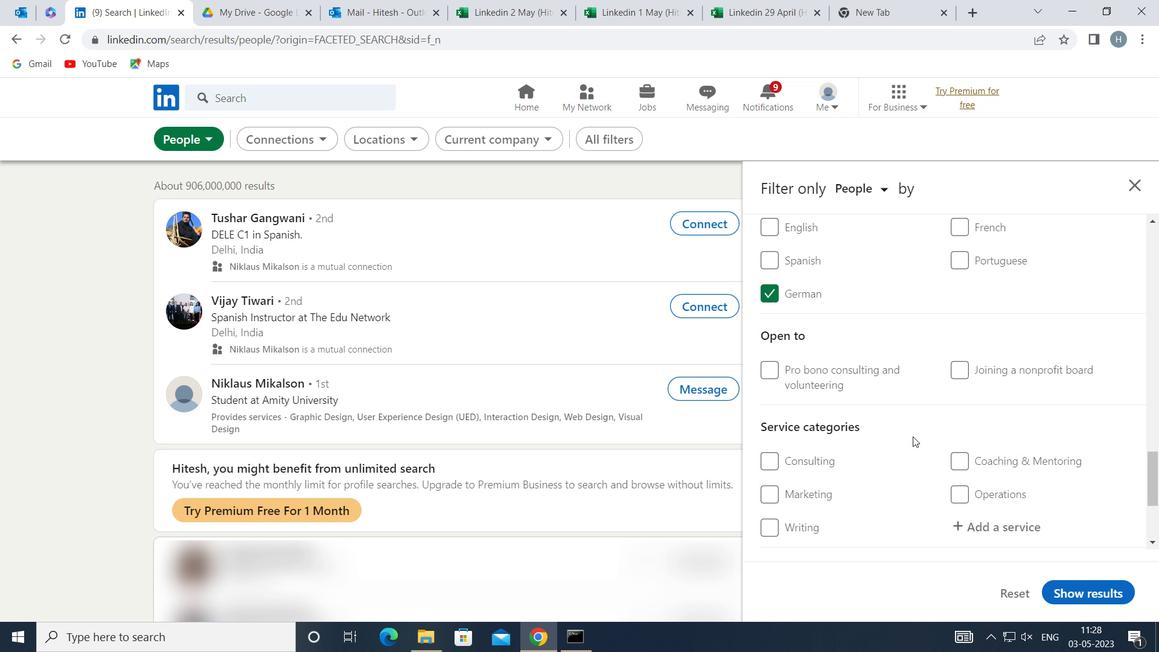
Action: Mouse moved to (993, 412)
Screenshot: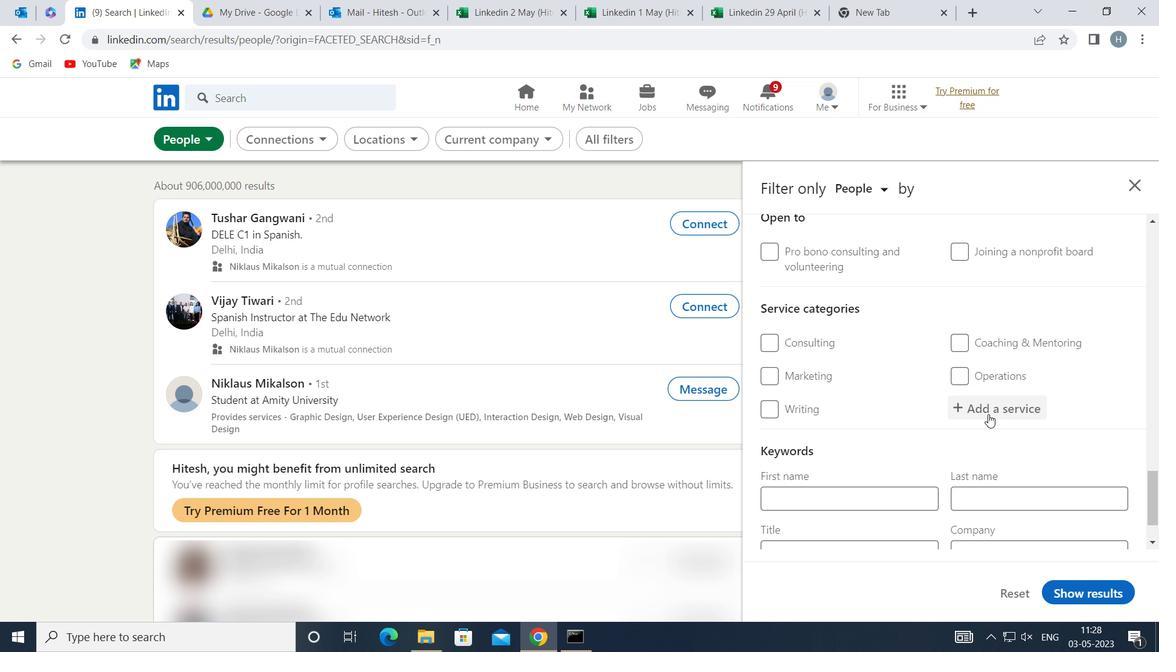 
Action: Mouse pressed left at (993, 412)
Screenshot: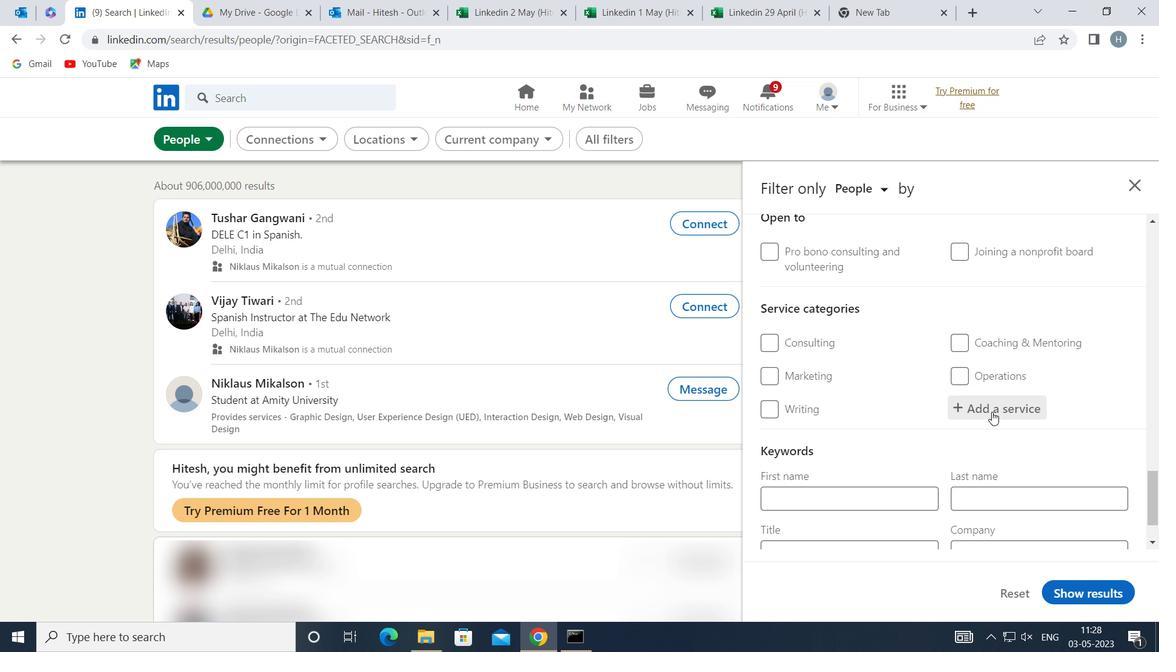 
Action: Key pressed <Key.shift>HR<Key.space><Key.shift>CON
Screenshot: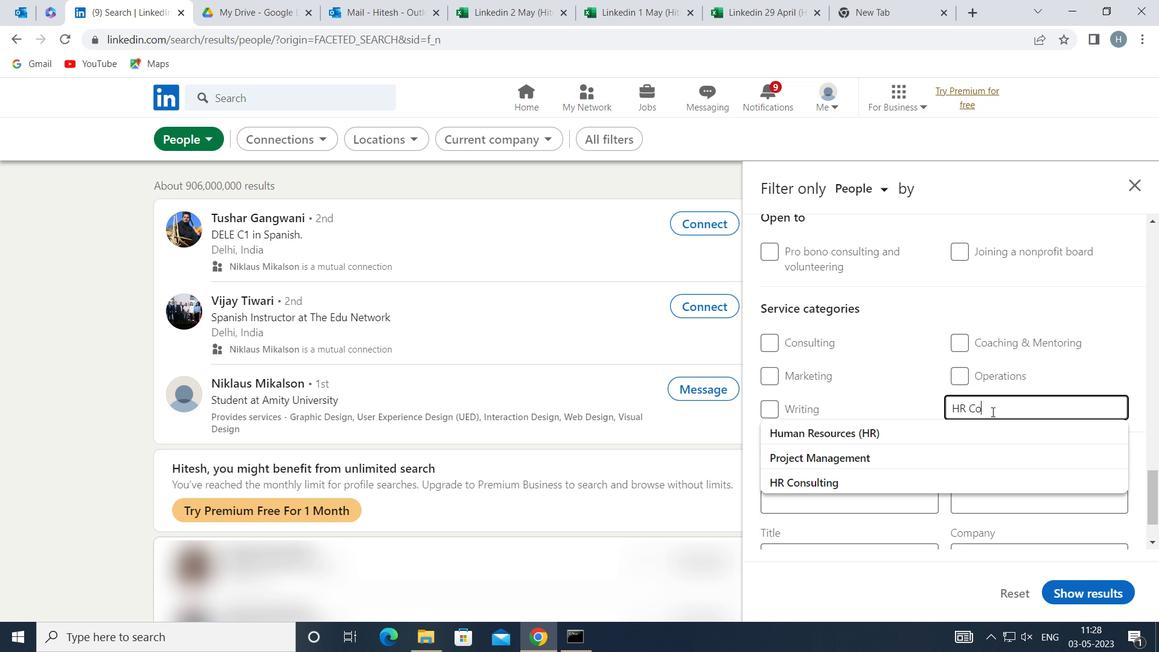 
Action: Mouse moved to (967, 432)
Screenshot: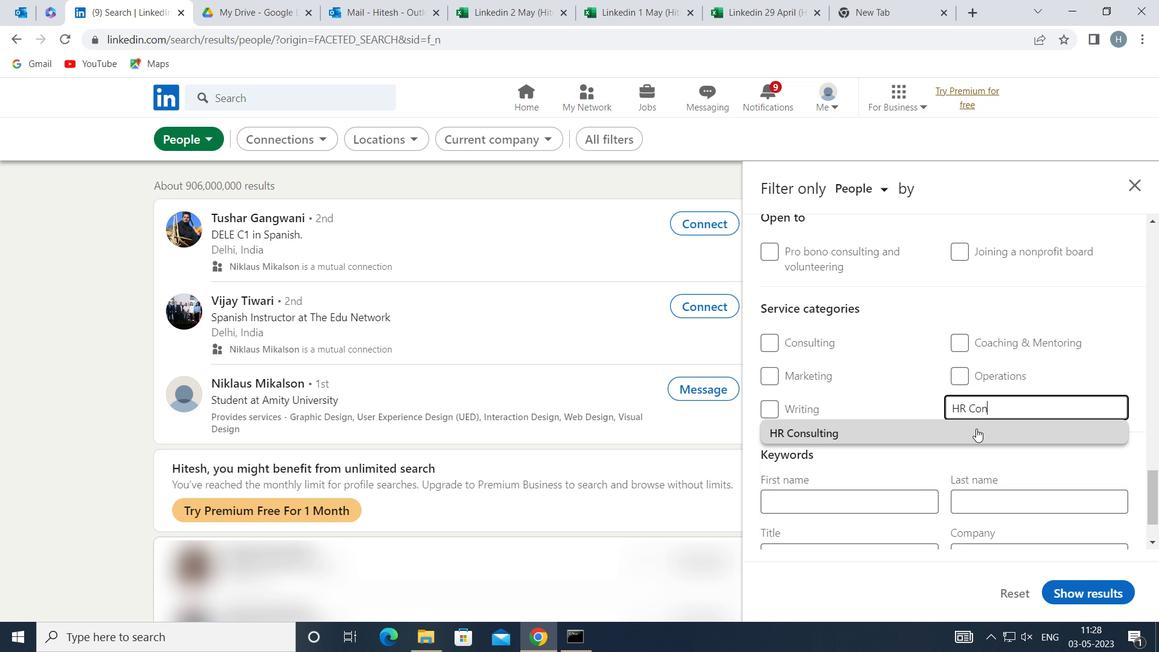 
Action: Mouse pressed left at (967, 432)
Screenshot: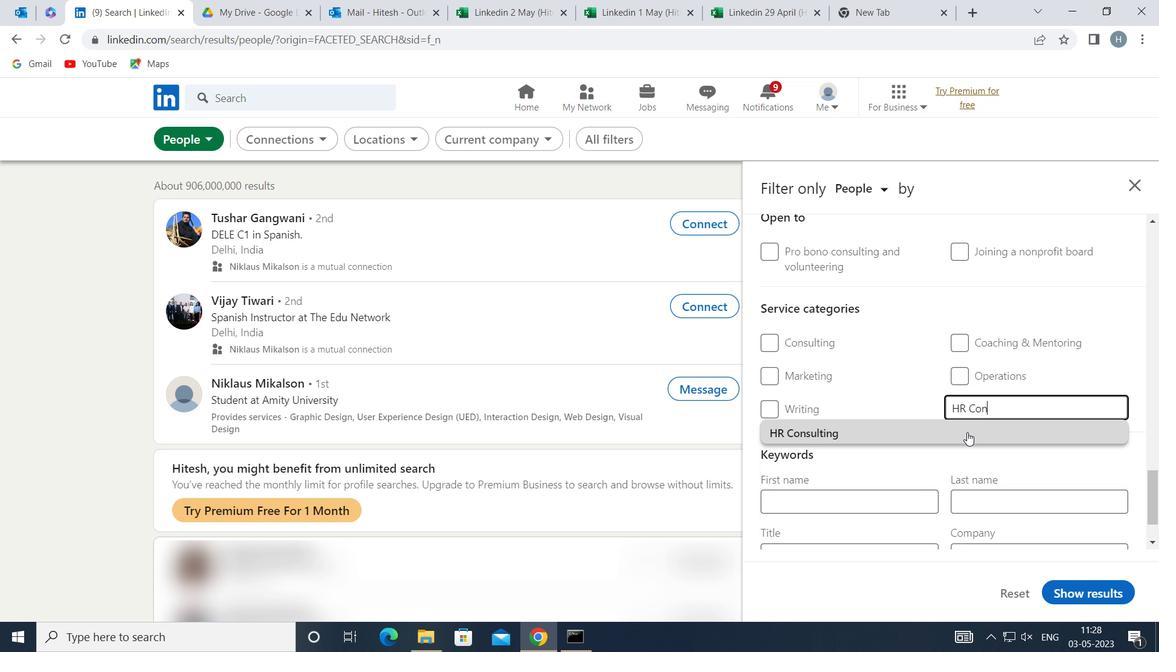
Action: Mouse moved to (907, 433)
Screenshot: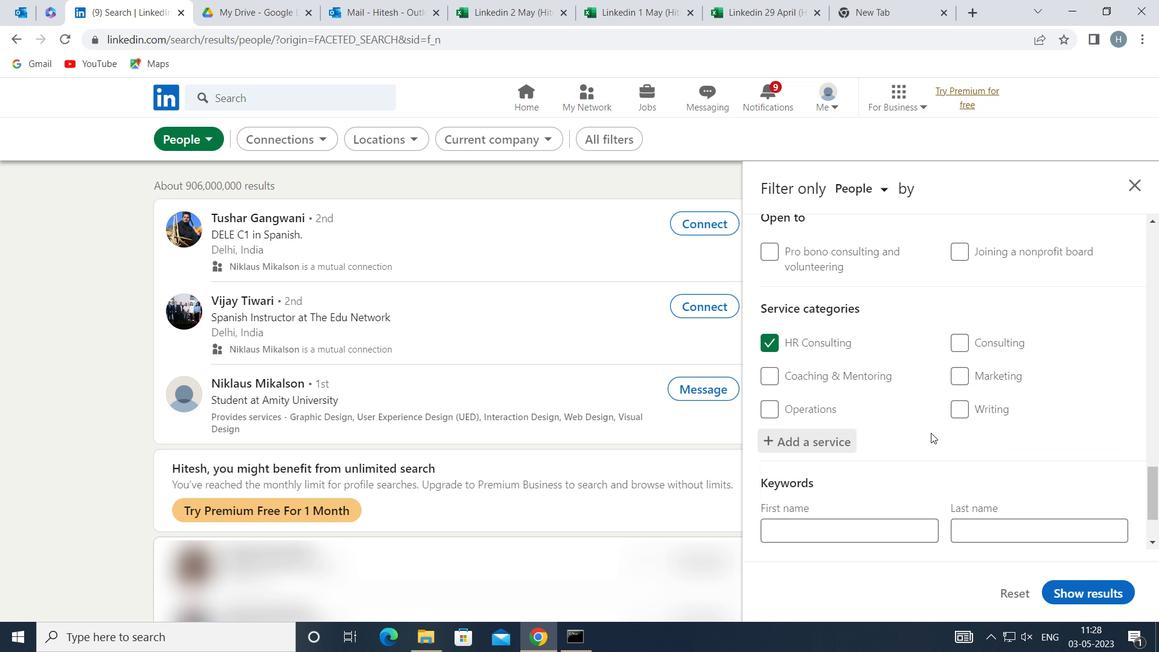 
Action: Mouse scrolled (907, 432) with delta (0, 0)
Screenshot: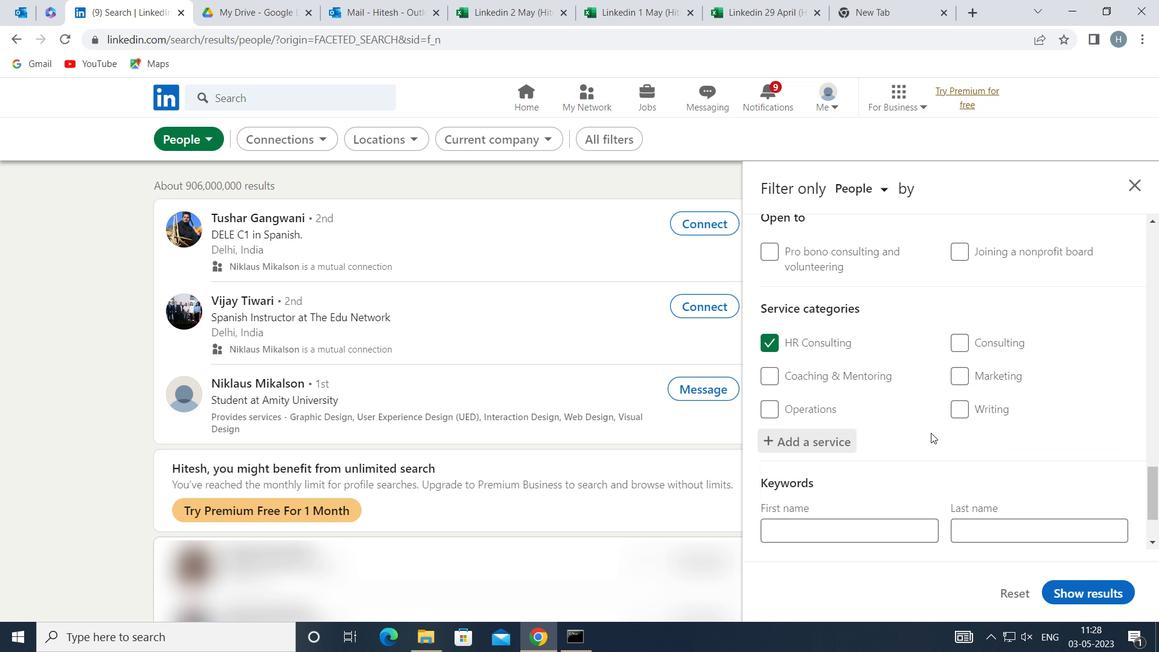 
Action: Mouse moved to (903, 433)
Screenshot: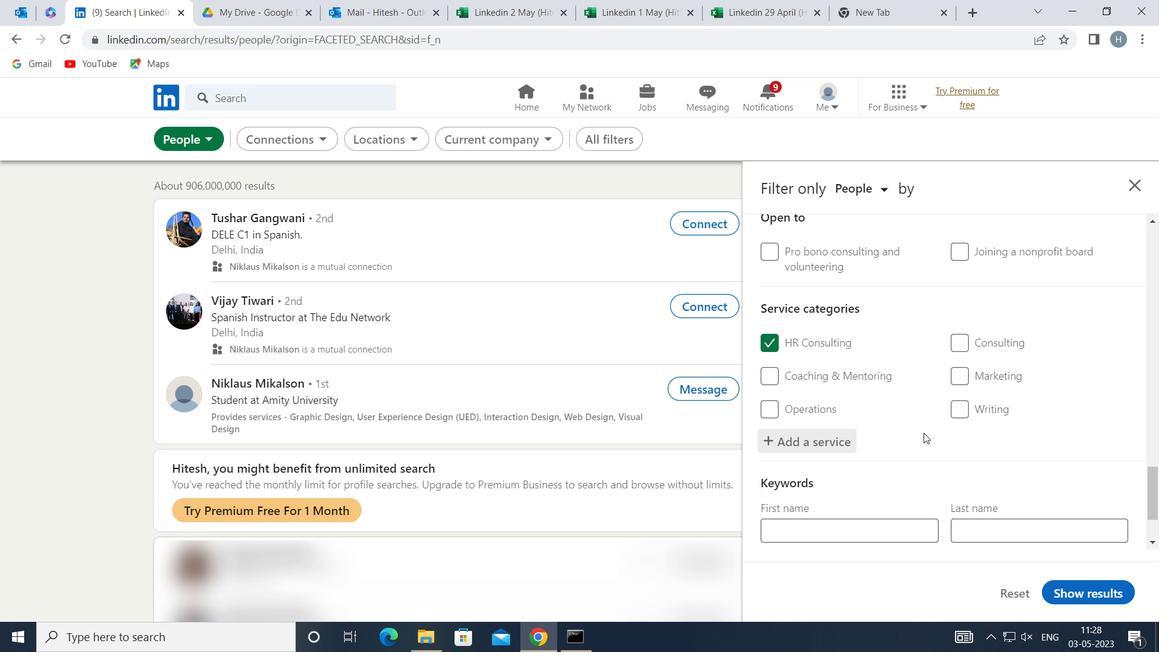 
Action: Mouse scrolled (903, 432) with delta (0, 0)
Screenshot: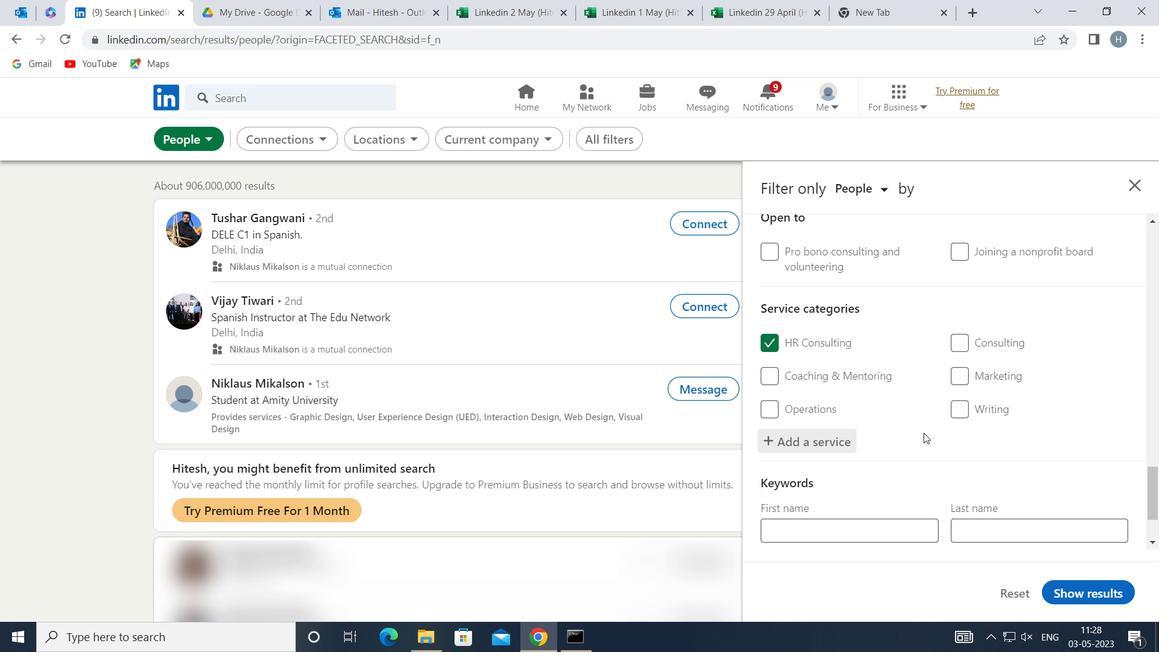 
Action: Mouse moved to (901, 433)
Screenshot: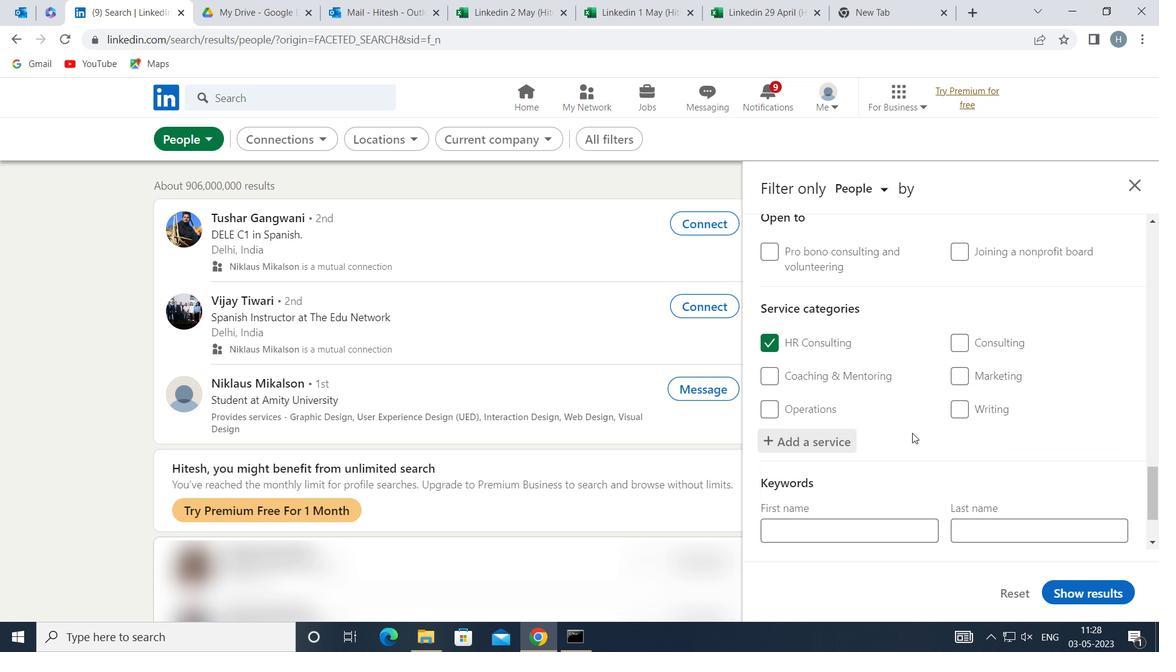 
Action: Mouse scrolled (901, 432) with delta (0, 0)
Screenshot: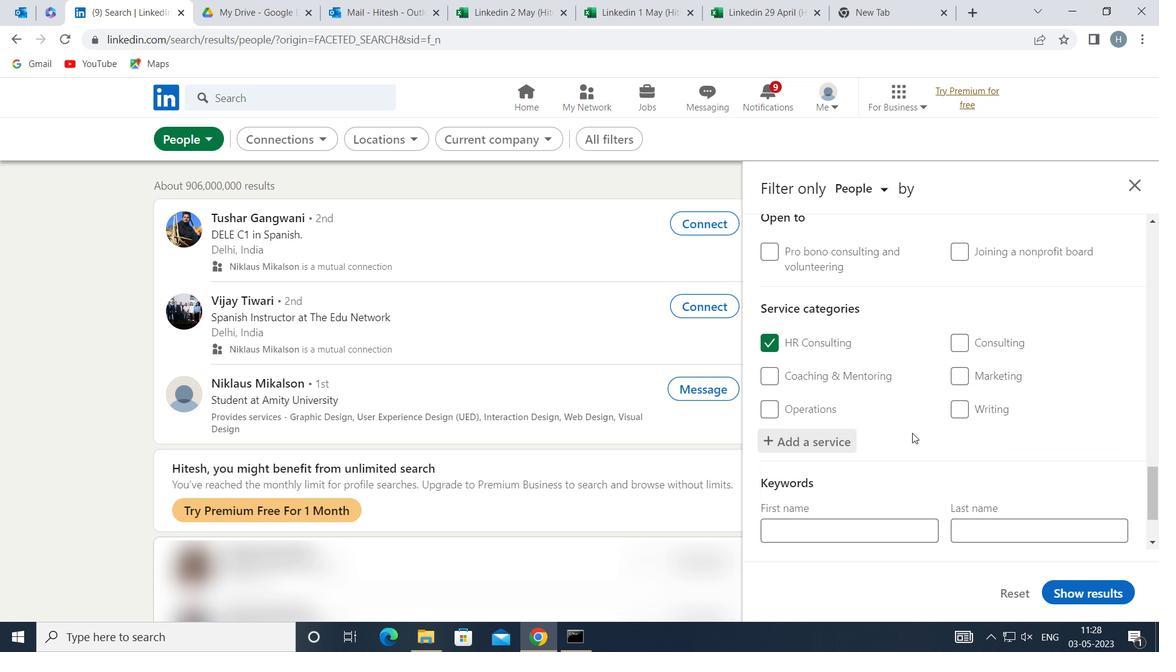 
Action: Mouse moved to (896, 434)
Screenshot: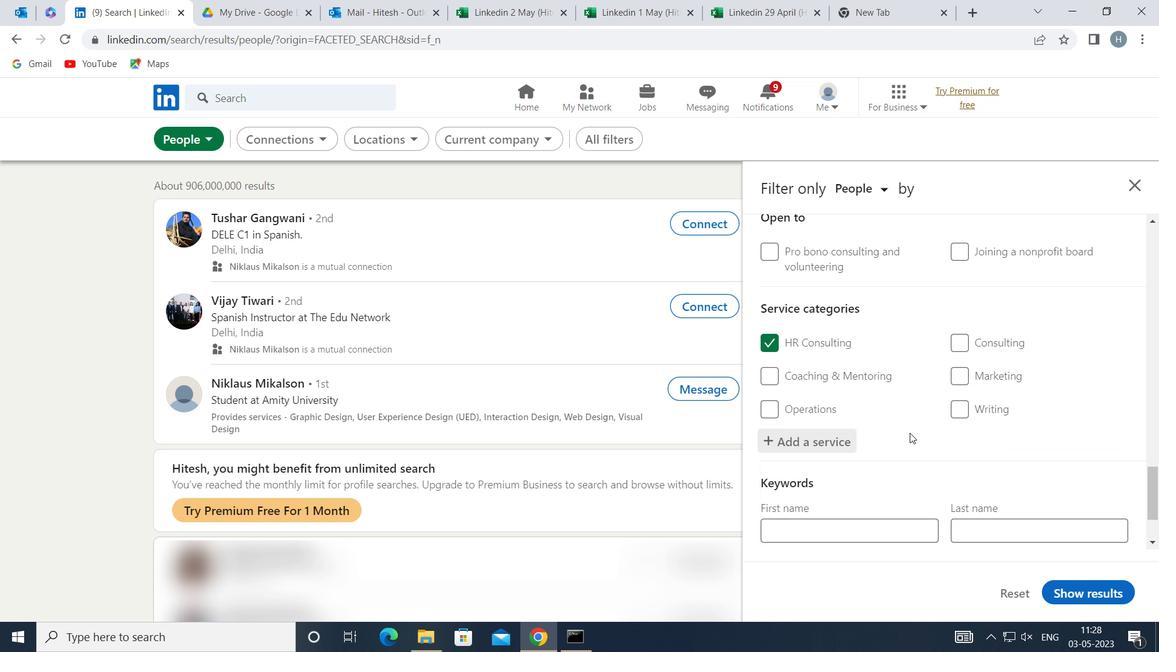 
Action: Mouse scrolled (896, 434) with delta (0, 0)
Screenshot: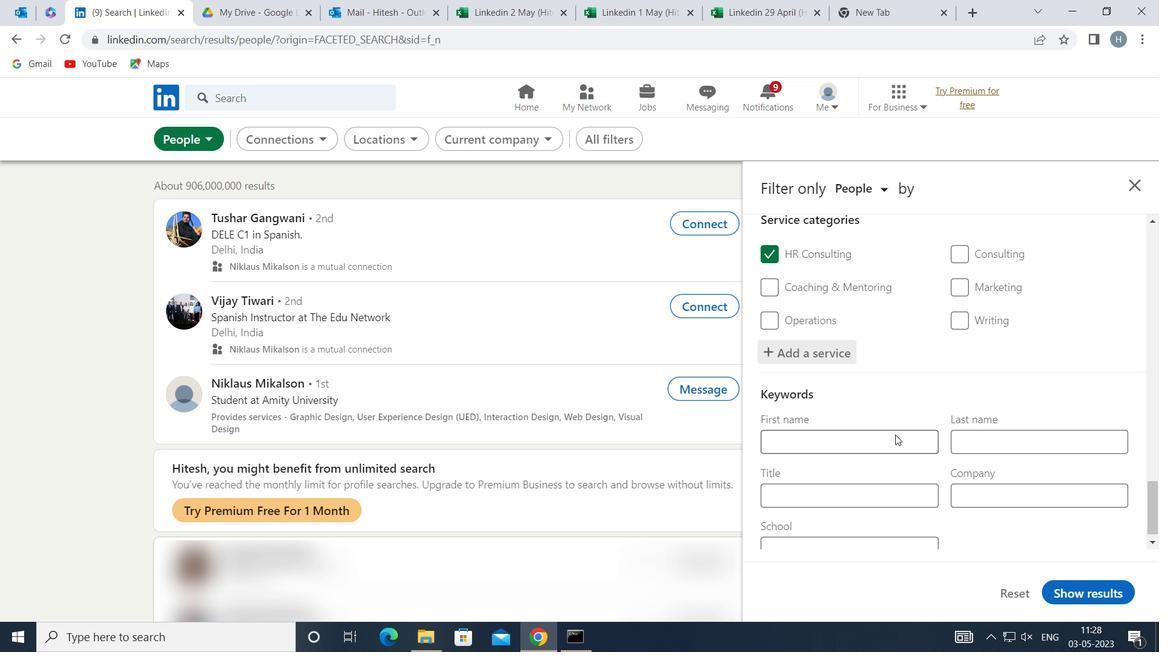 
Action: Mouse moved to (895, 436)
Screenshot: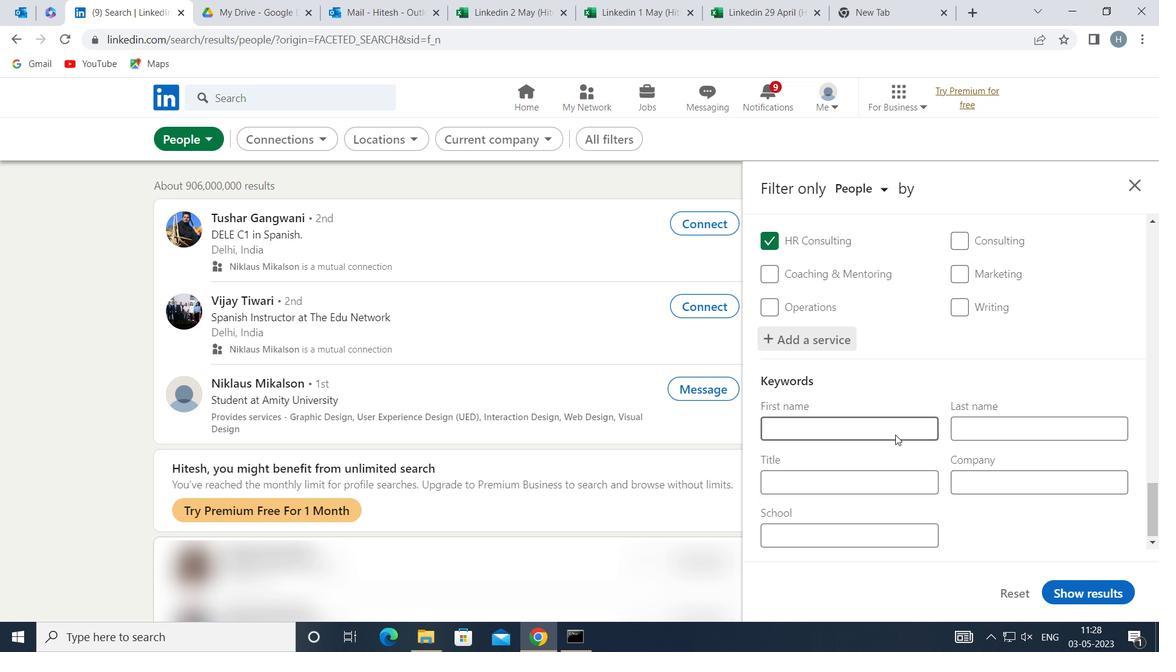 
Action: Mouse scrolled (895, 436) with delta (0, 0)
Screenshot: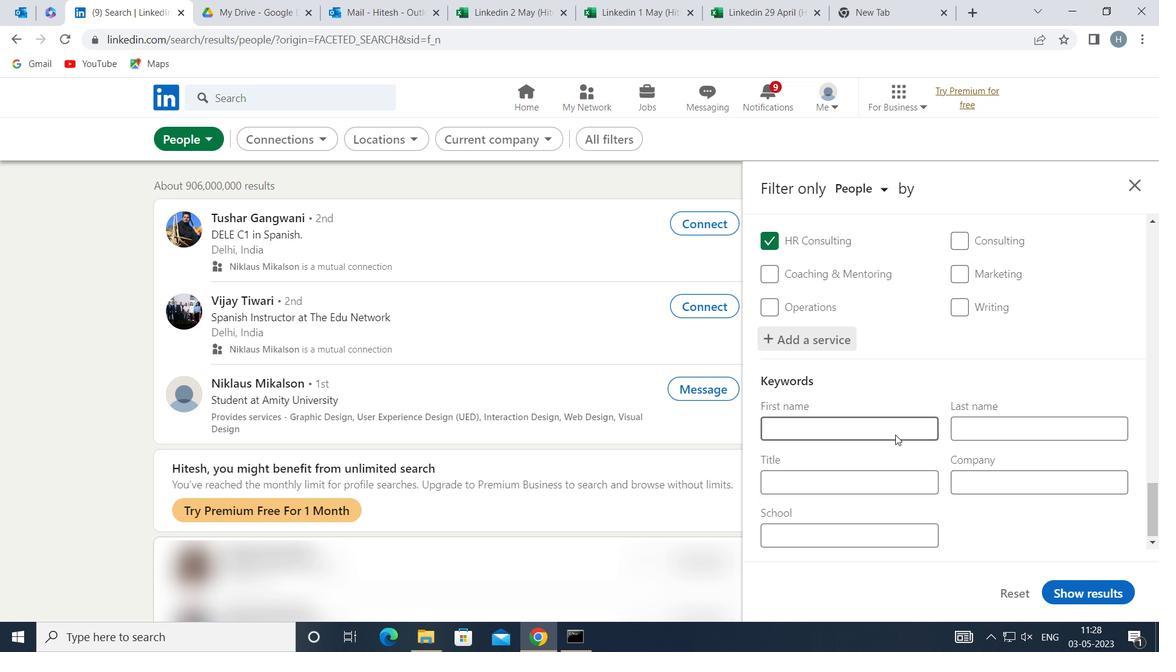 
Action: Mouse moved to (883, 480)
Screenshot: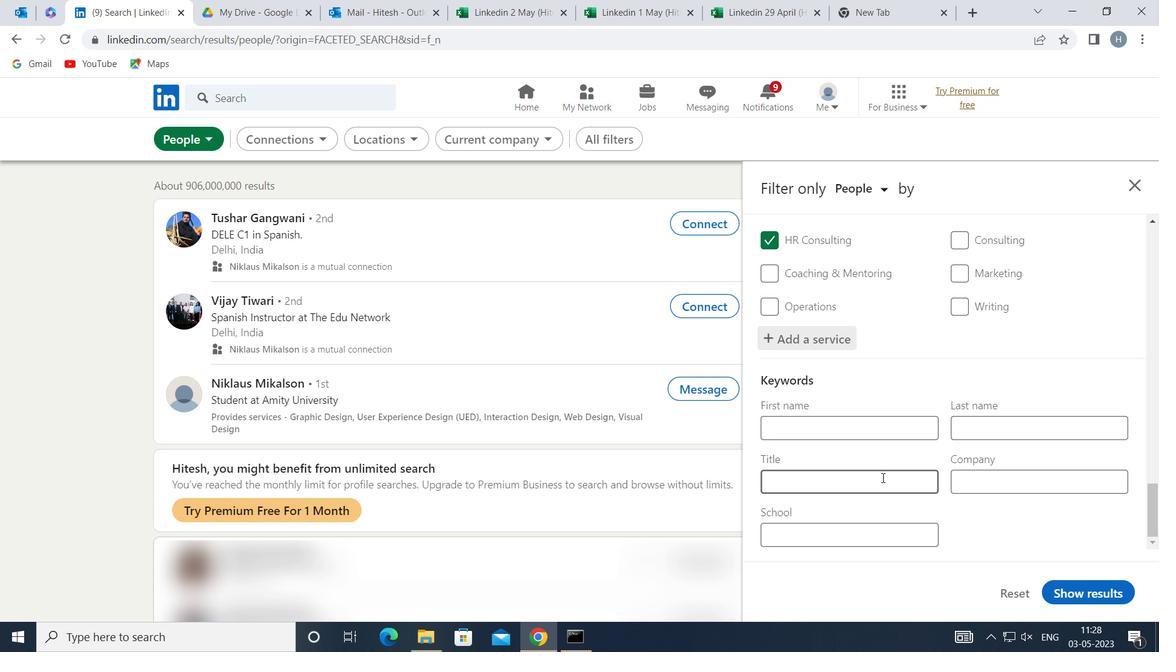 
Action: Mouse pressed left at (883, 480)
Screenshot: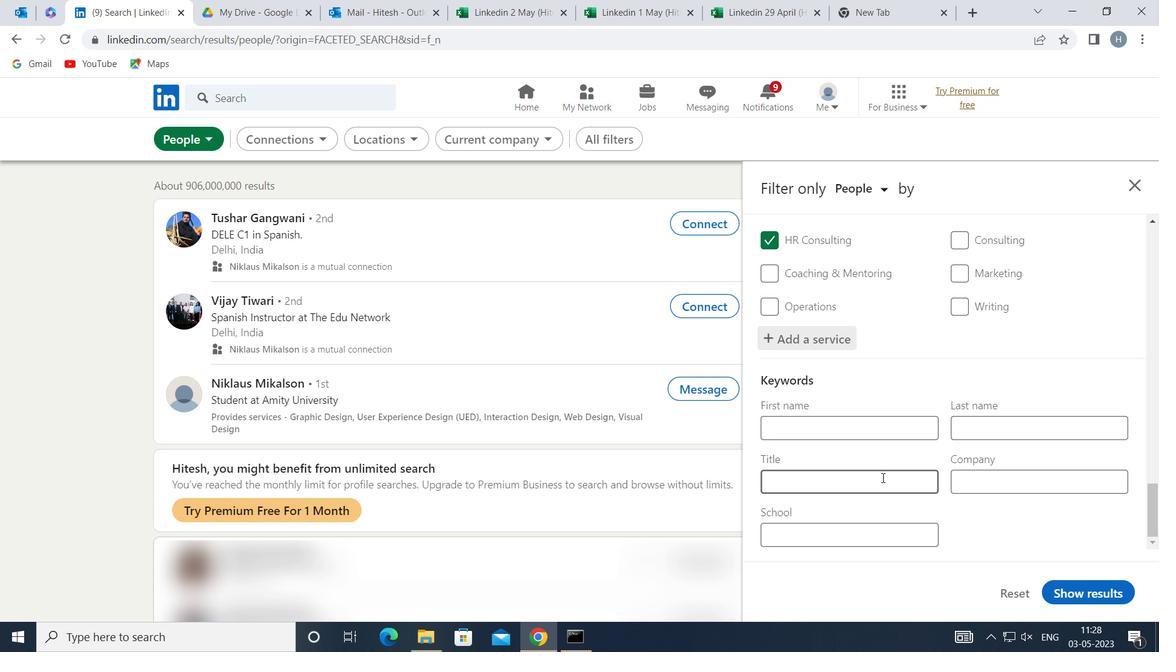 
Action: Key pressed <Key.shift><Key.shift><Key.shift><Key.shift>DEV
Screenshot: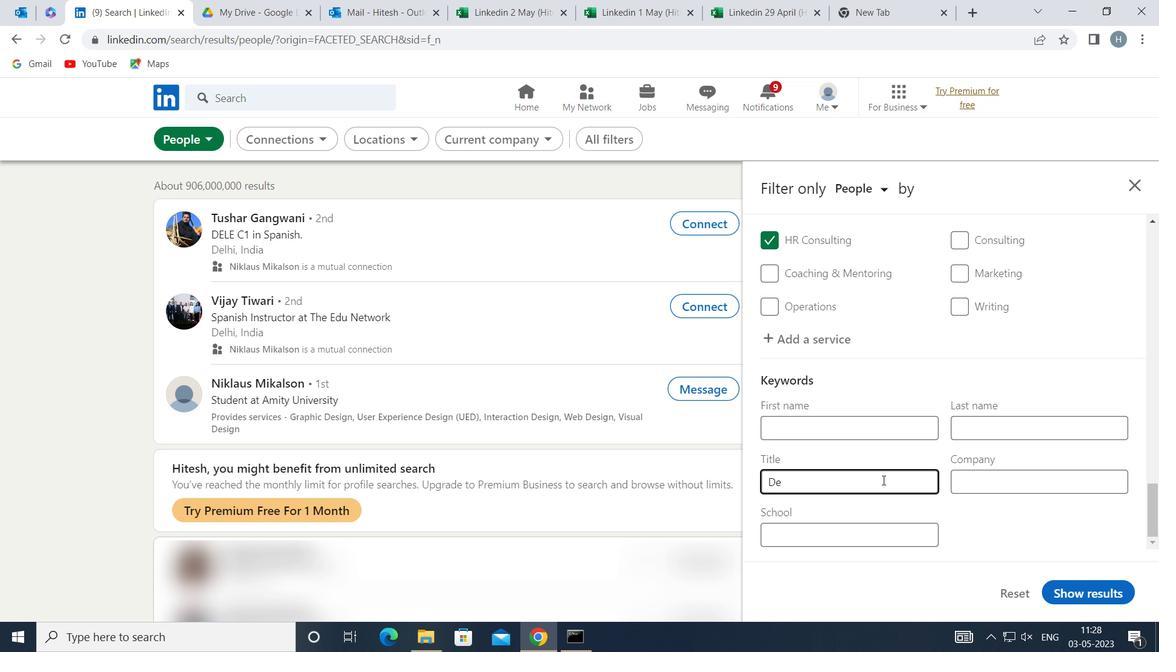 
Action: Mouse moved to (881, 478)
Screenshot: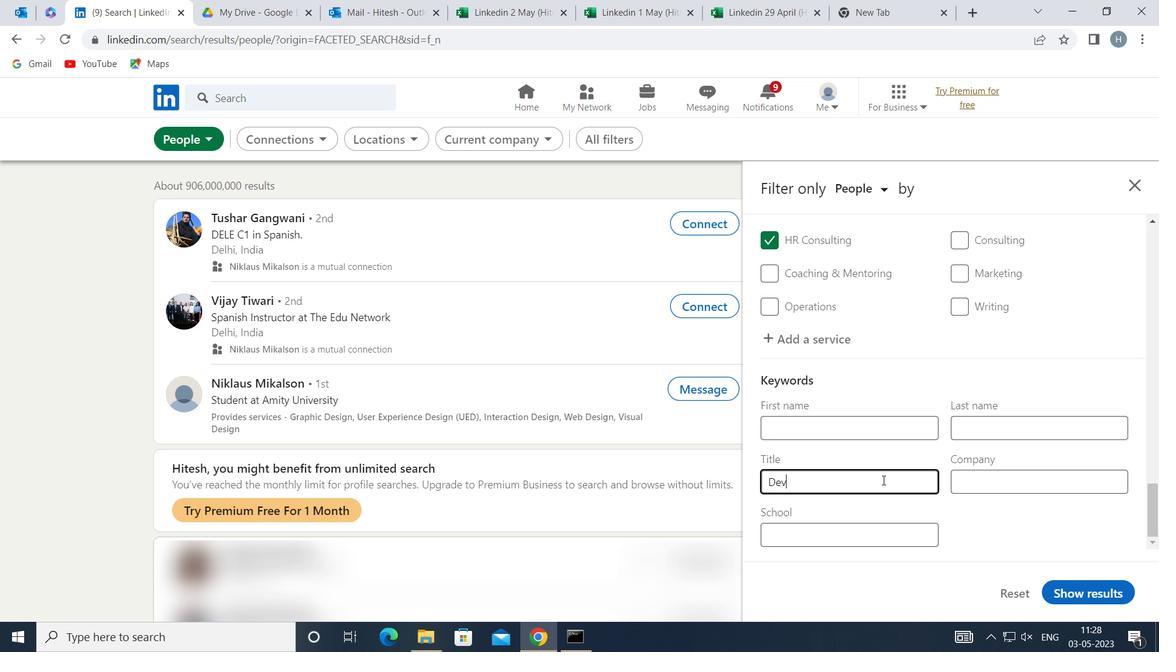 
Action: Key pressed <Key.shift>OPS<Key.space><Key.shift>ENGINEER
Screenshot: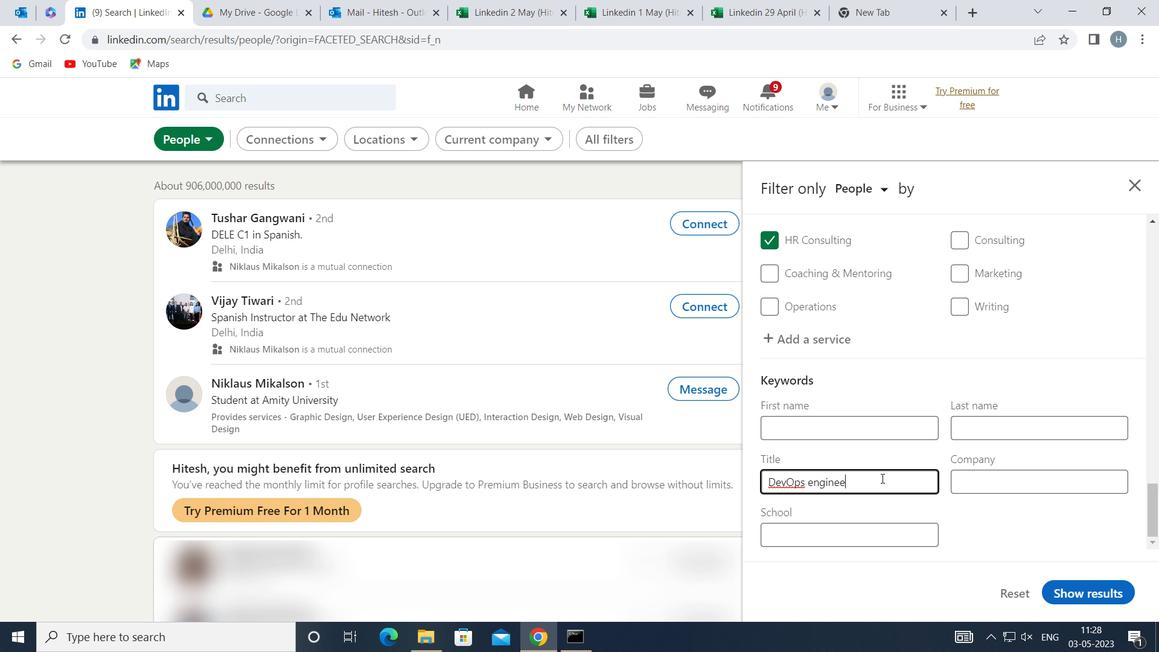 
Action: Mouse moved to (1076, 589)
Screenshot: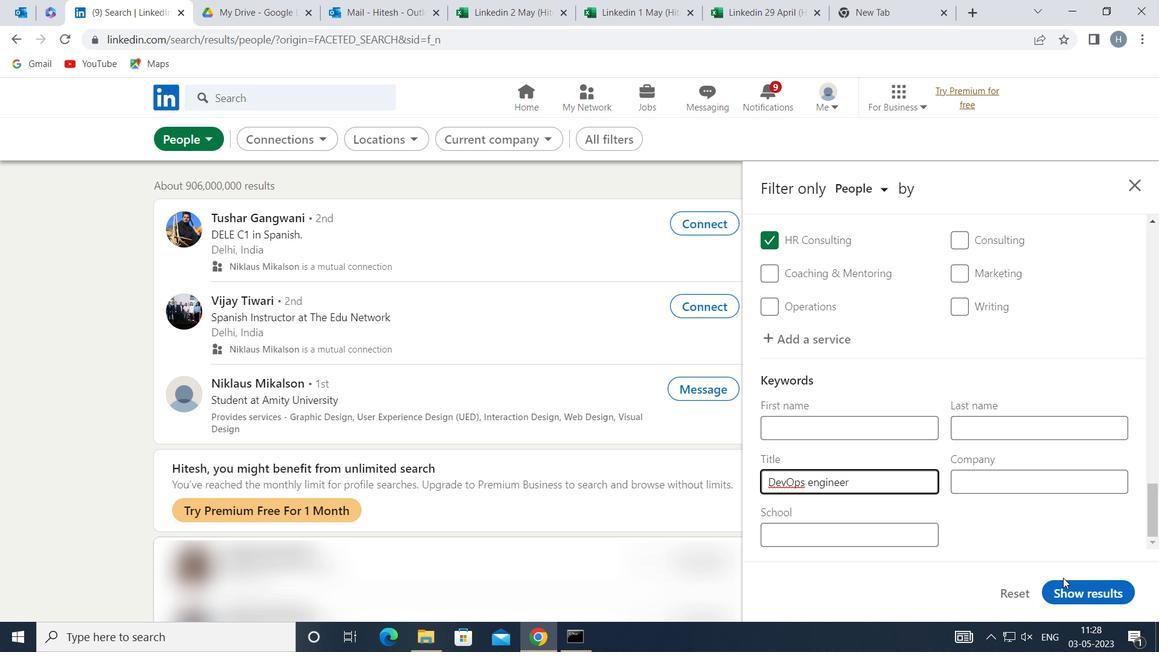 
Action: Mouse pressed left at (1076, 589)
Screenshot: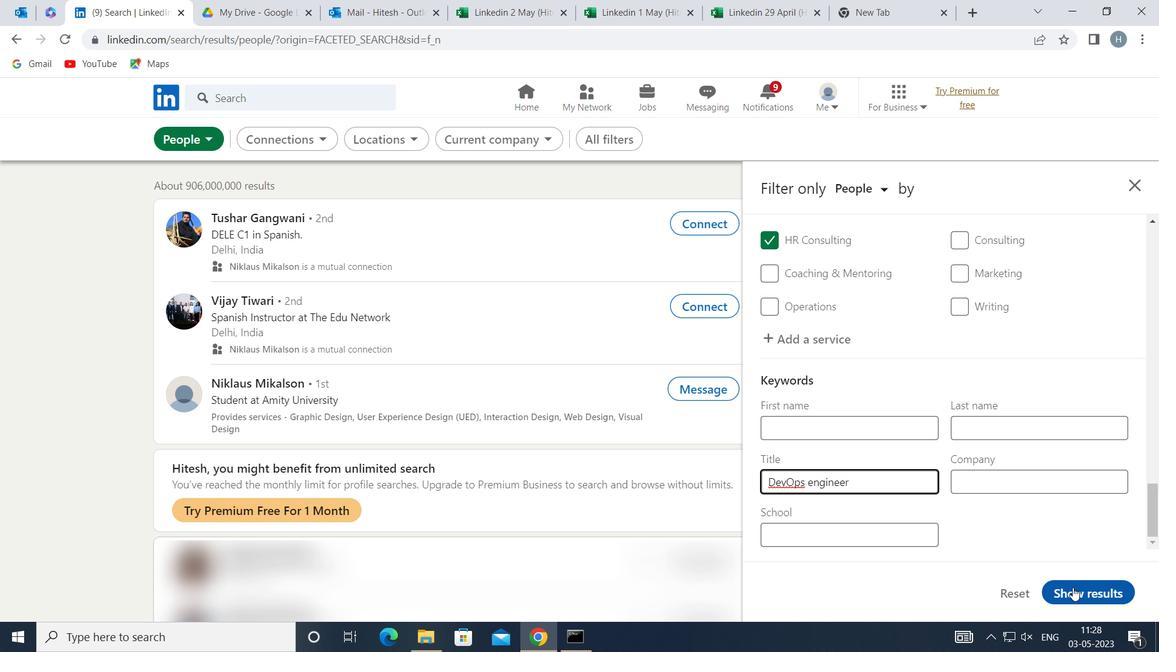 
Action: Mouse moved to (844, 462)
Screenshot: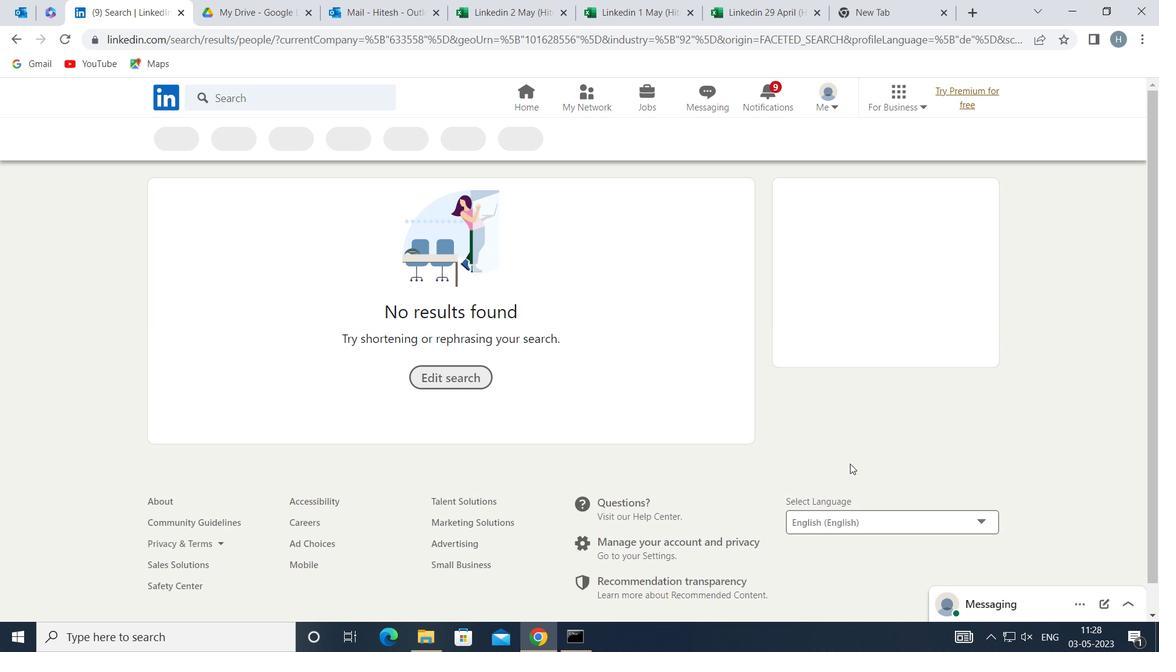 
